 Task: Find connections with filter location Khātegaon with filter topic #socialentrepreneurswith filter profile language Potuguese with filter current company LinkedIn News India with filter school Jalpaiguri Government Engineering College with filter industry Public Assistance Programs with filter service category Grant Writing with filter keywords title Outside Sales Manager
Action: Mouse moved to (364, 259)
Screenshot: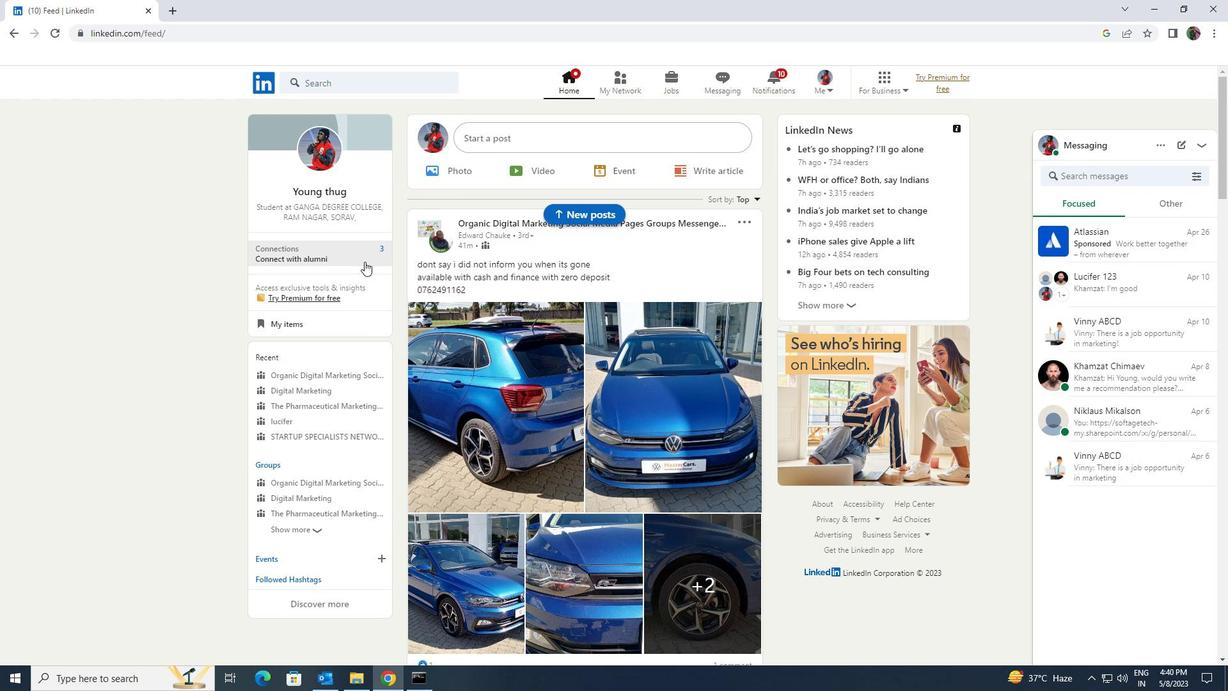 
Action: Mouse pressed left at (364, 259)
Screenshot: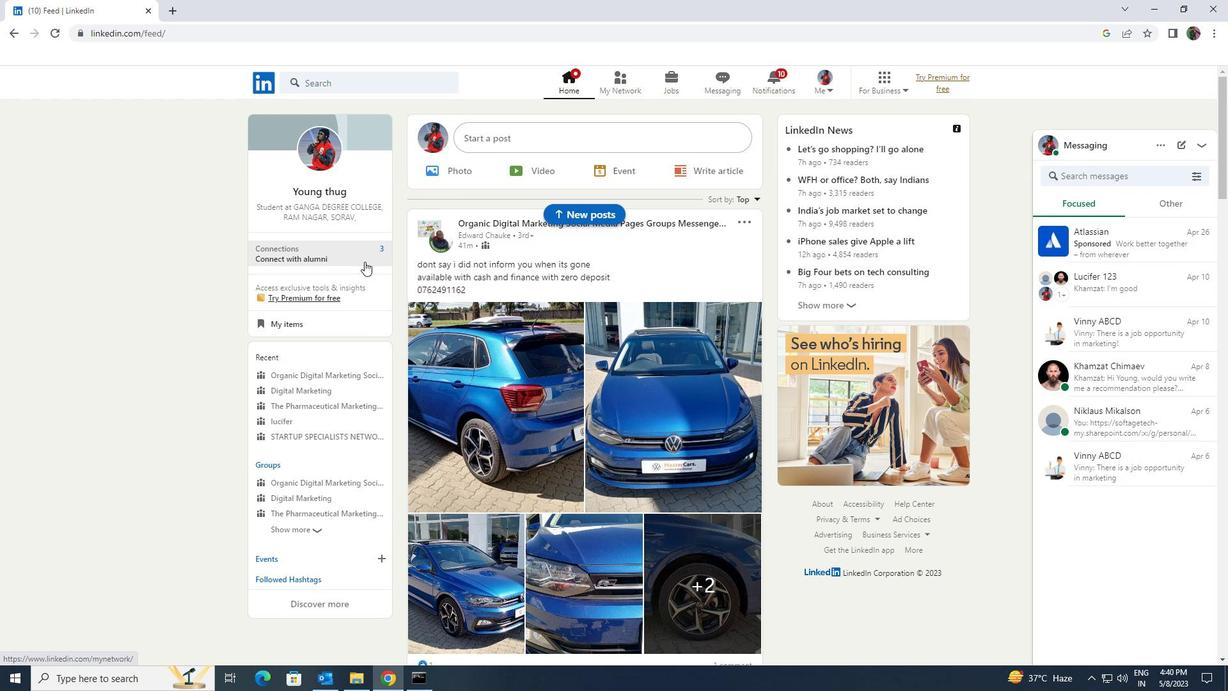 
Action: Mouse moved to (367, 153)
Screenshot: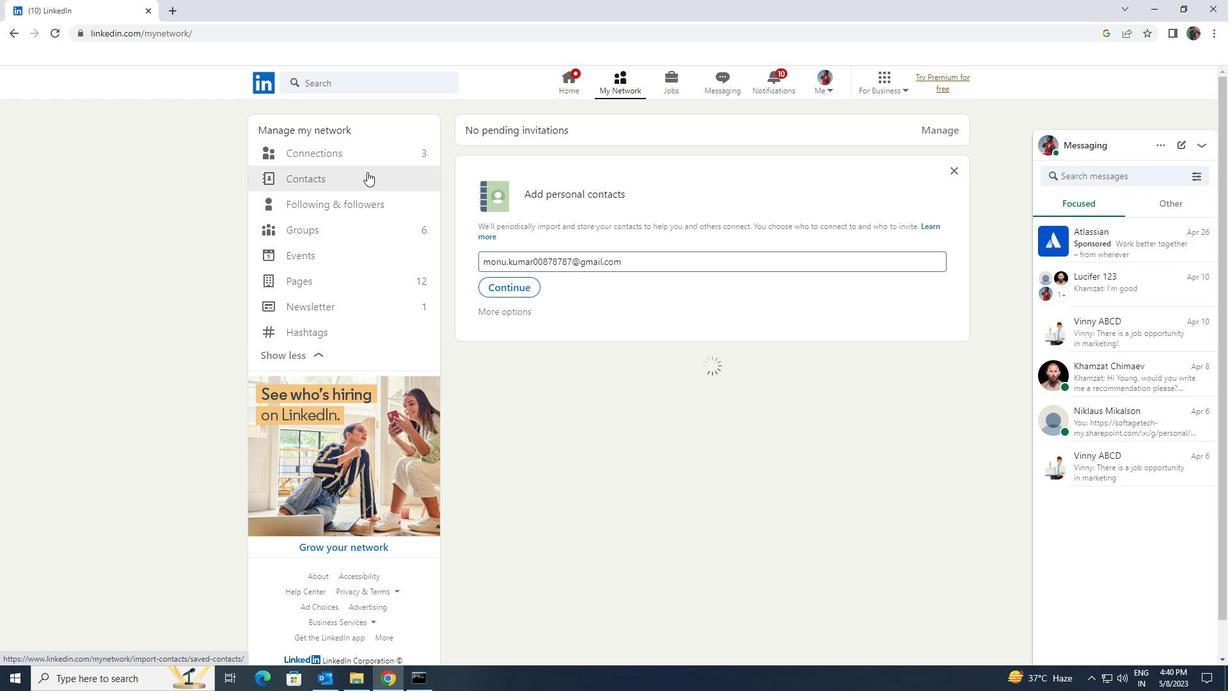 
Action: Mouse pressed left at (367, 153)
Screenshot: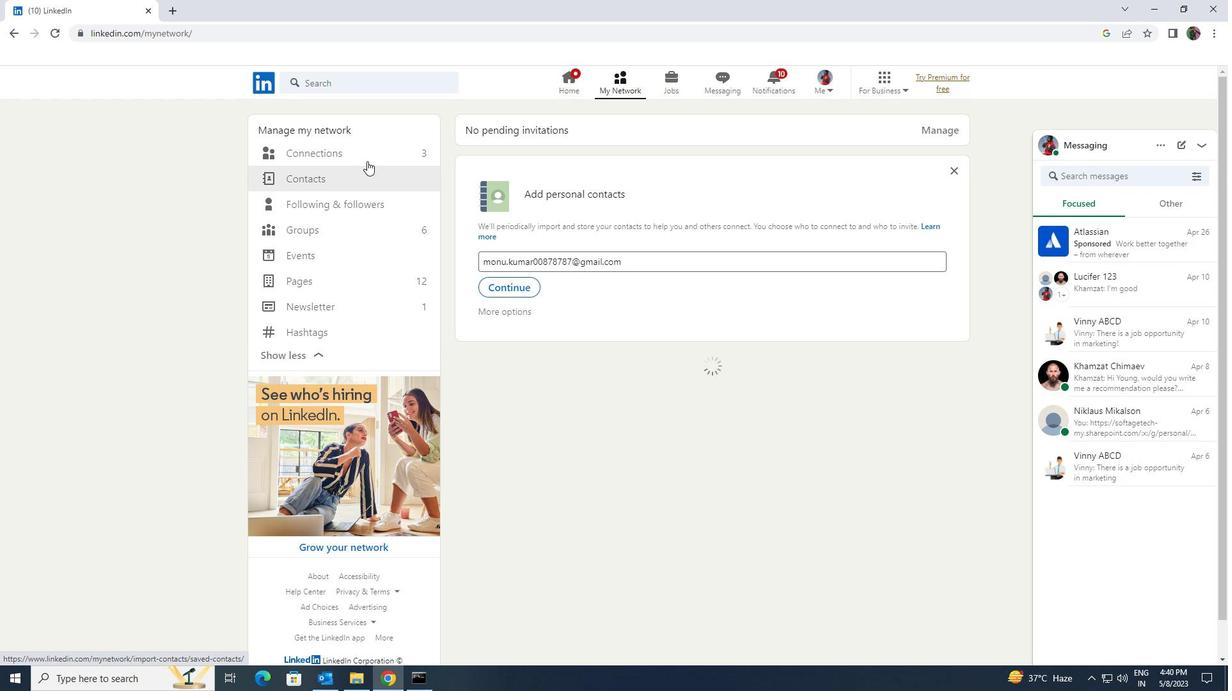 
Action: Mouse moved to (670, 158)
Screenshot: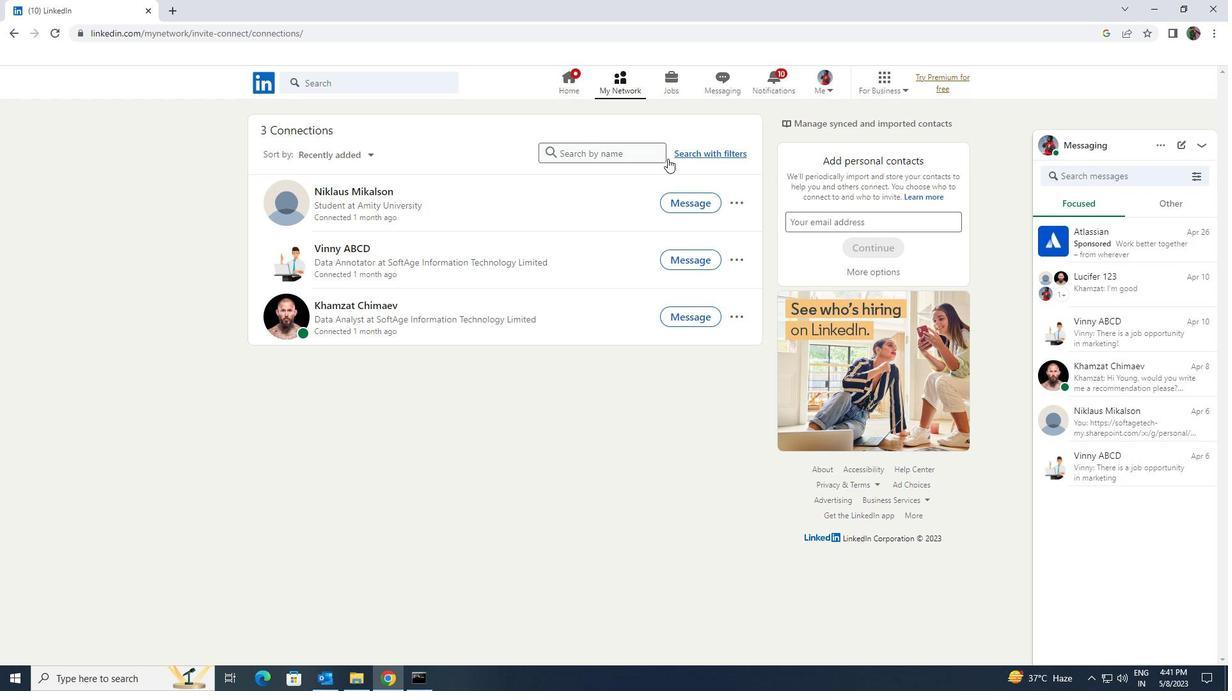 
Action: Mouse pressed left at (670, 158)
Screenshot: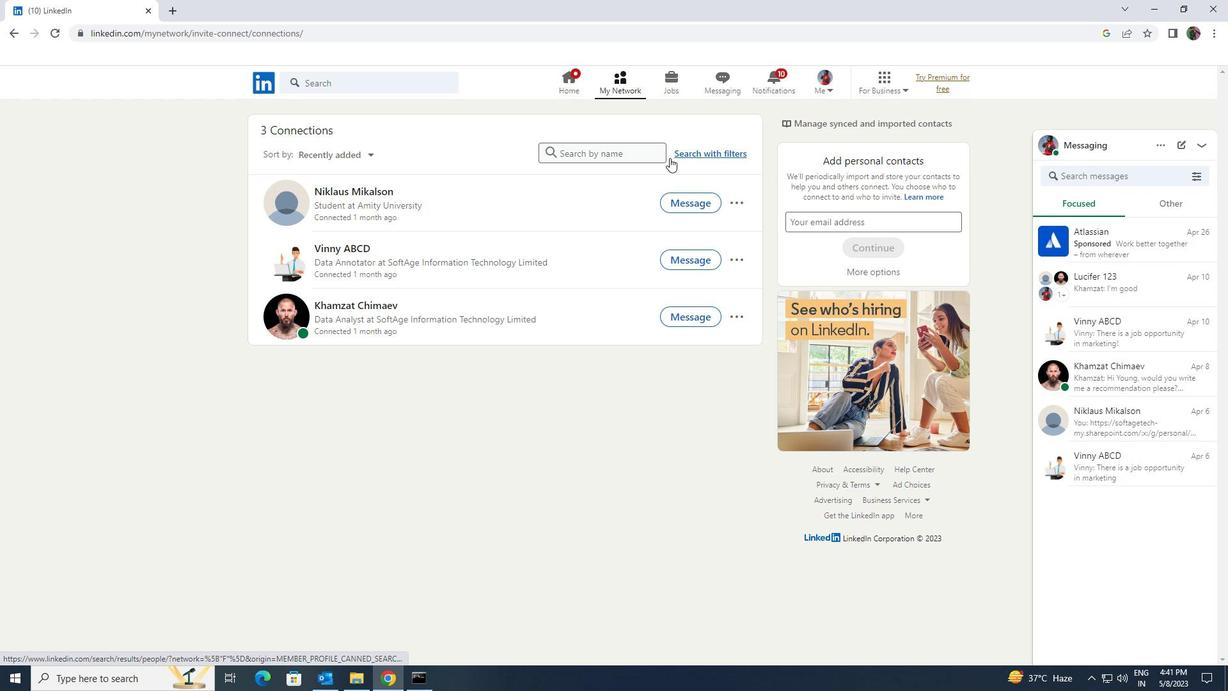 
Action: Mouse moved to (649, 114)
Screenshot: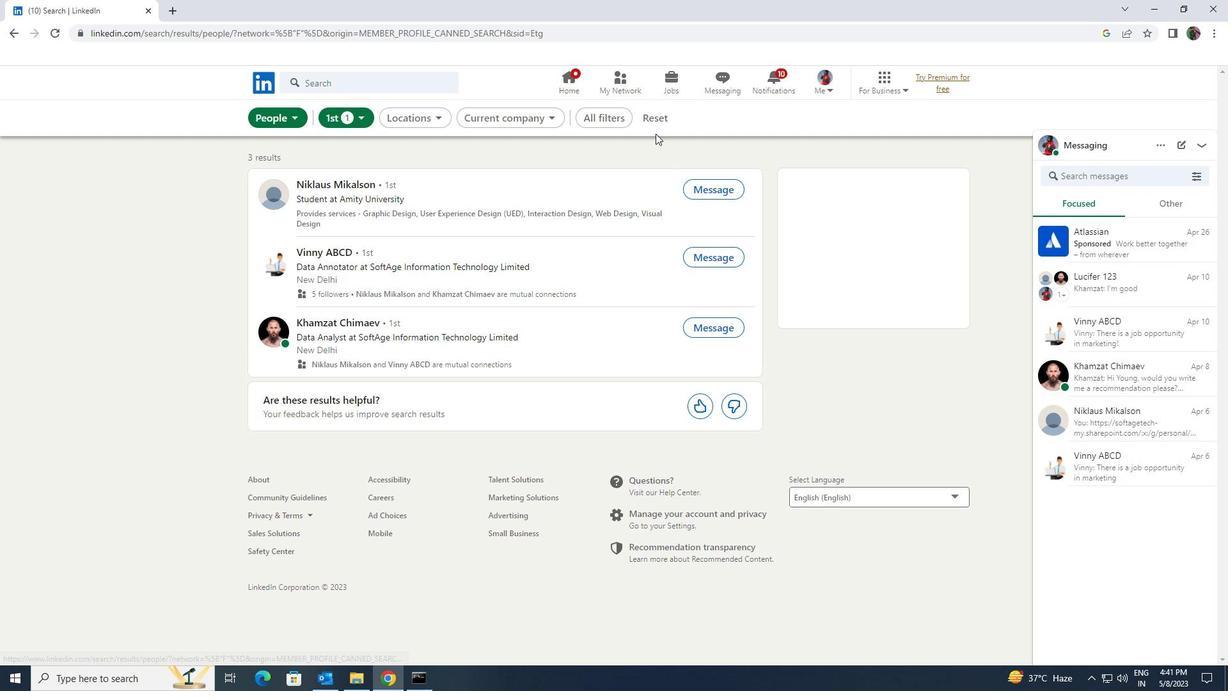 
Action: Mouse pressed left at (649, 114)
Screenshot: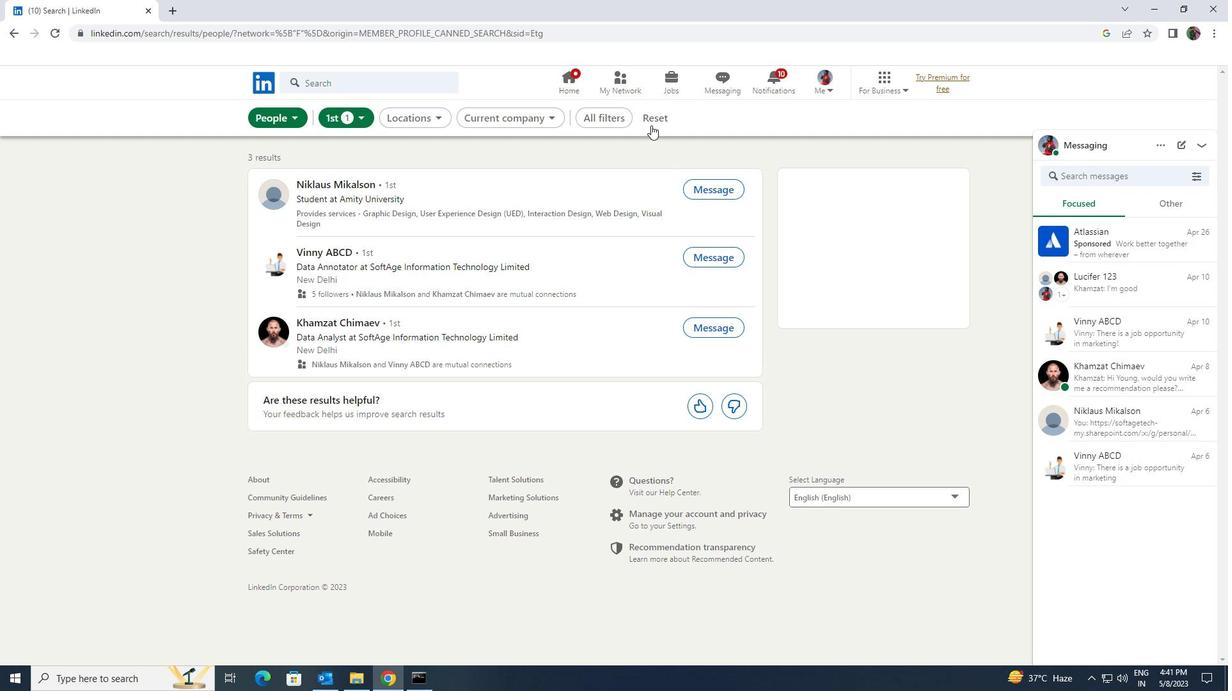 
Action: Mouse moved to (633, 116)
Screenshot: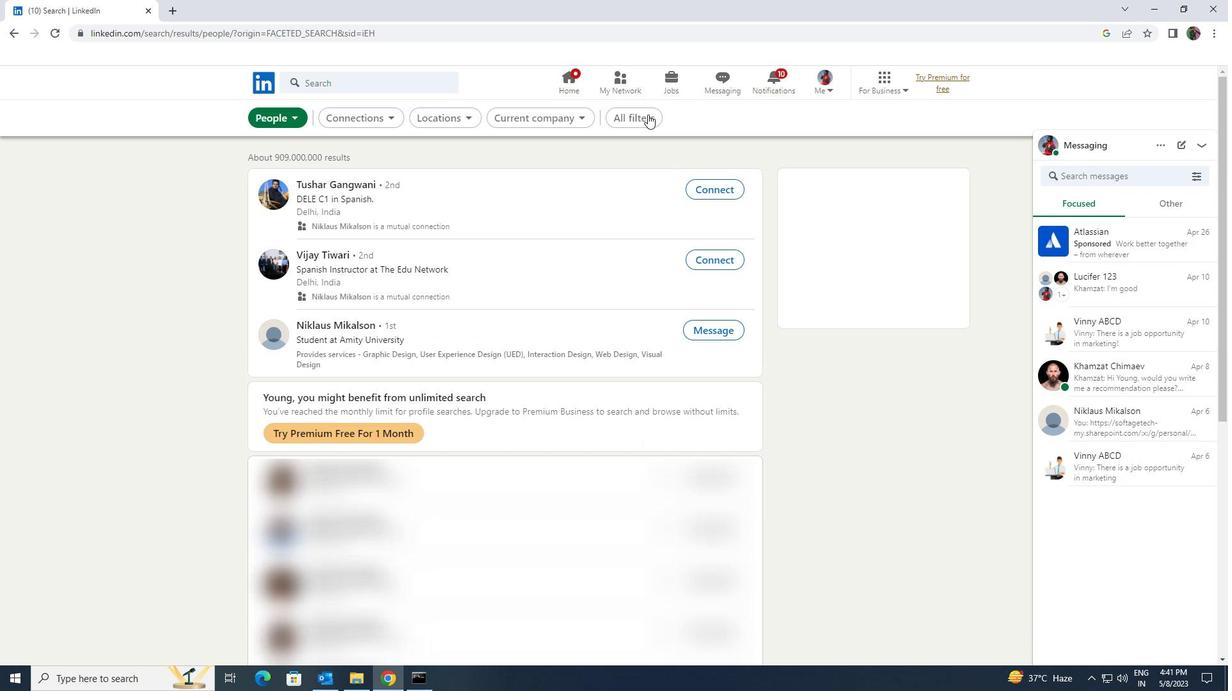 
Action: Mouse pressed left at (633, 116)
Screenshot: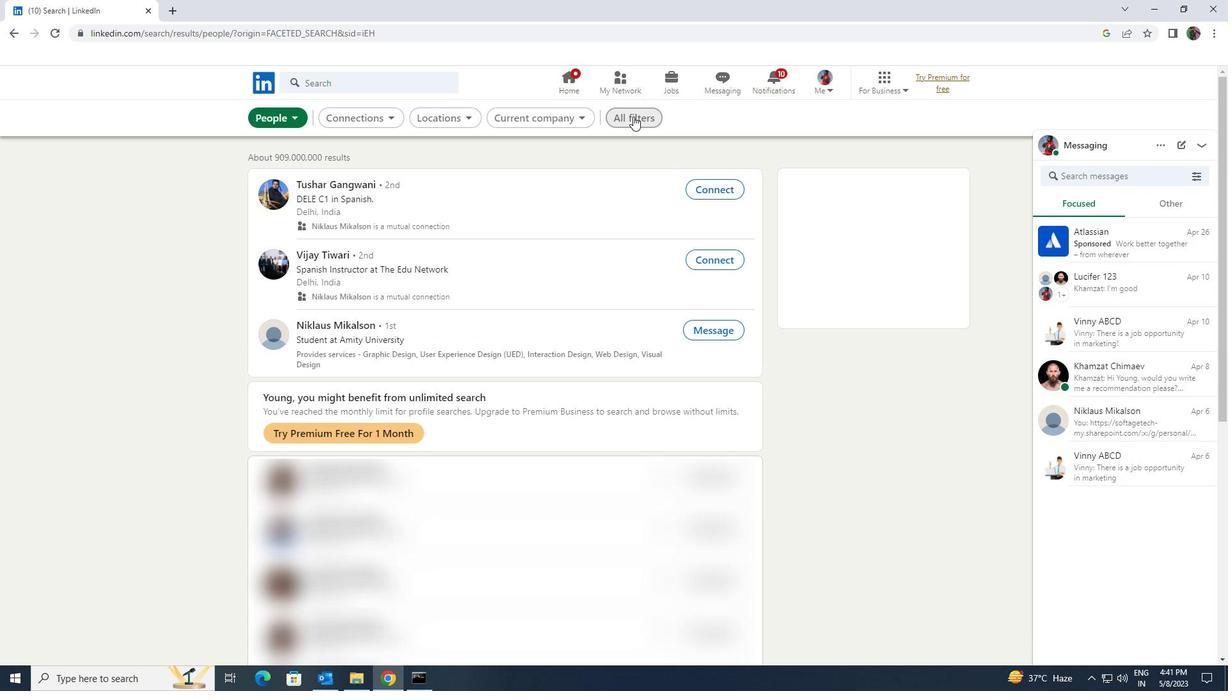 
Action: Mouse moved to (1059, 499)
Screenshot: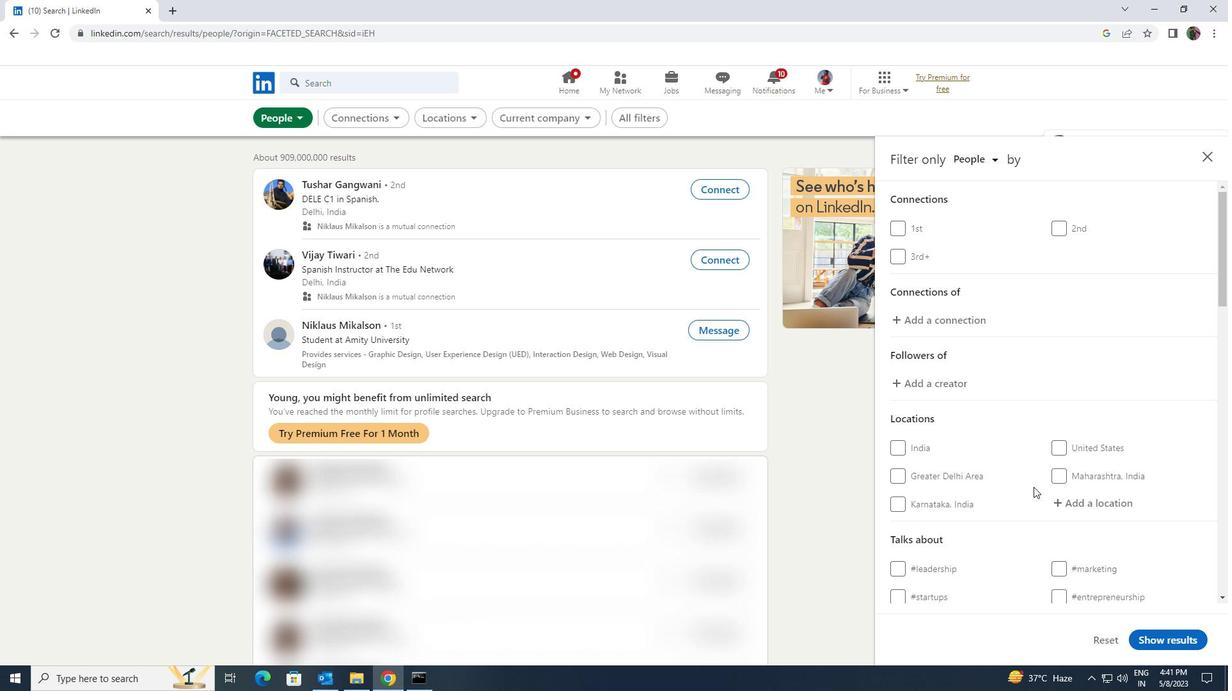 
Action: Mouse pressed left at (1059, 499)
Screenshot: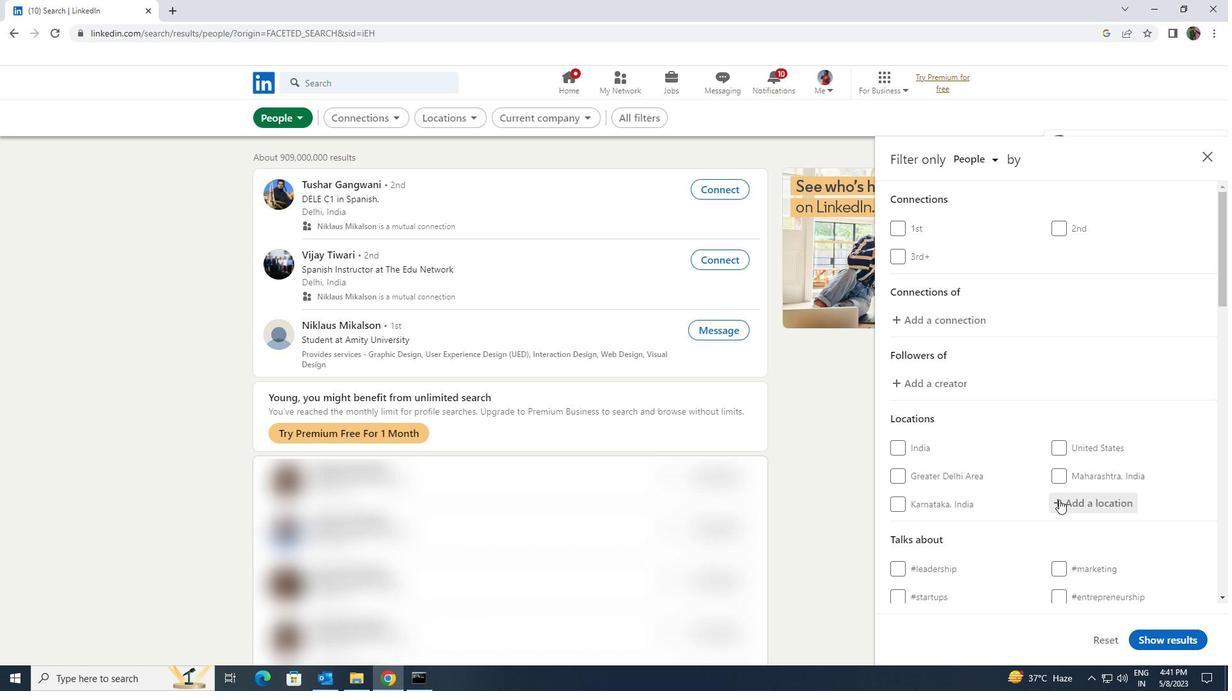 
Action: Key pressed <Key.shift>KHATEGAON
Screenshot: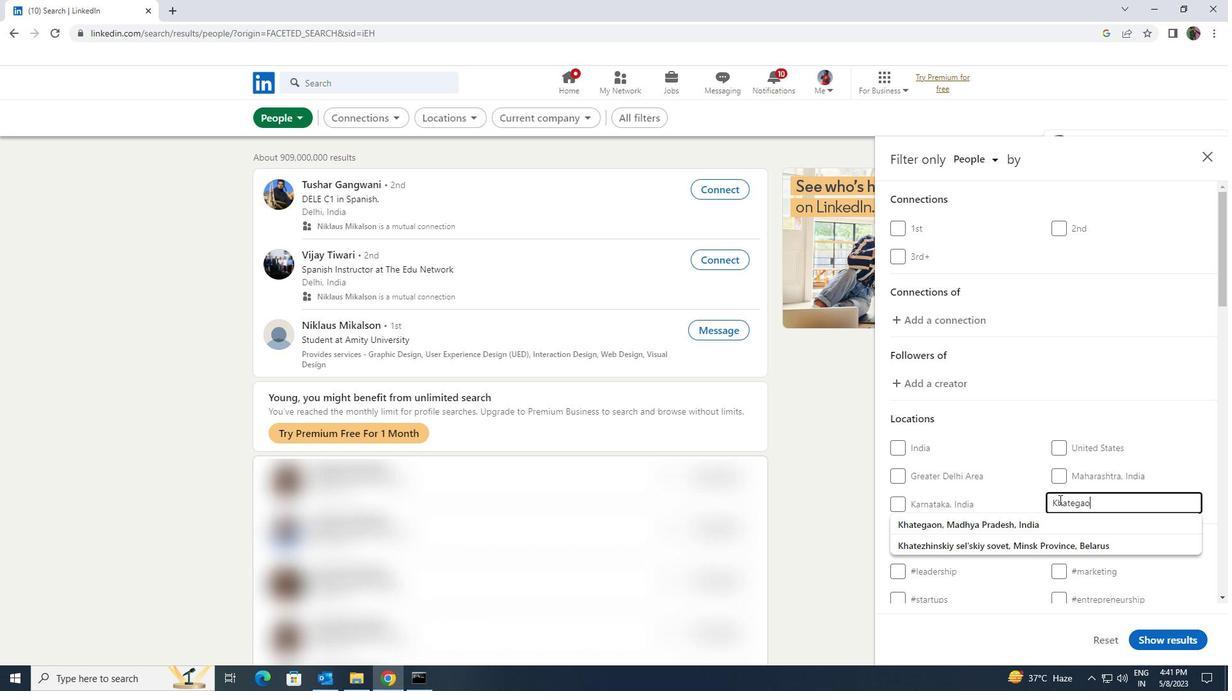 
Action: Mouse moved to (1057, 514)
Screenshot: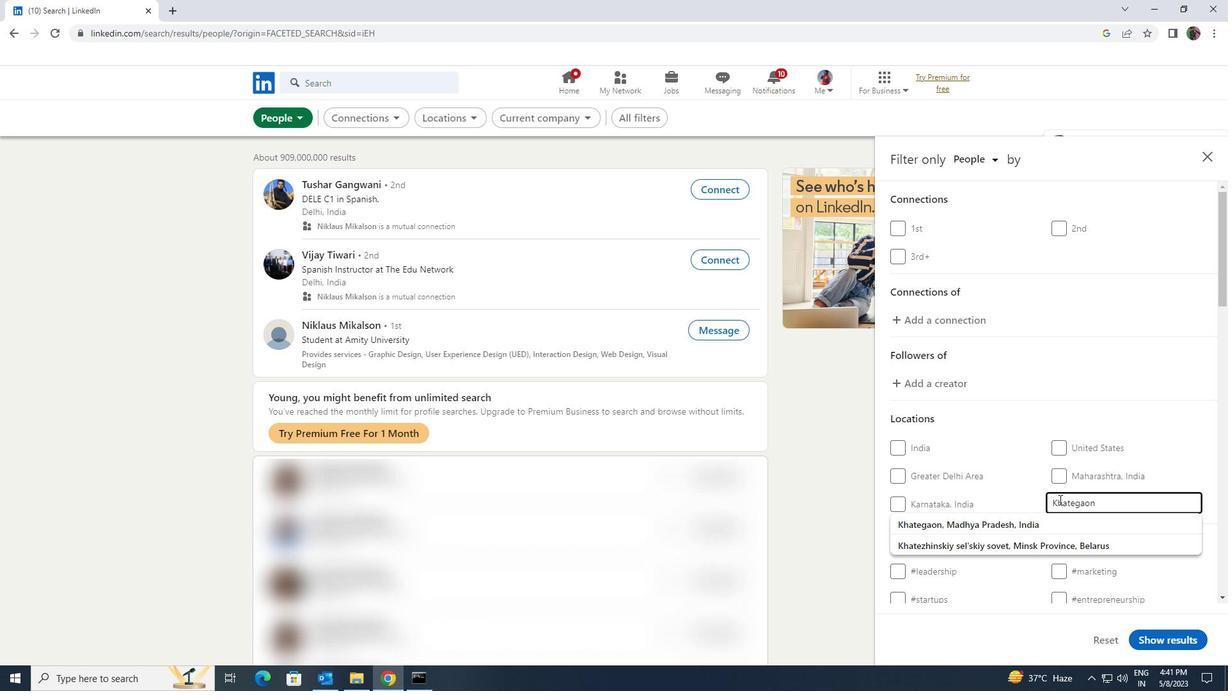 
Action: Mouse pressed left at (1057, 514)
Screenshot: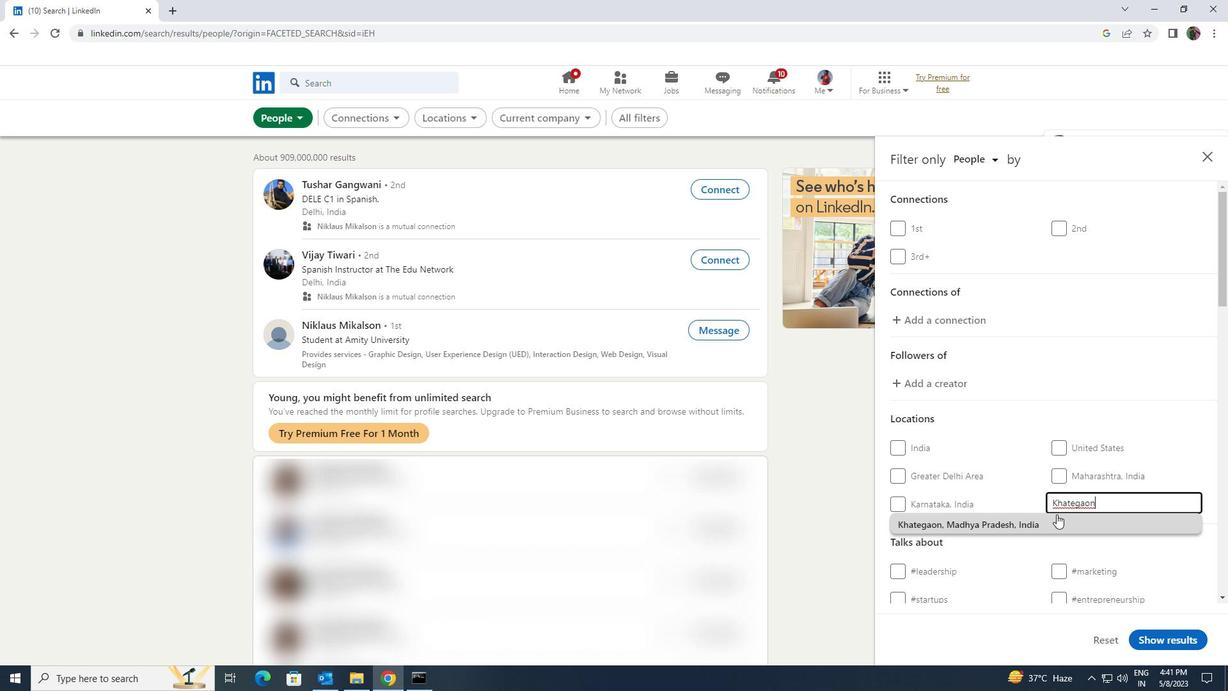 
Action: Mouse scrolled (1057, 513) with delta (0, 0)
Screenshot: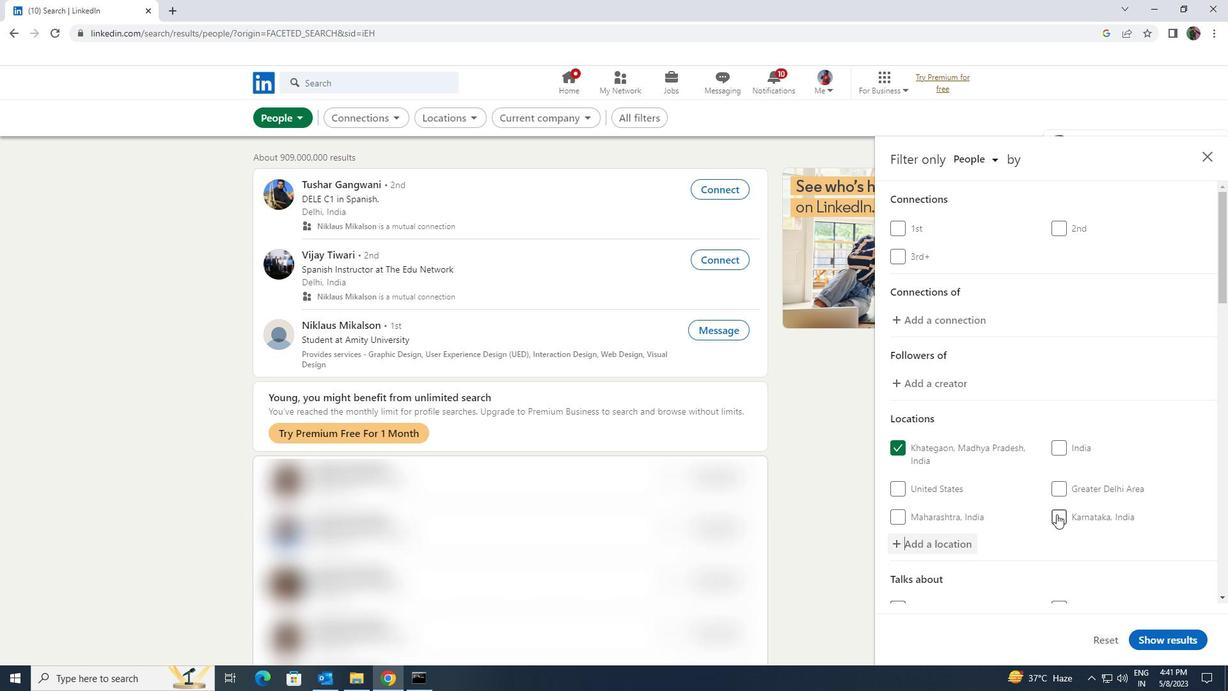 
Action: Mouse scrolled (1057, 513) with delta (0, 0)
Screenshot: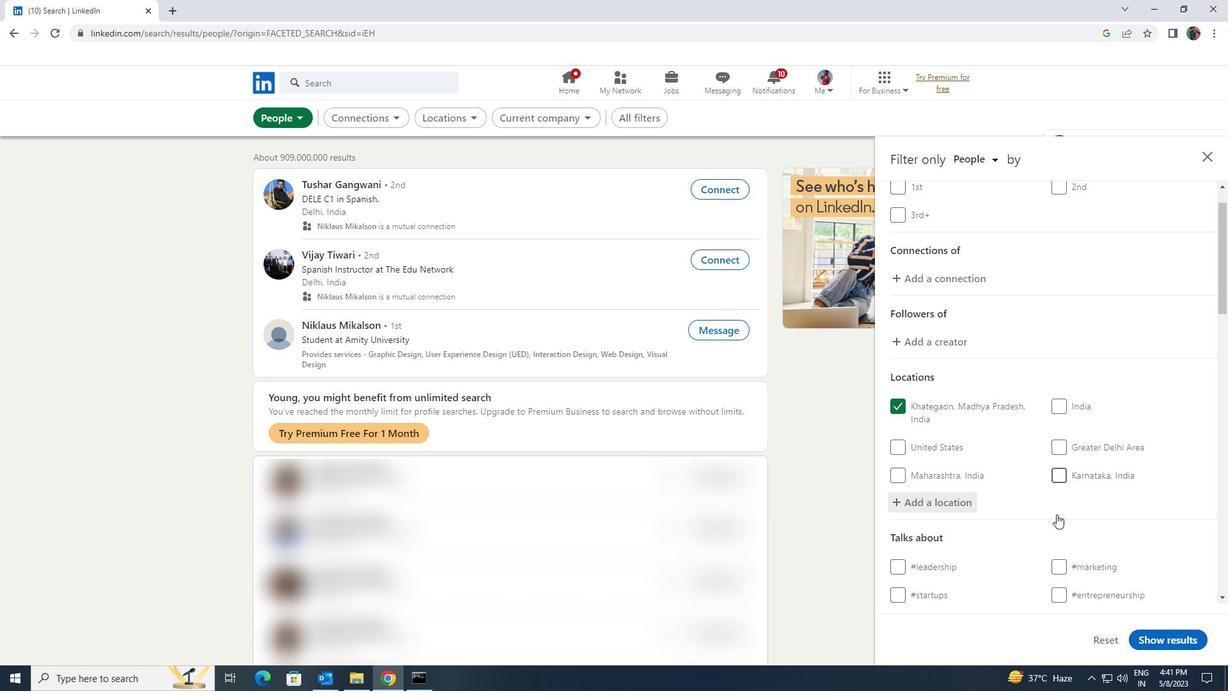 
Action: Mouse scrolled (1057, 513) with delta (0, 0)
Screenshot: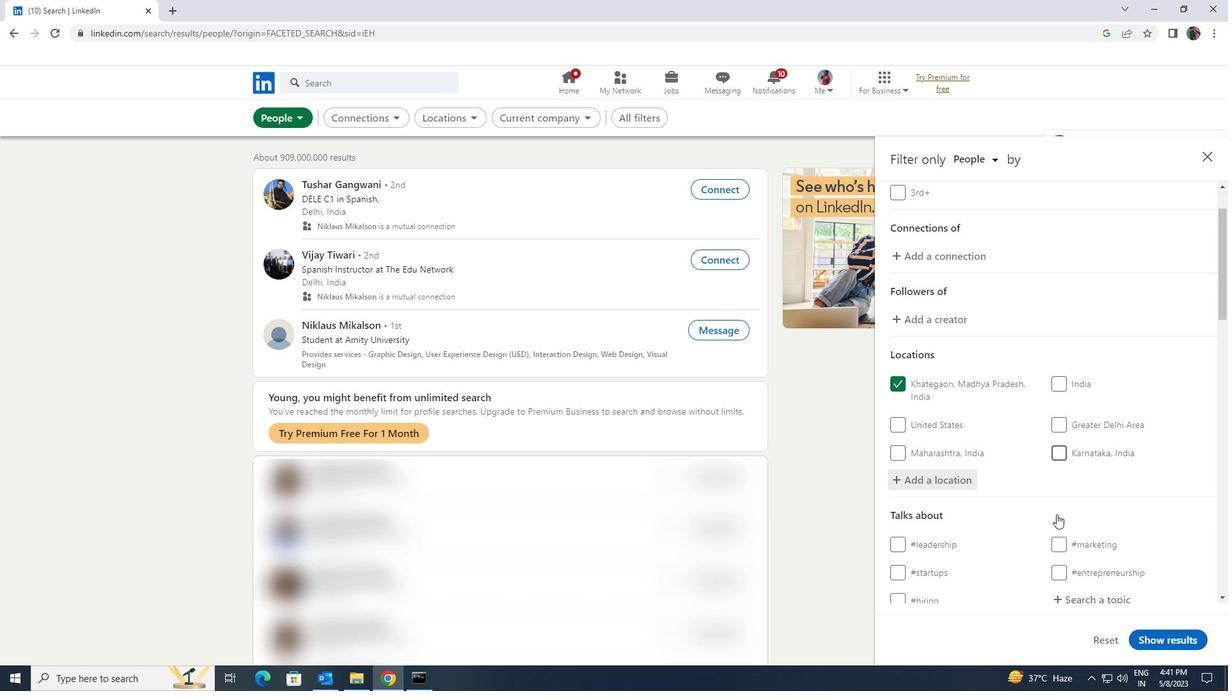
Action: Mouse moved to (1068, 475)
Screenshot: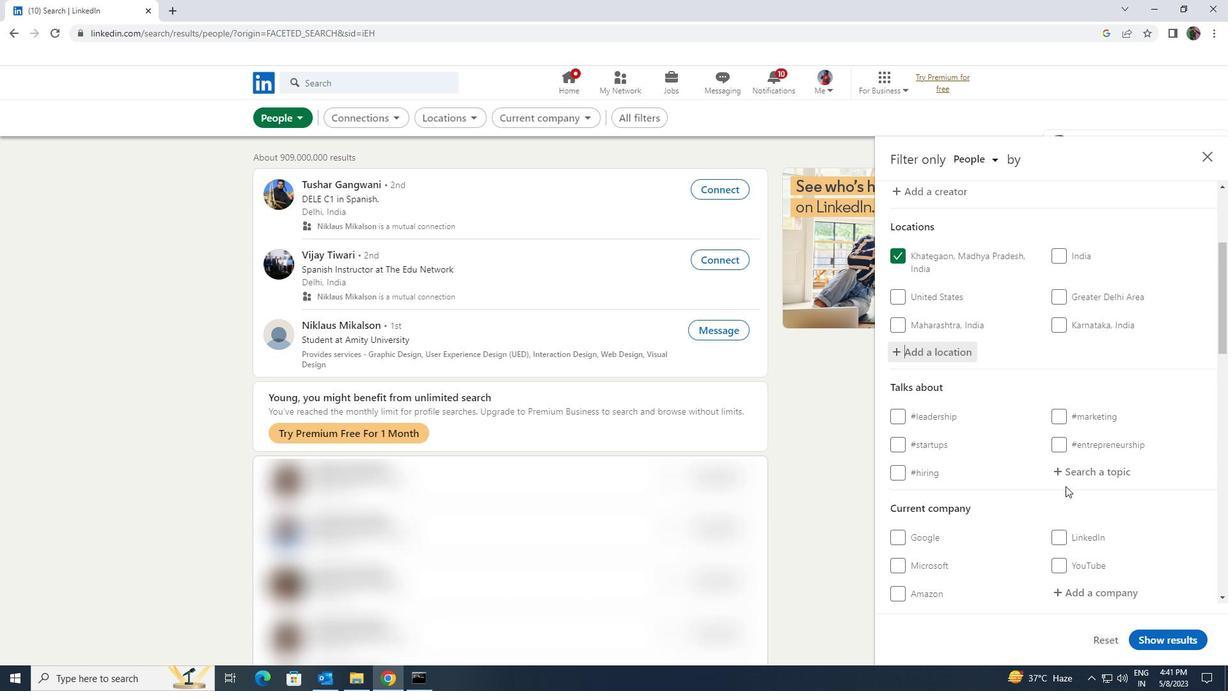 
Action: Mouse pressed left at (1068, 475)
Screenshot: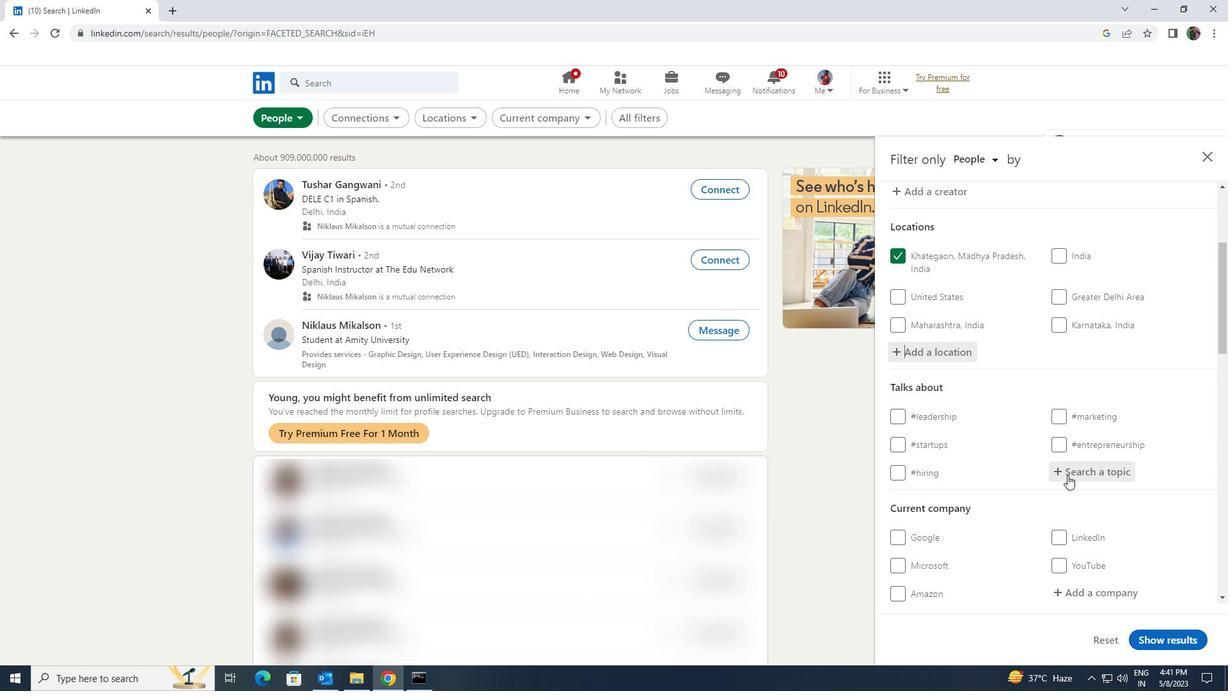 
Action: Key pressed <Key.shift><Key.shift><Key.shift><Key.shift>SOCIALENTR
Screenshot: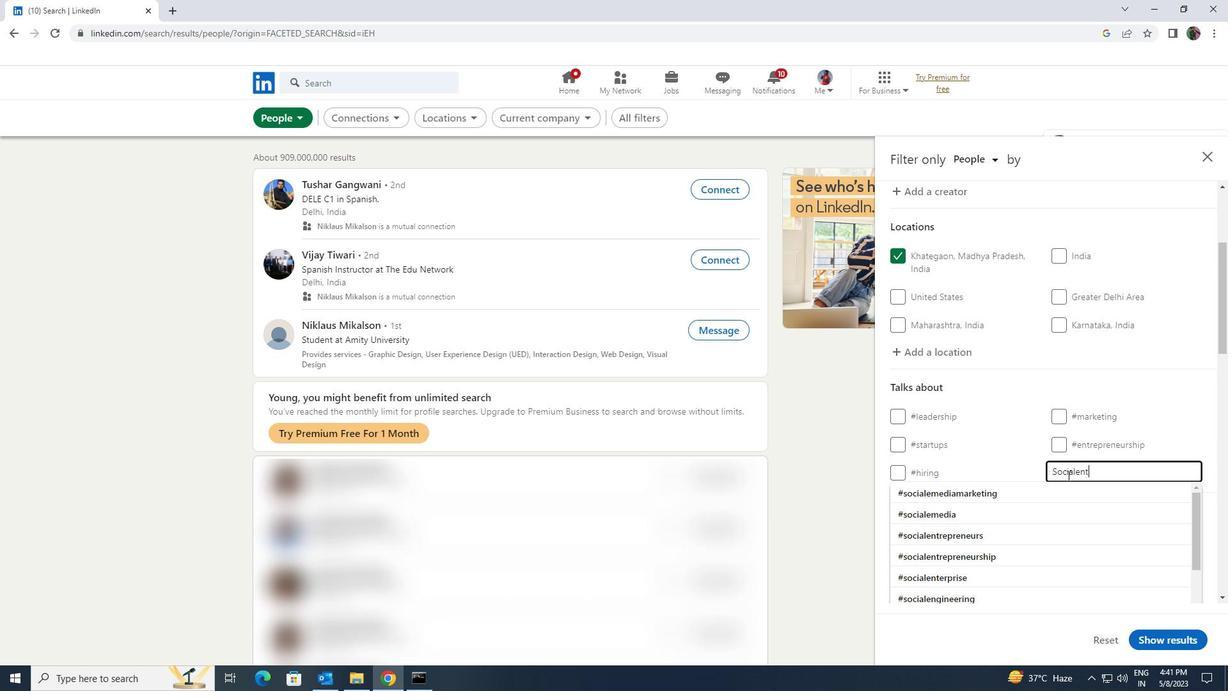
Action: Mouse moved to (1068, 483)
Screenshot: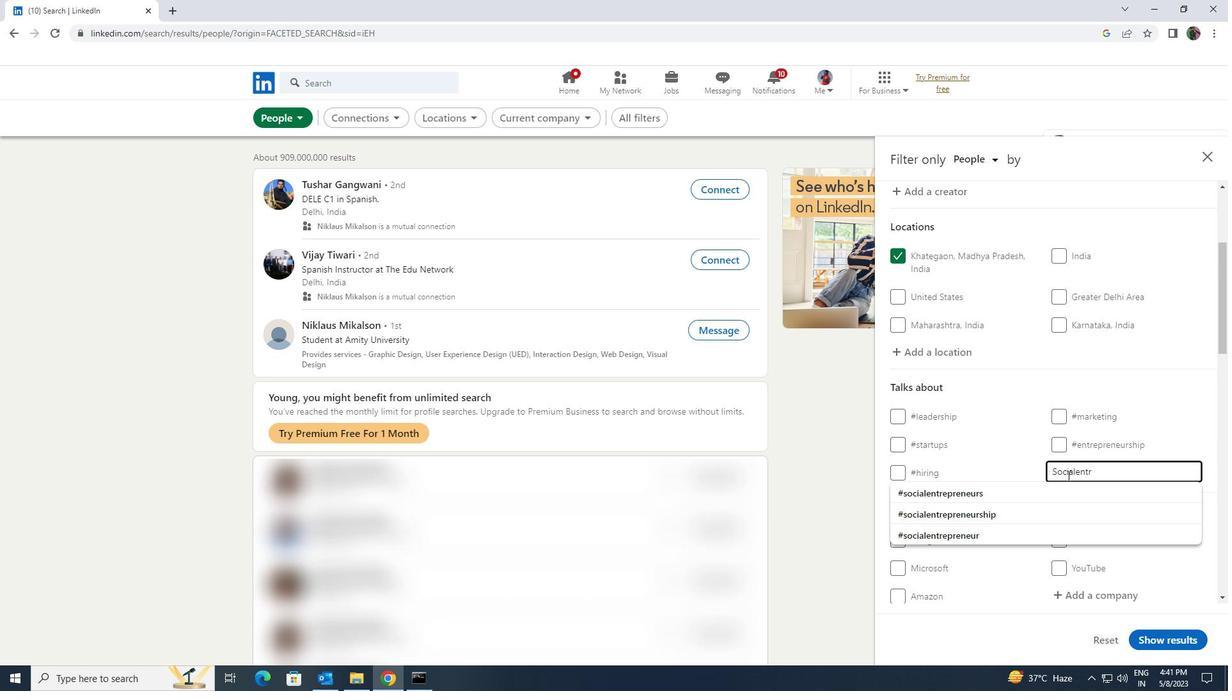 
Action: Mouse pressed left at (1068, 483)
Screenshot: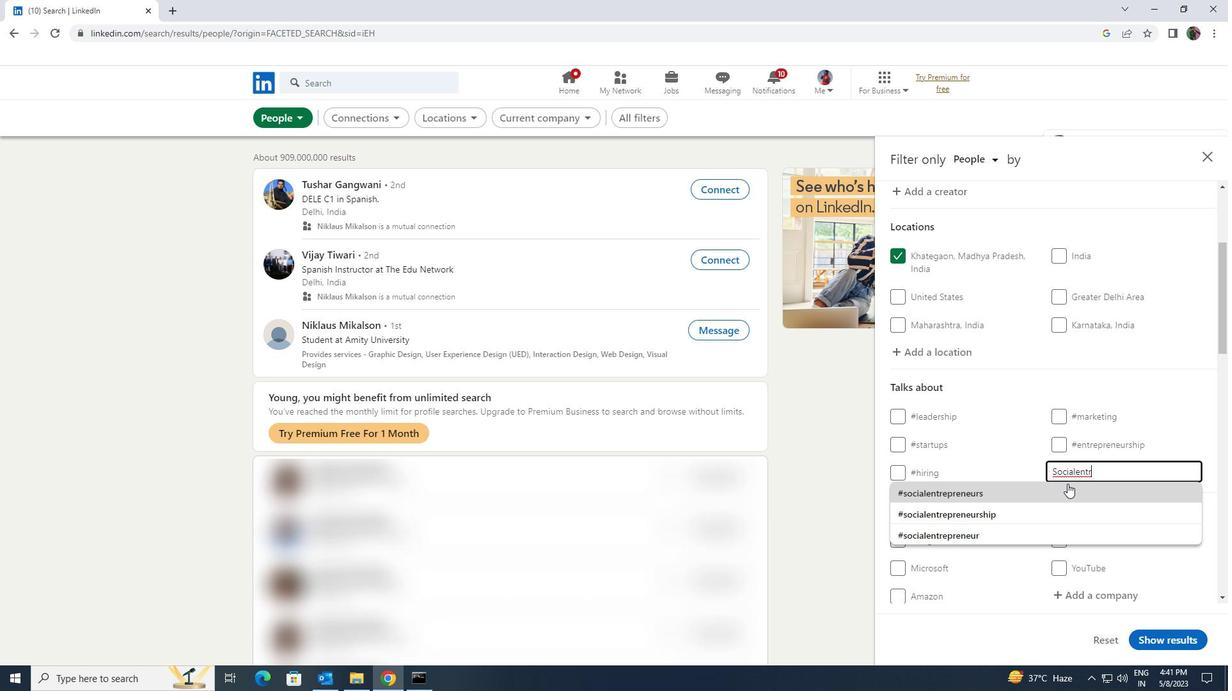 
Action: Mouse scrolled (1068, 483) with delta (0, 0)
Screenshot: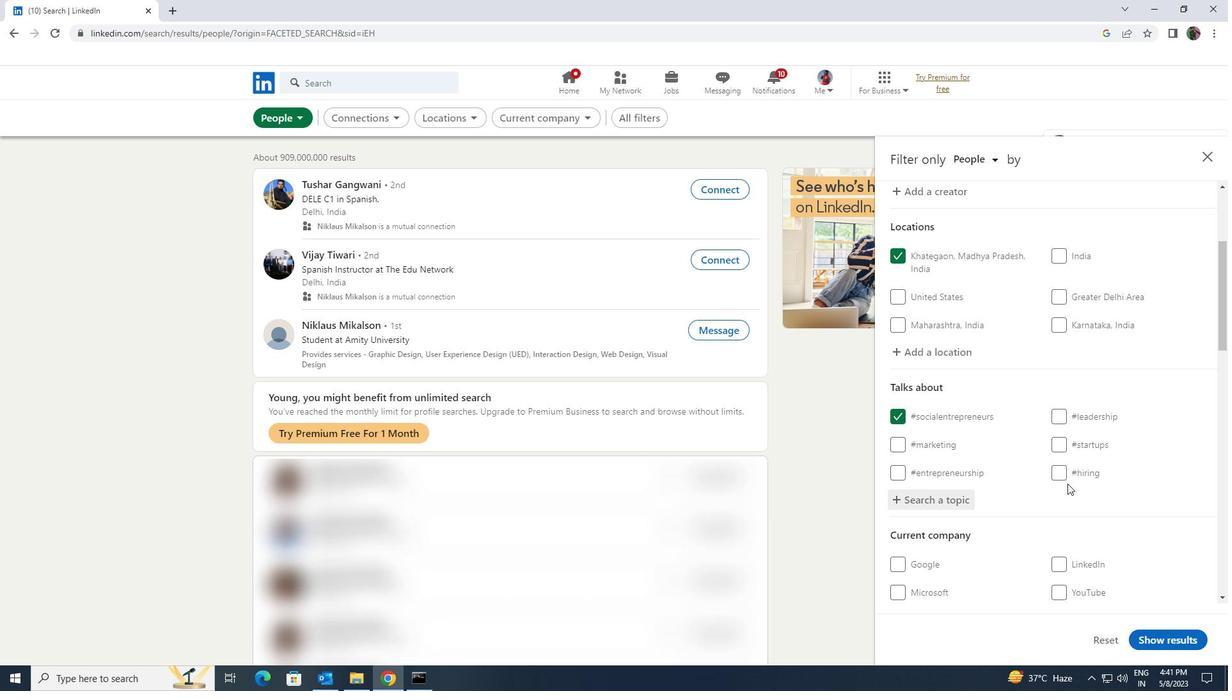 
Action: Mouse scrolled (1068, 483) with delta (0, 0)
Screenshot: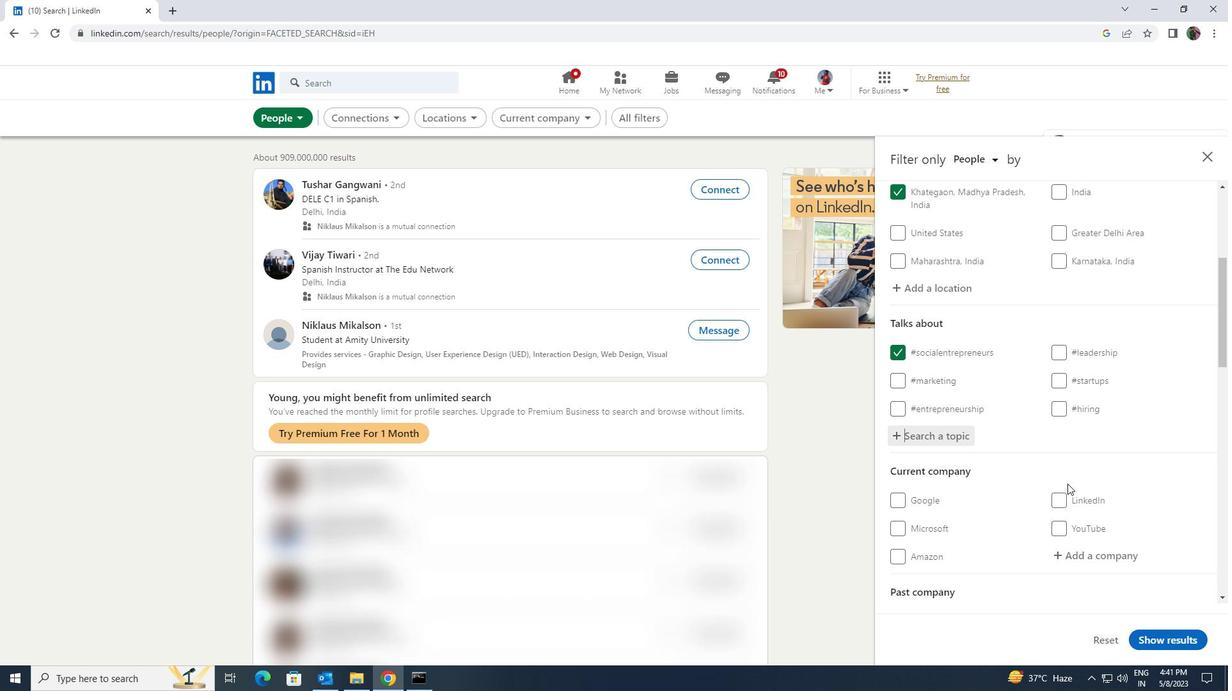 
Action: Mouse scrolled (1068, 483) with delta (0, 0)
Screenshot: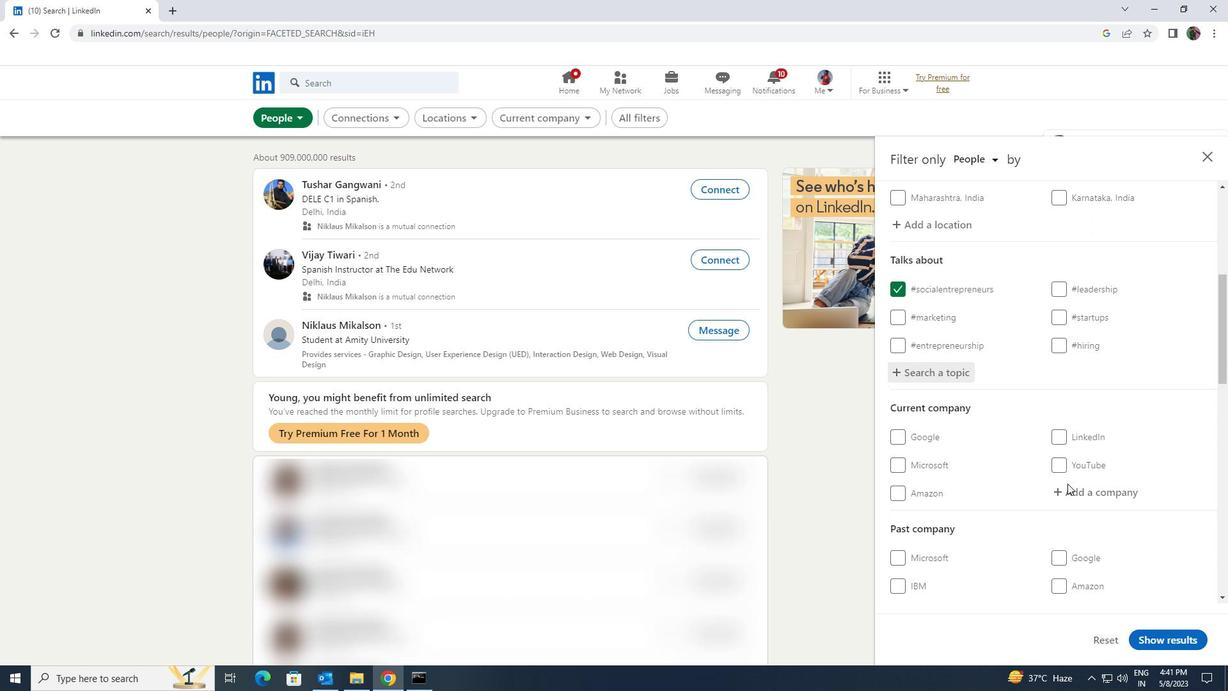 
Action: Mouse scrolled (1068, 483) with delta (0, 0)
Screenshot: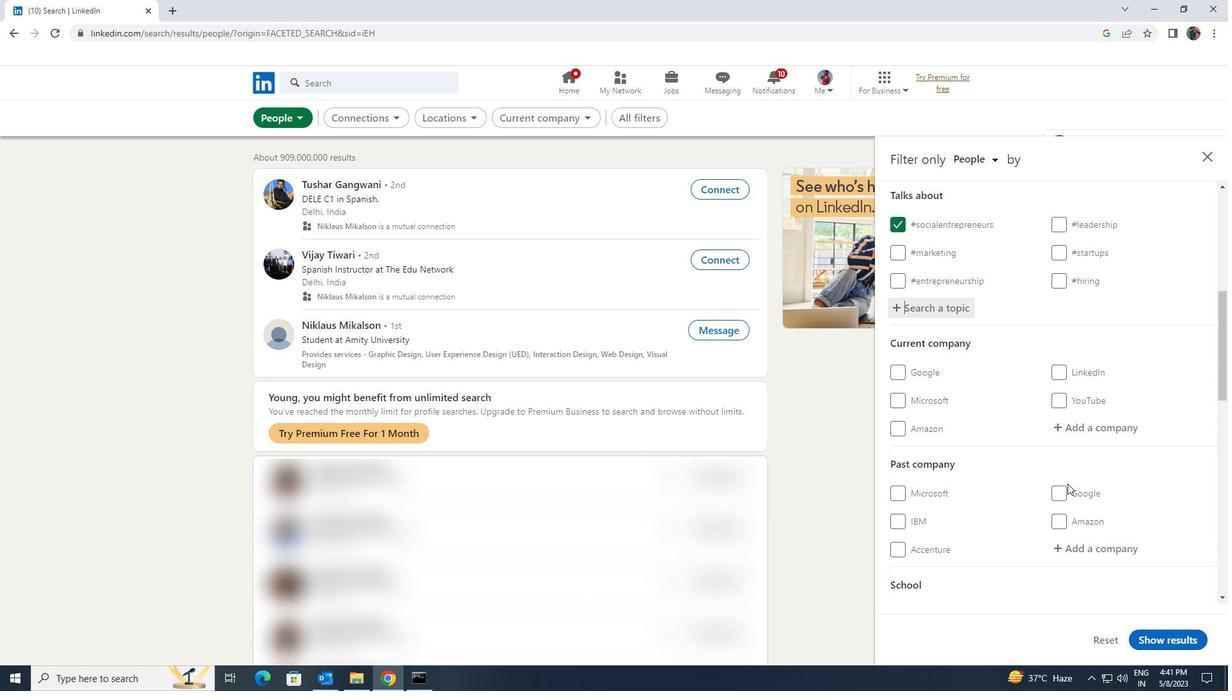 
Action: Mouse scrolled (1068, 483) with delta (0, 0)
Screenshot: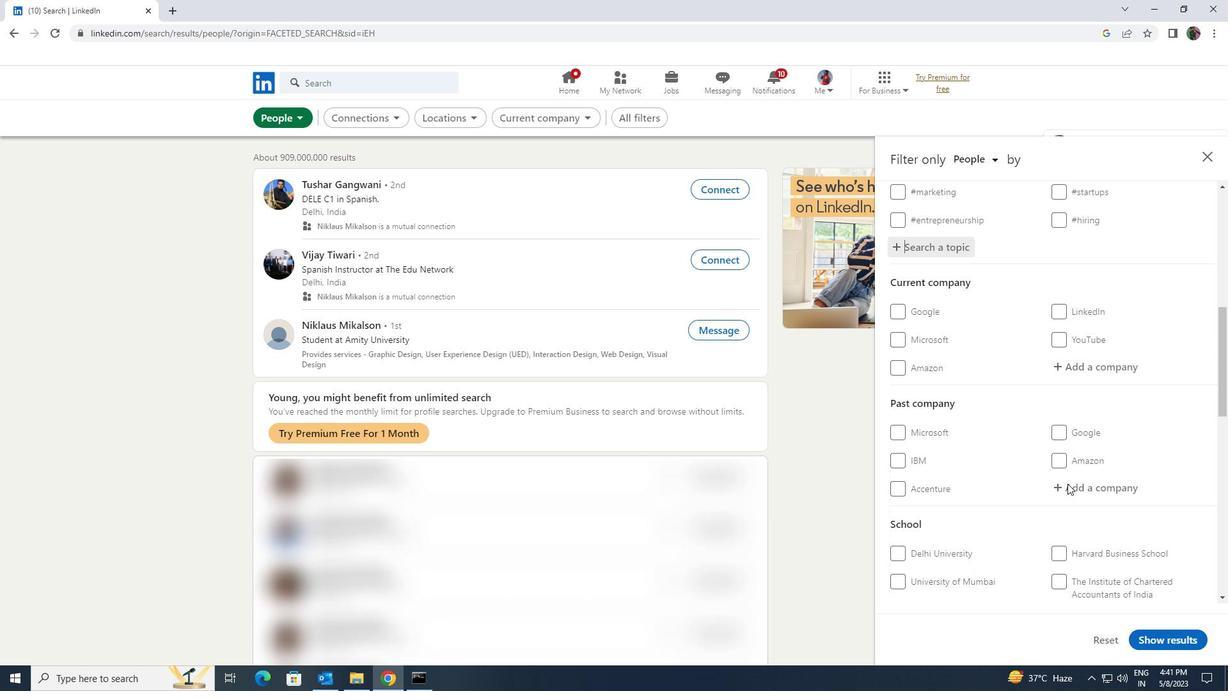 
Action: Mouse scrolled (1068, 483) with delta (0, 0)
Screenshot: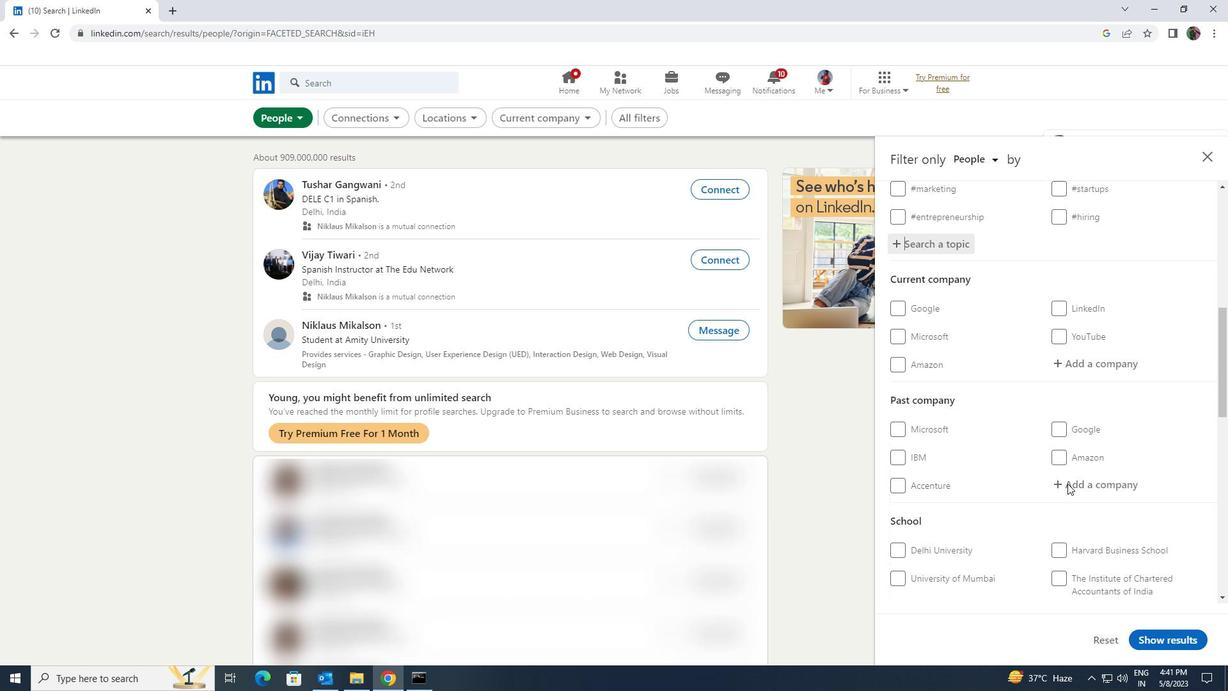 
Action: Mouse scrolled (1068, 483) with delta (0, 0)
Screenshot: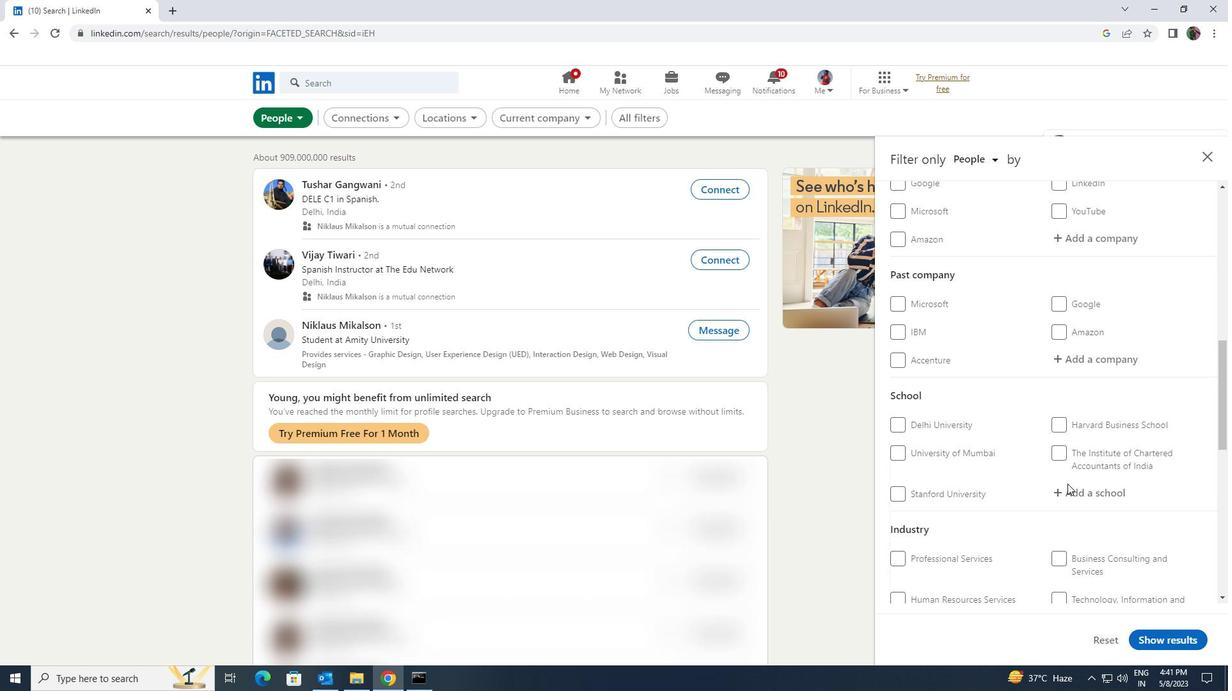 
Action: Mouse scrolled (1068, 483) with delta (0, 0)
Screenshot: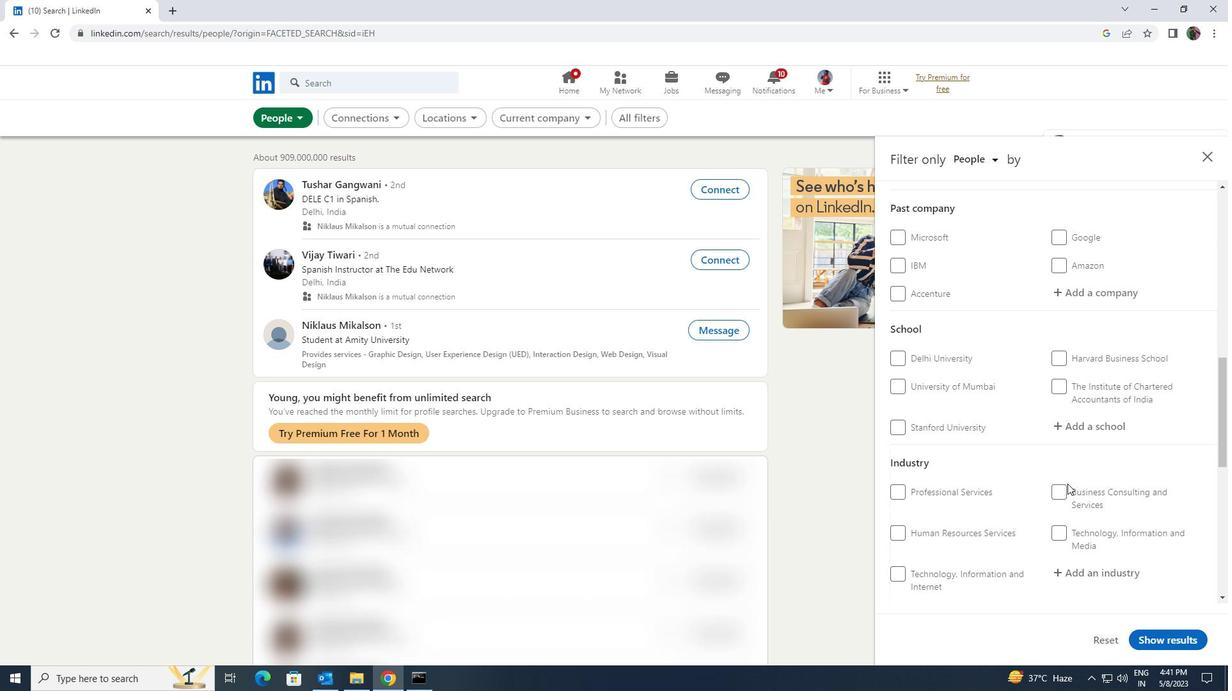 
Action: Mouse scrolled (1068, 483) with delta (0, 0)
Screenshot: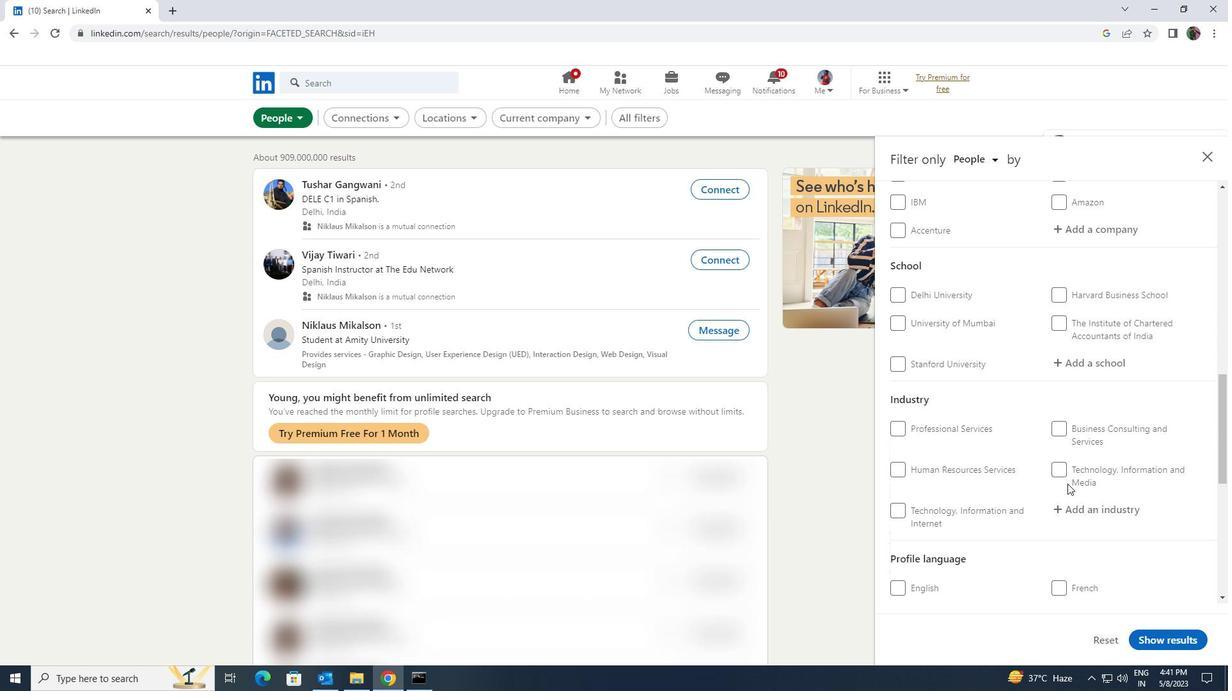 
Action: Mouse scrolled (1068, 483) with delta (0, 0)
Screenshot: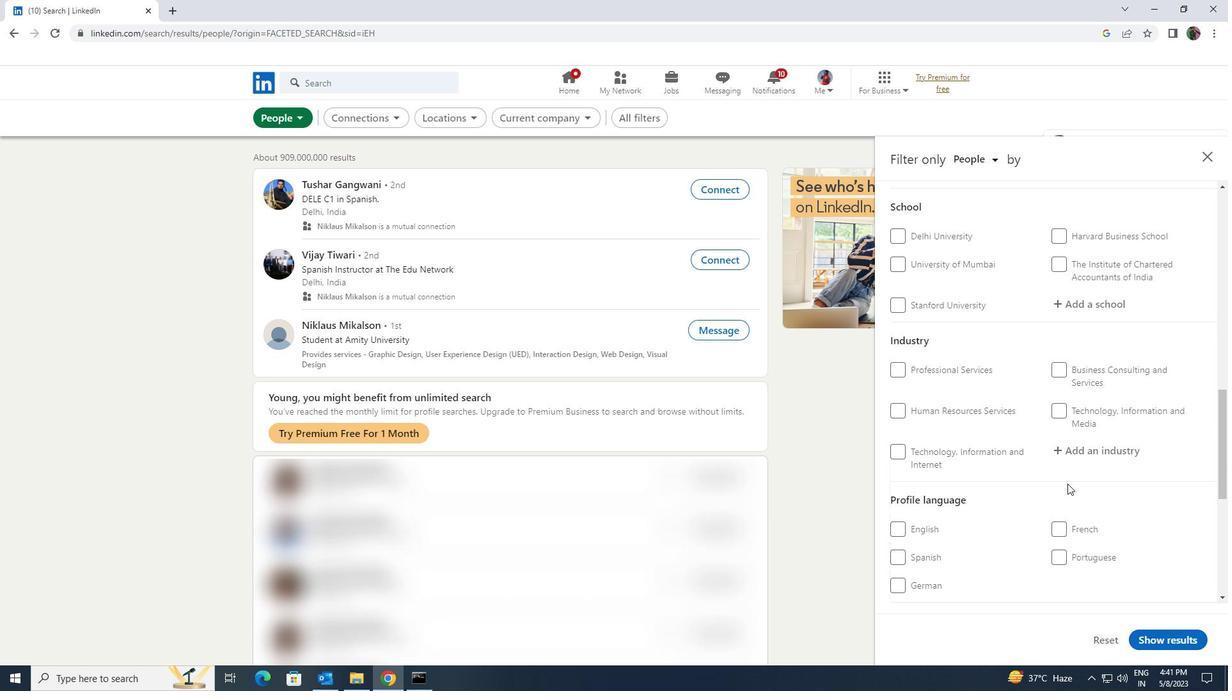 
Action: Mouse pressed left at (1068, 483)
Screenshot: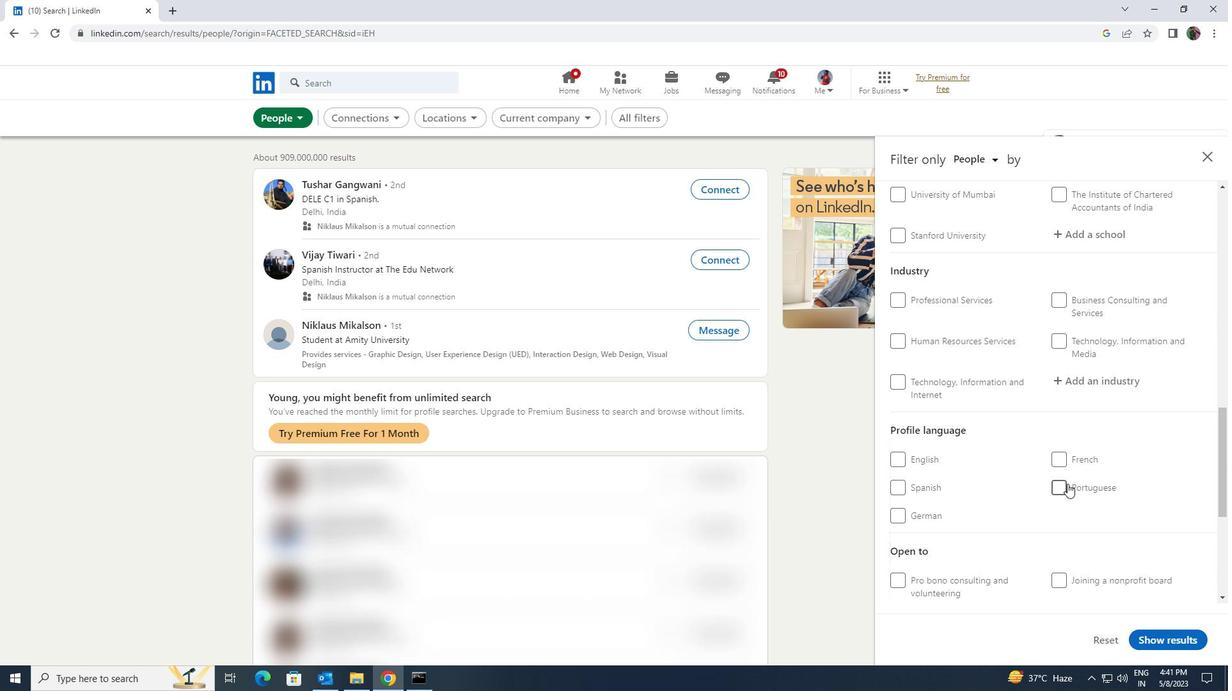 
Action: Mouse scrolled (1068, 484) with delta (0, 0)
Screenshot: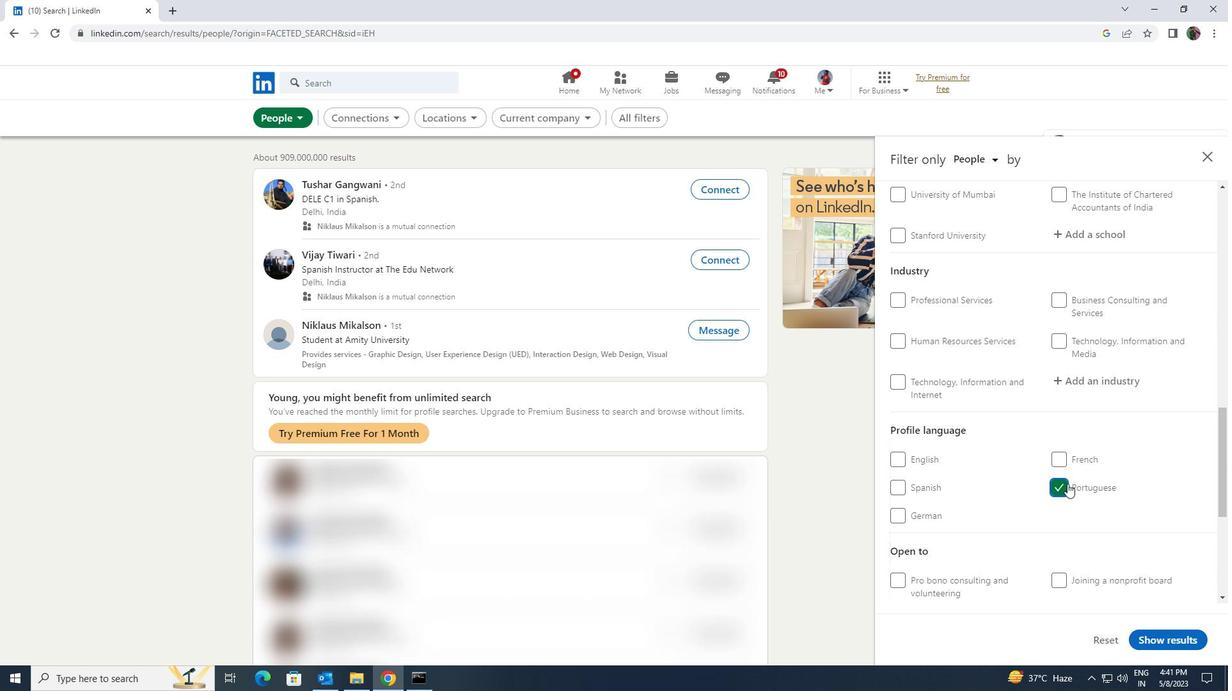 
Action: Mouse scrolled (1068, 484) with delta (0, 0)
Screenshot: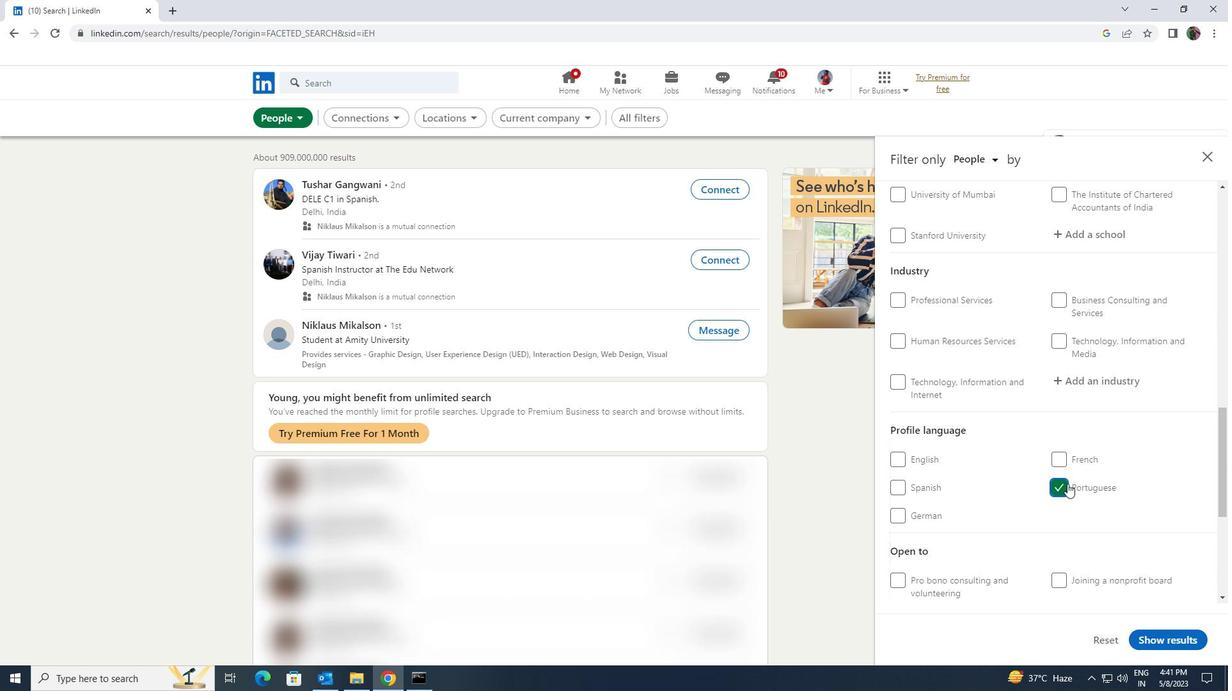 
Action: Mouse scrolled (1068, 484) with delta (0, 0)
Screenshot: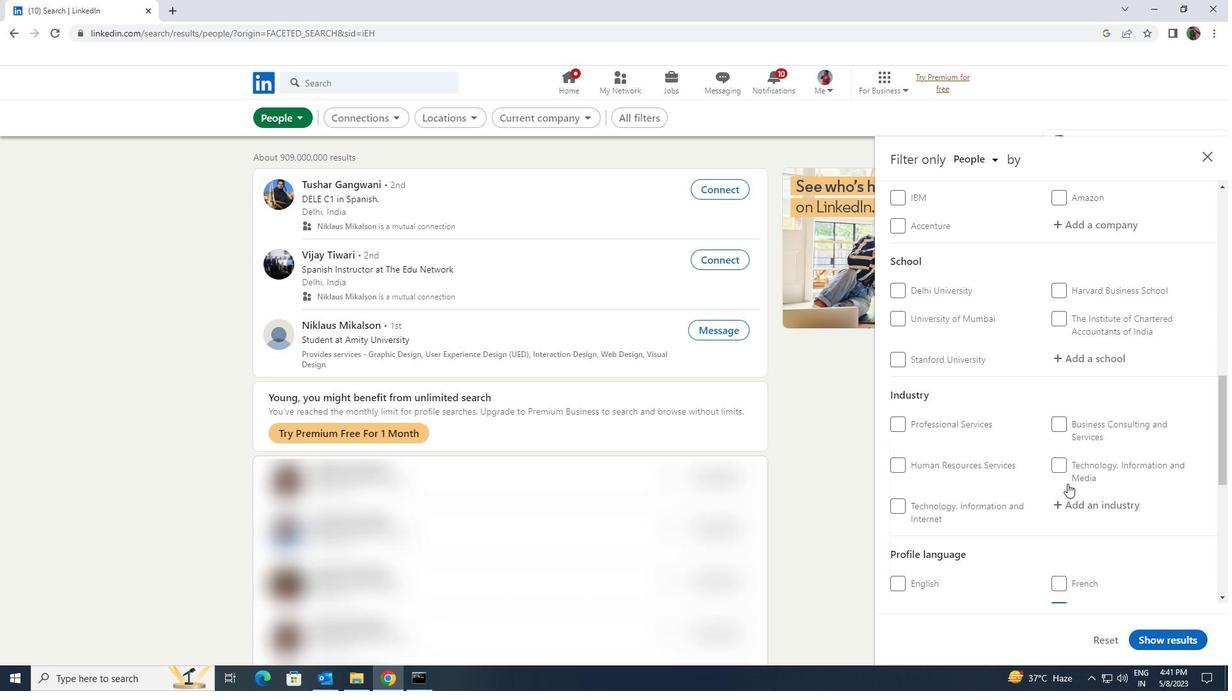 
Action: Mouse scrolled (1068, 484) with delta (0, 0)
Screenshot: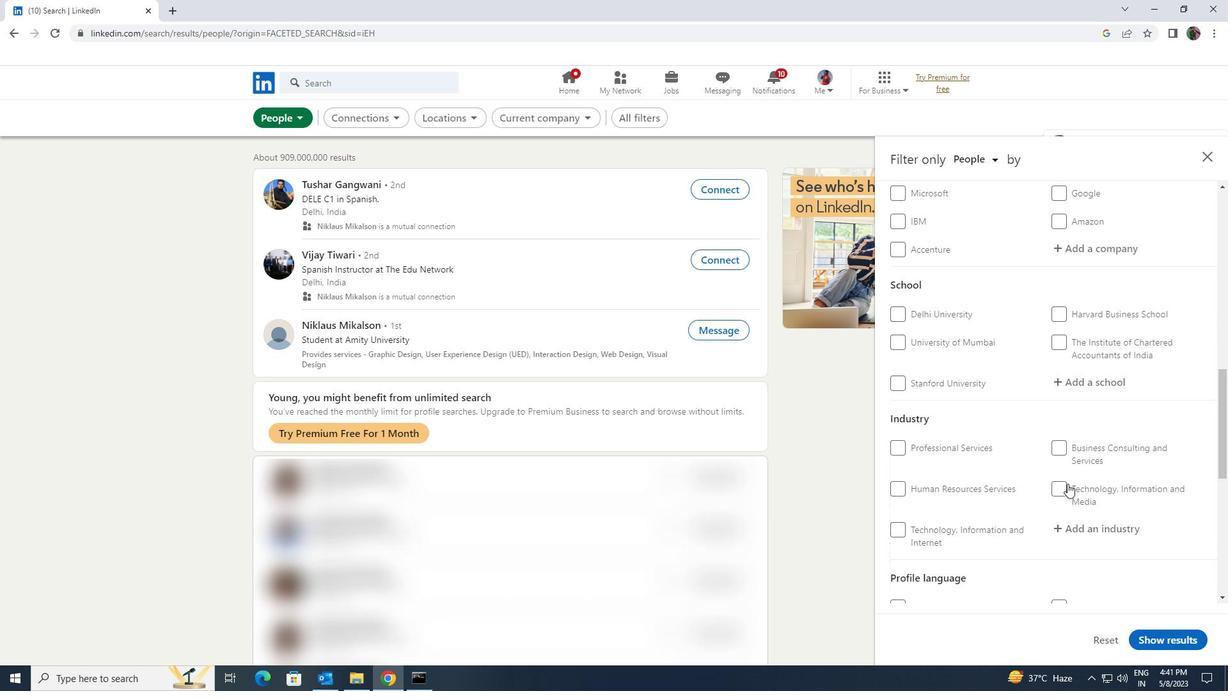 
Action: Mouse scrolled (1068, 484) with delta (0, 0)
Screenshot: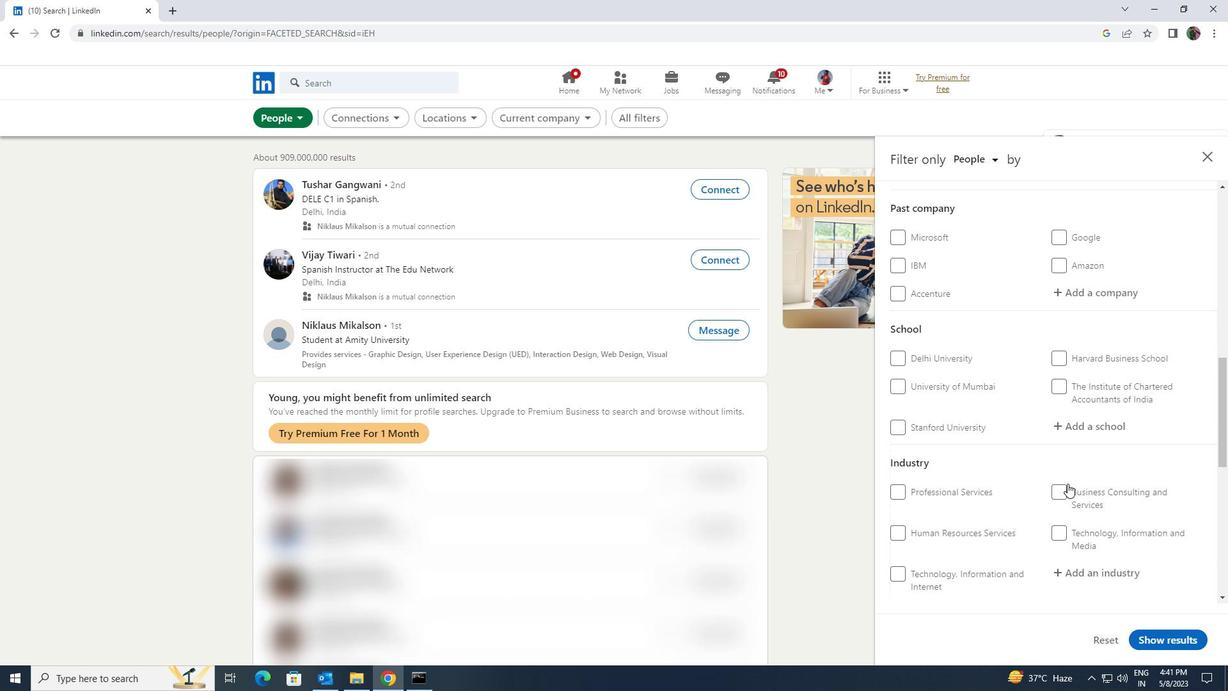 
Action: Mouse moved to (1067, 484)
Screenshot: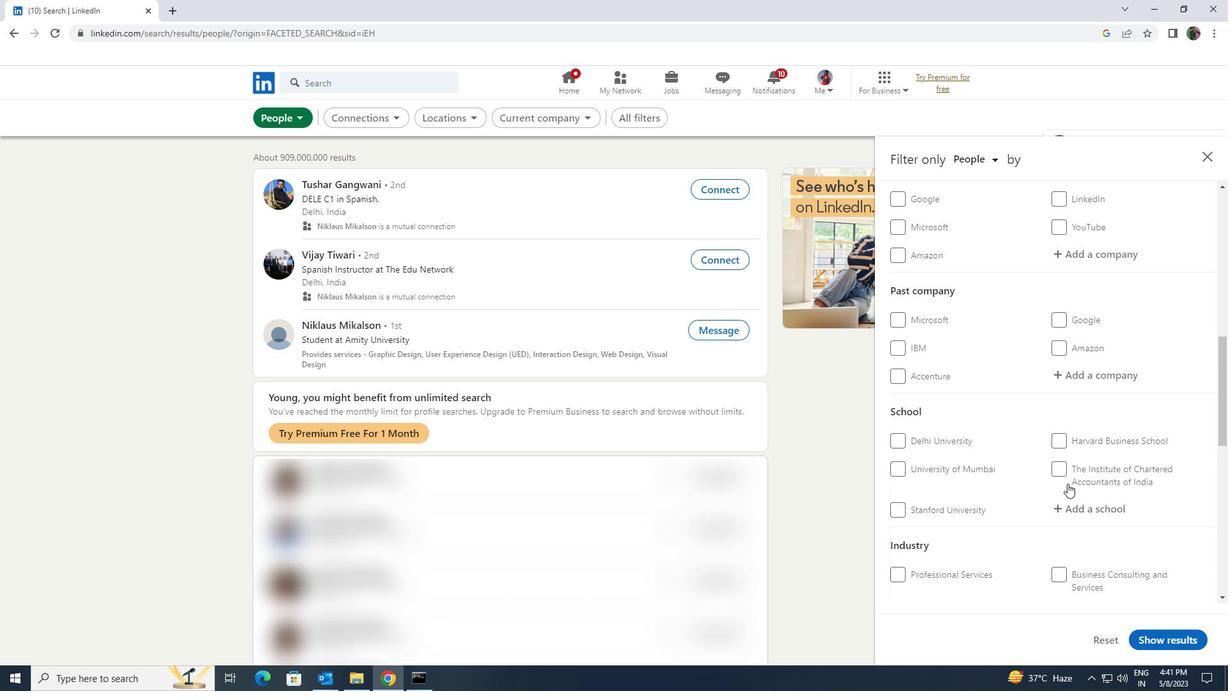 
Action: Mouse scrolled (1067, 485) with delta (0, 0)
Screenshot: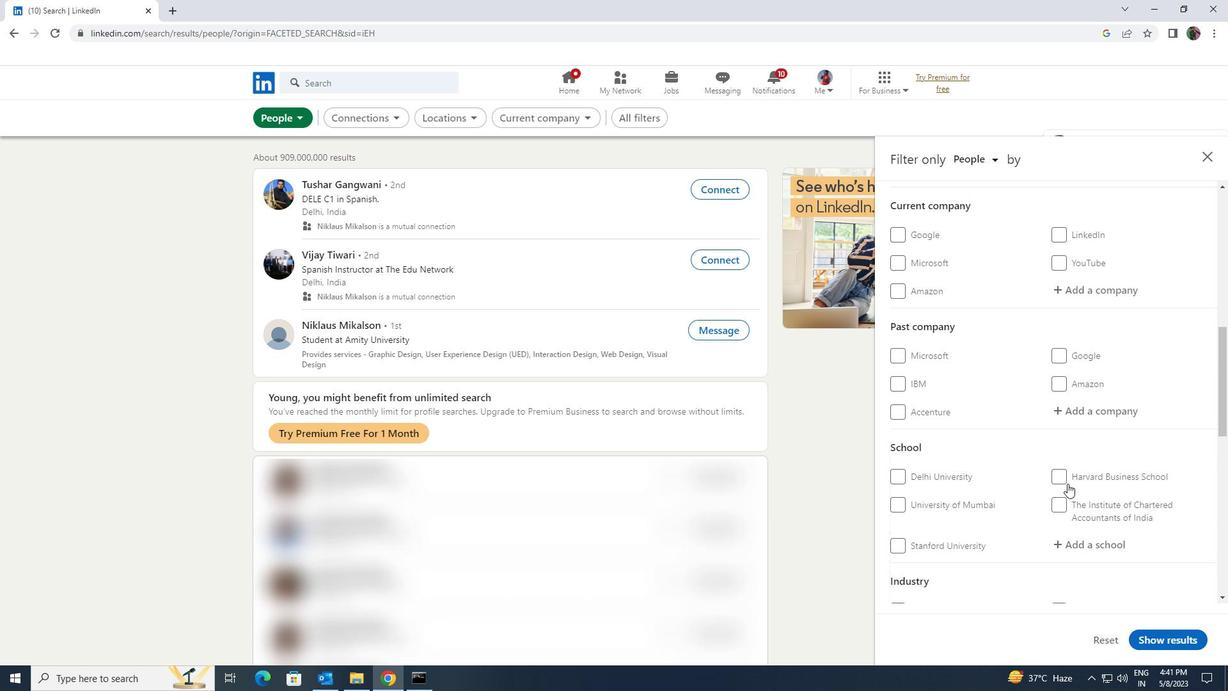 
Action: Mouse scrolled (1067, 485) with delta (0, 0)
Screenshot: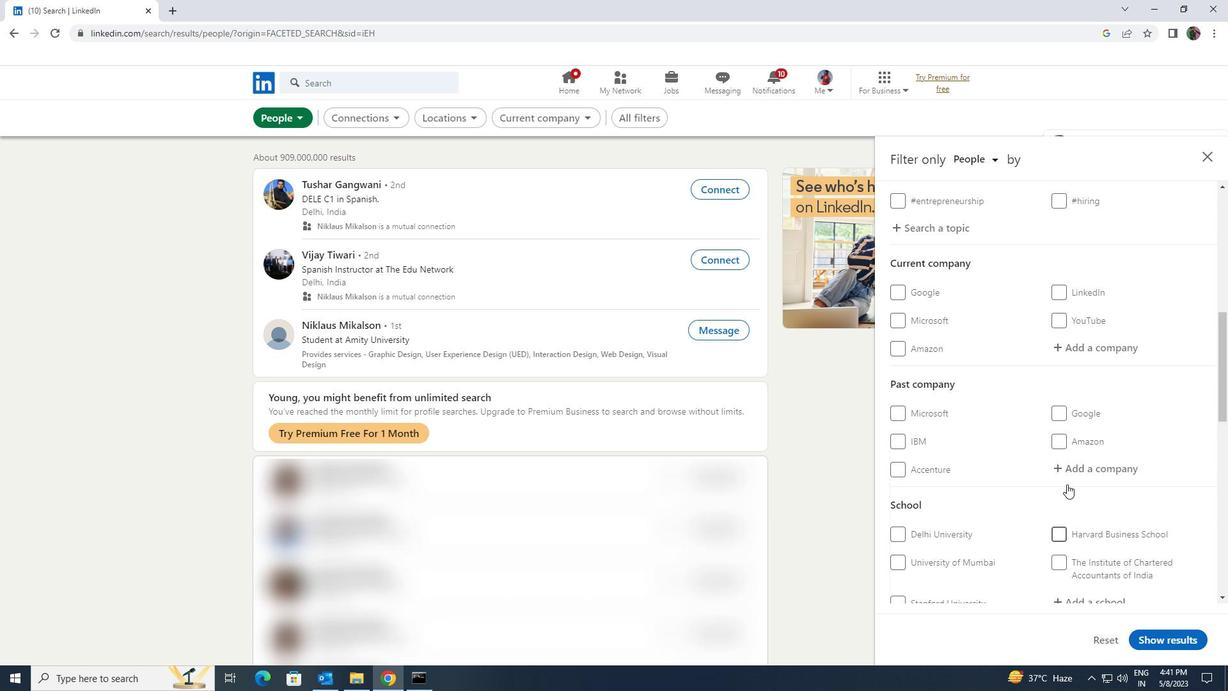 
Action: Mouse moved to (1061, 431)
Screenshot: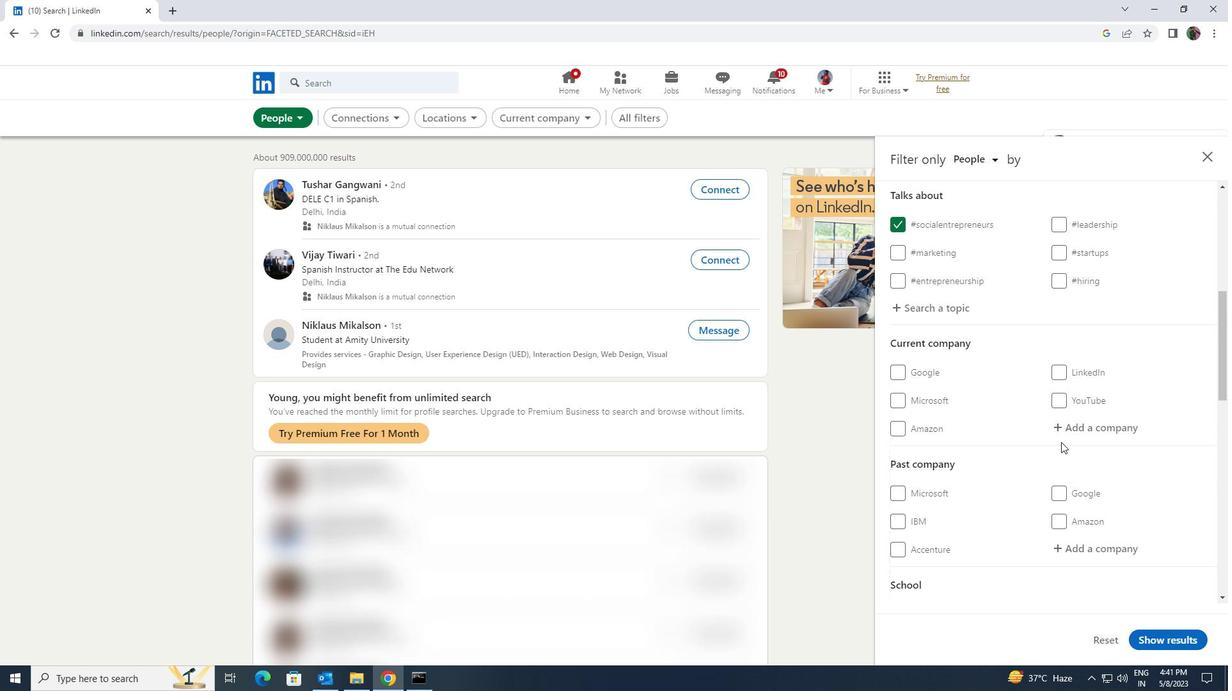 
Action: Mouse pressed left at (1061, 431)
Screenshot: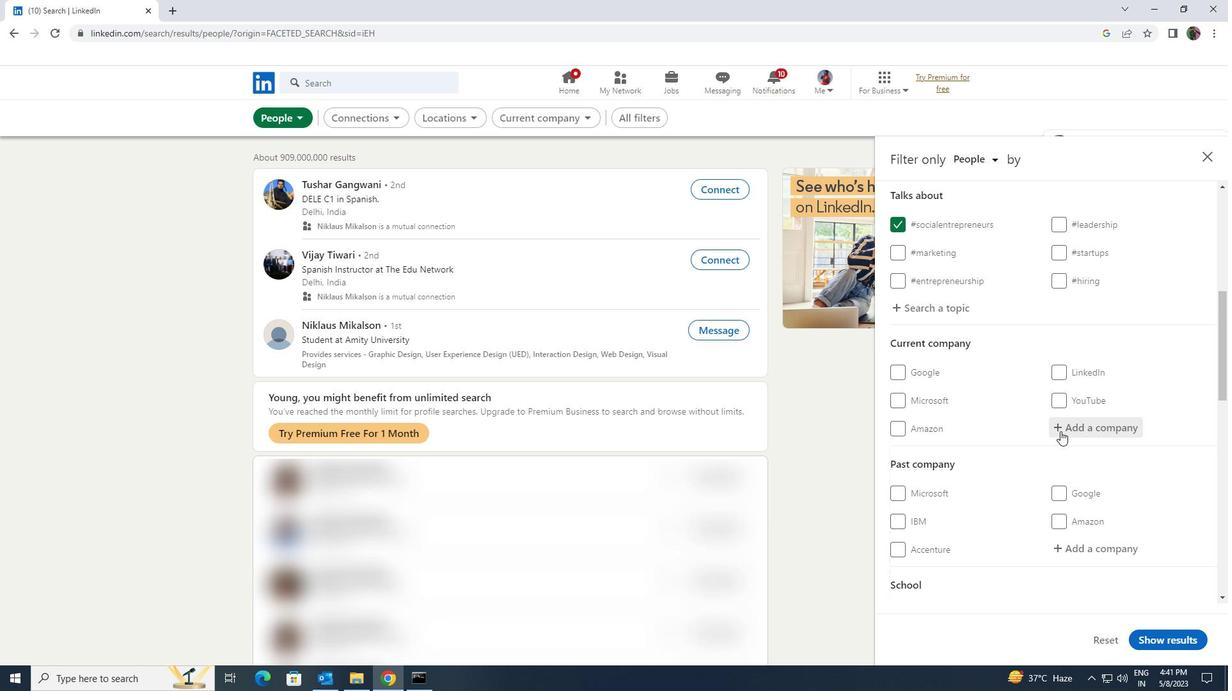 
Action: Key pressed <Key.shift><Key.shift><Key.shift><Key.shift><Key.shift><Key.shift><Key.shift><Key.shift><Key.shift><Key.shift><Key.shift><Key.shift><Key.shift><Key.shift><Key.shift><Key.shift>:<Key.backspace><Key.shift>LINKEDIN<Key.space><Key.shift>NWS<Key.backspace><Key.backspace>W<Key.backspace>EWS
Screenshot: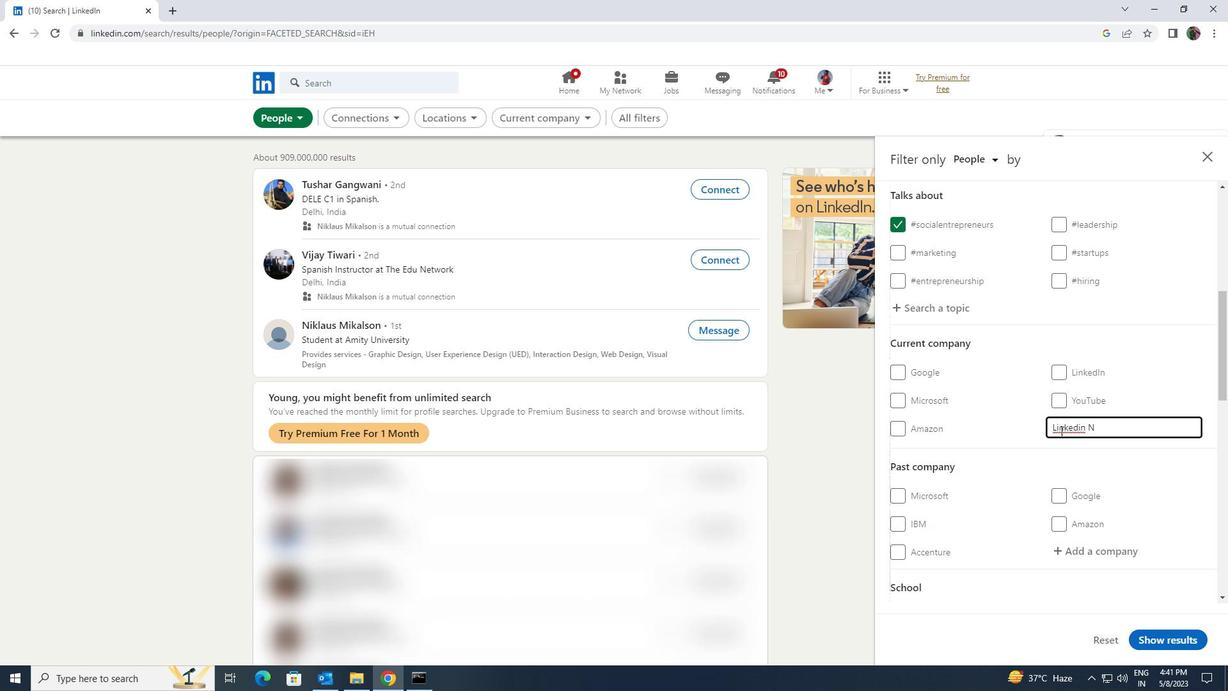 
Action: Mouse moved to (1060, 438)
Screenshot: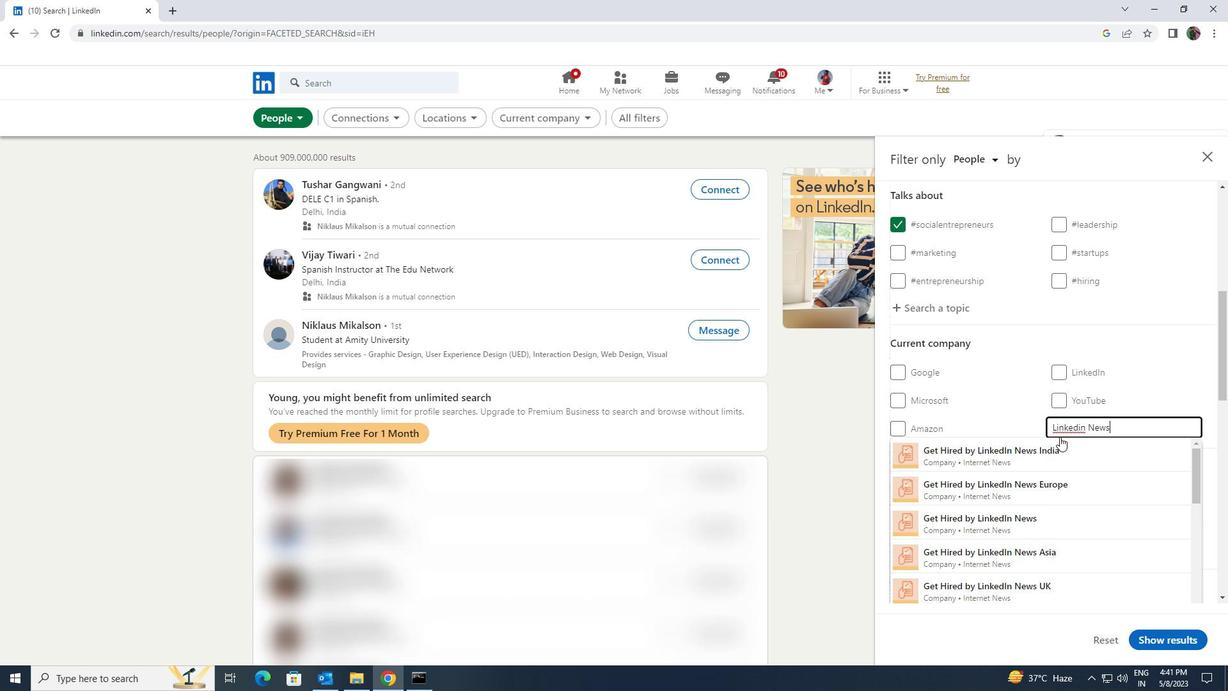 
Action: Key pressed <Key.space><Key.shift>INDIA
Screenshot: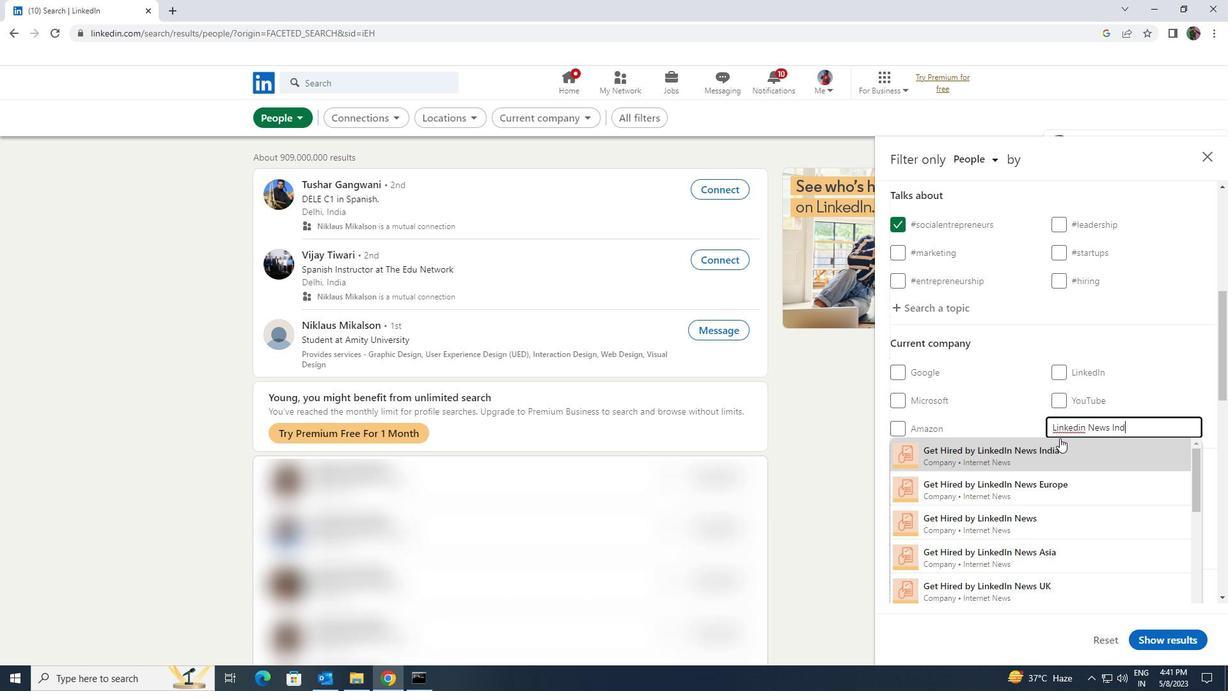 
Action: Mouse pressed left at (1060, 438)
Screenshot: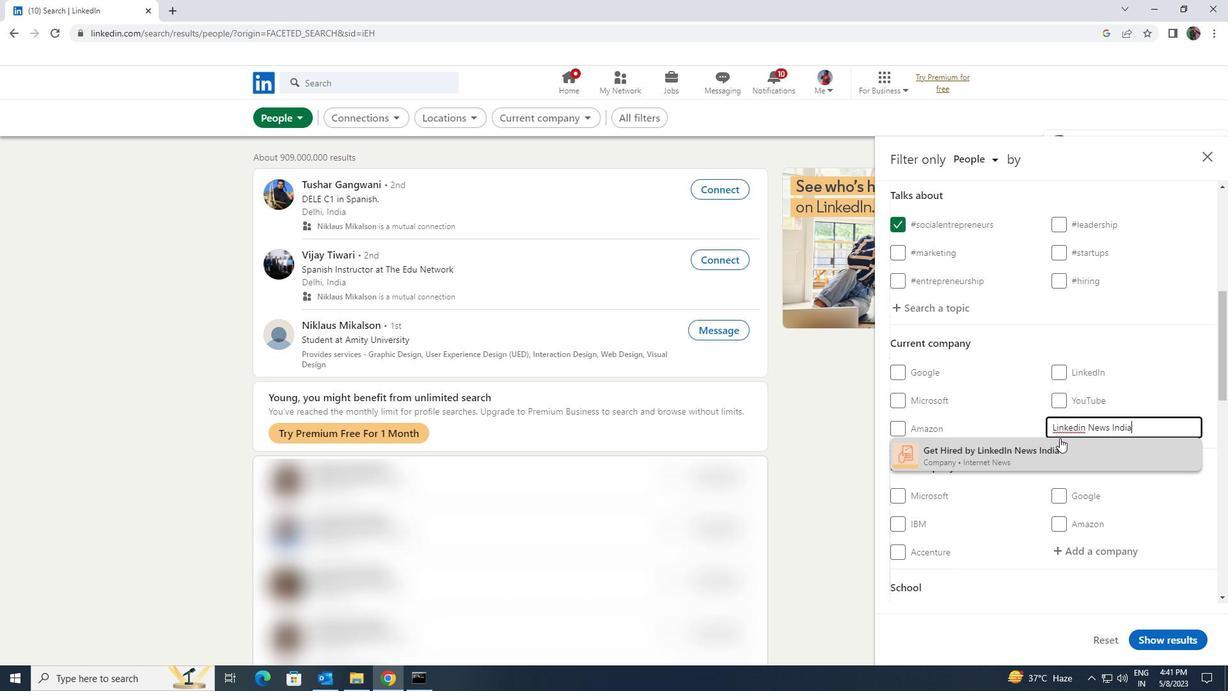 
Action: Mouse scrolled (1060, 437) with delta (0, 0)
Screenshot: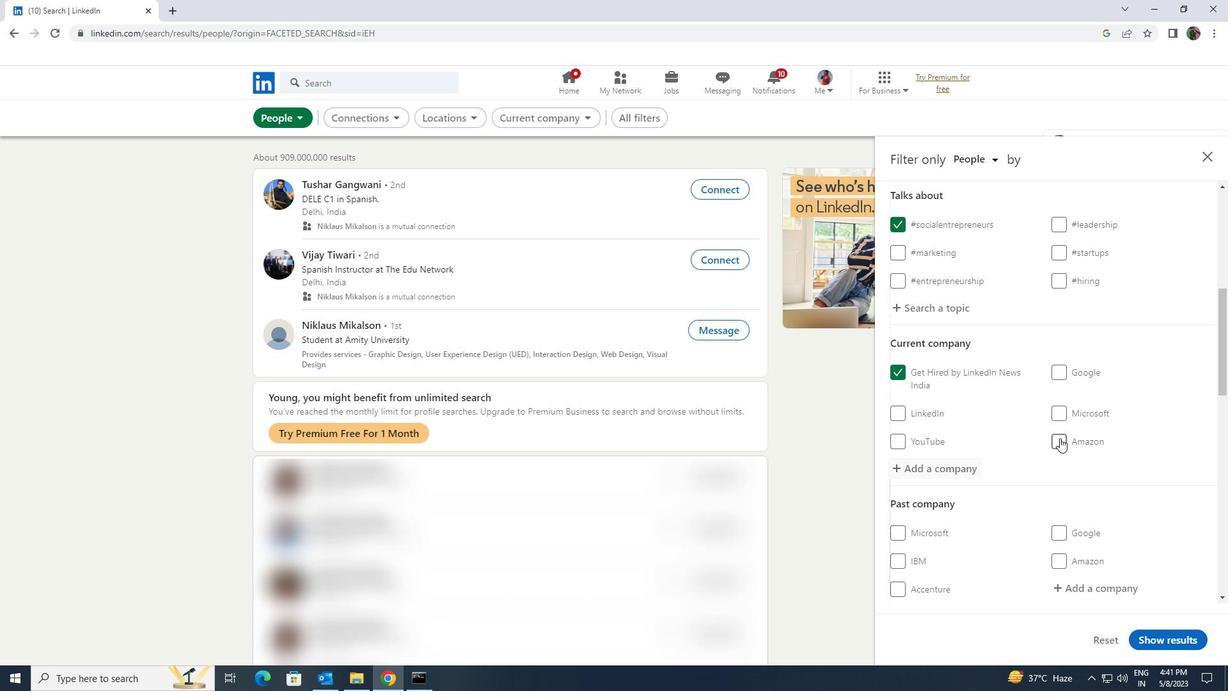 
Action: Mouse scrolled (1060, 437) with delta (0, 0)
Screenshot: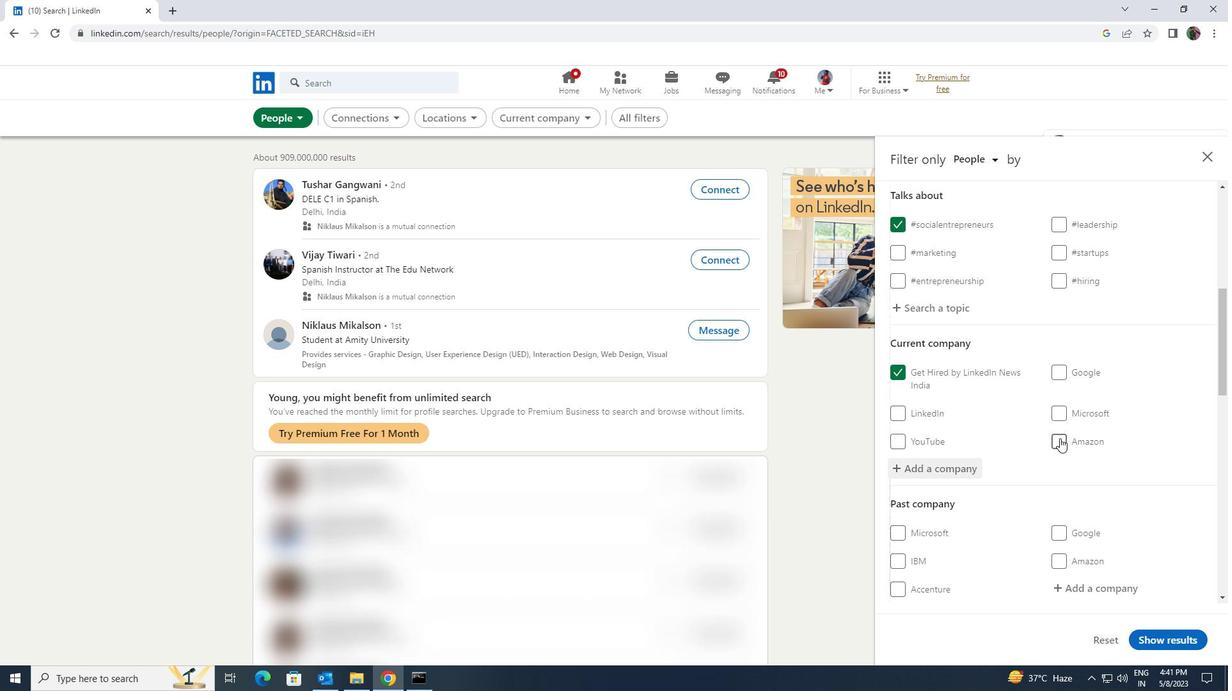 
Action: Mouse scrolled (1060, 437) with delta (0, 0)
Screenshot: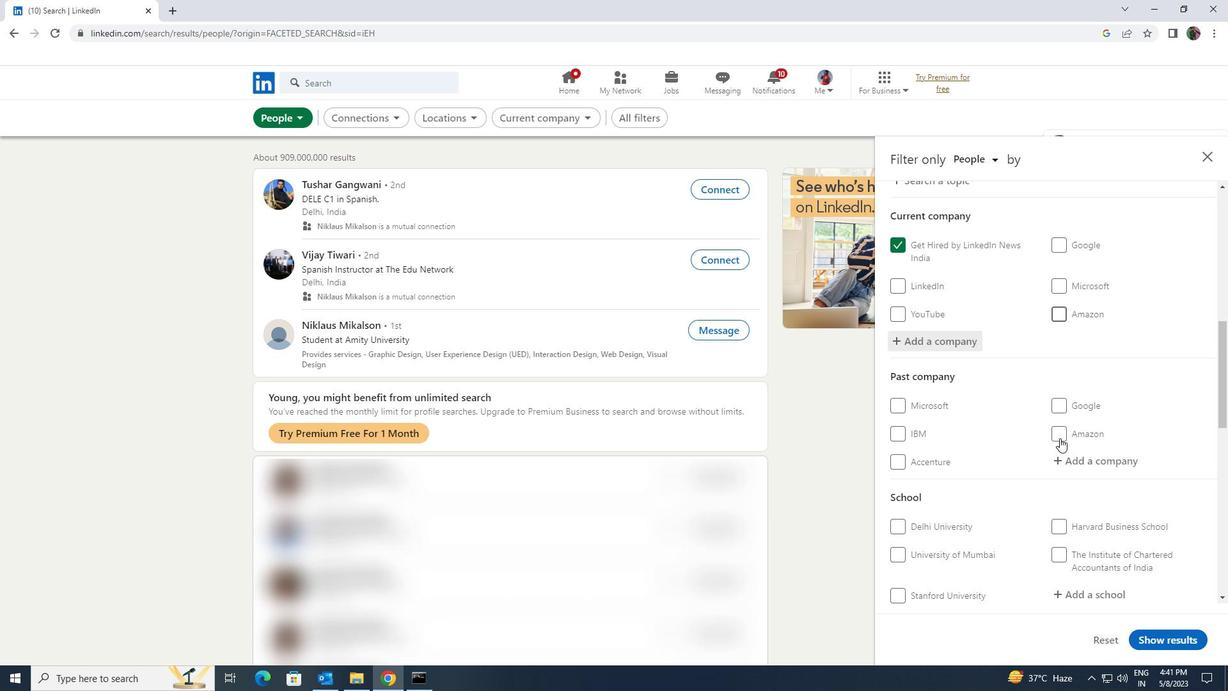 
Action: Mouse scrolled (1060, 437) with delta (0, 0)
Screenshot: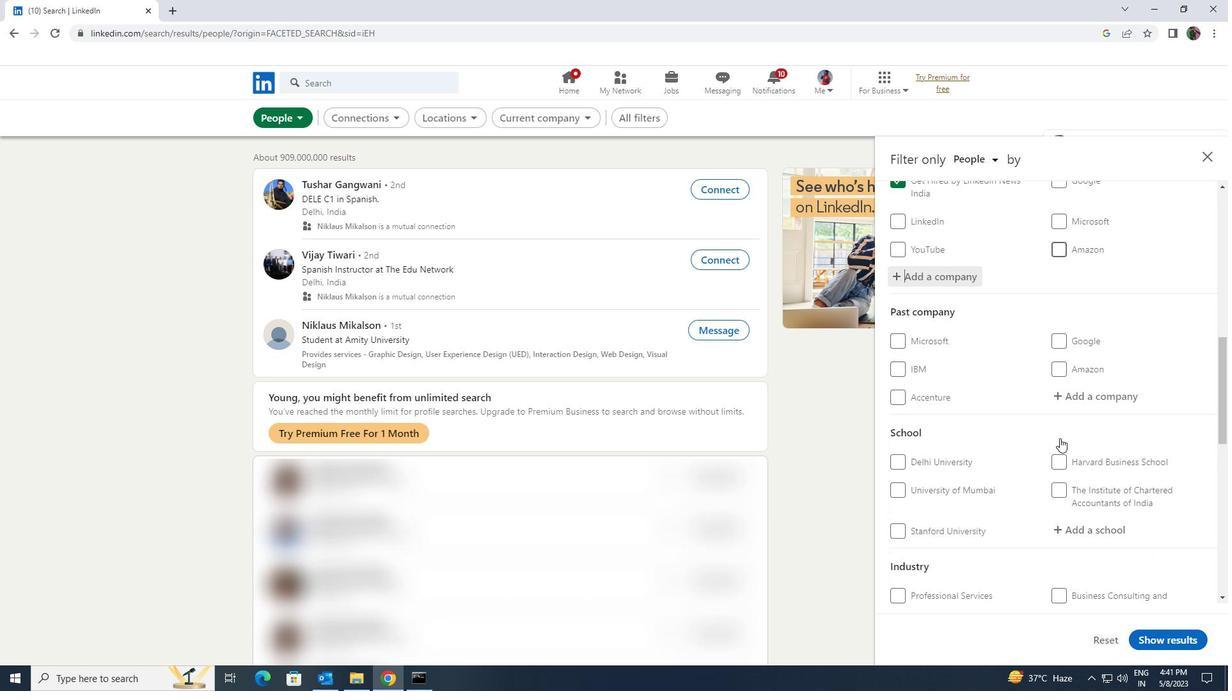 
Action: Mouse moved to (1066, 458)
Screenshot: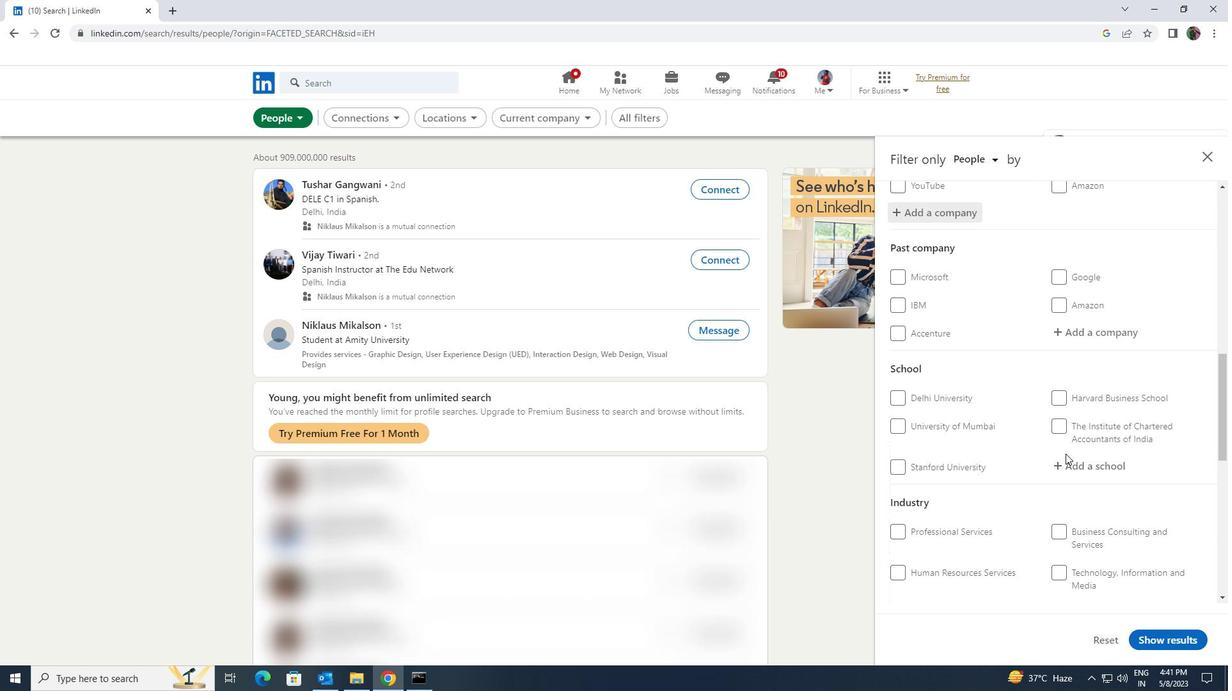 
Action: Mouse pressed left at (1066, 458)
Screenshot: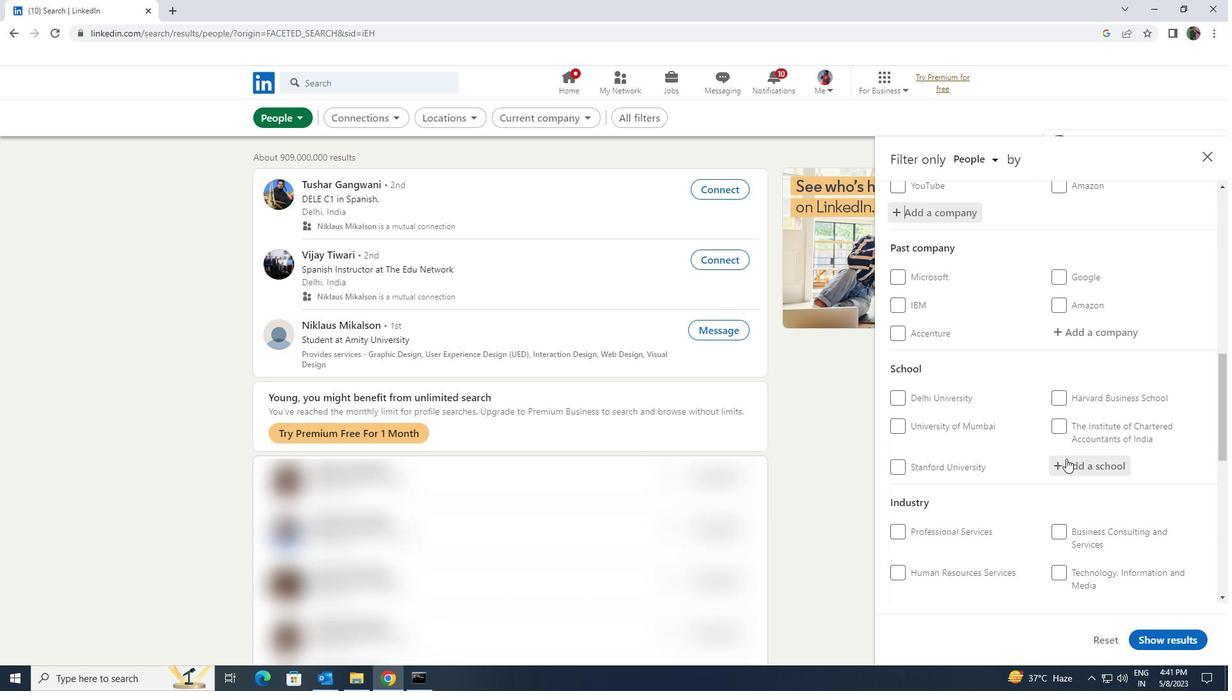 
Action: Key pressed <Key.shift><Key.shift><Key.shift><Key.shift>JALPAI
Screenshot: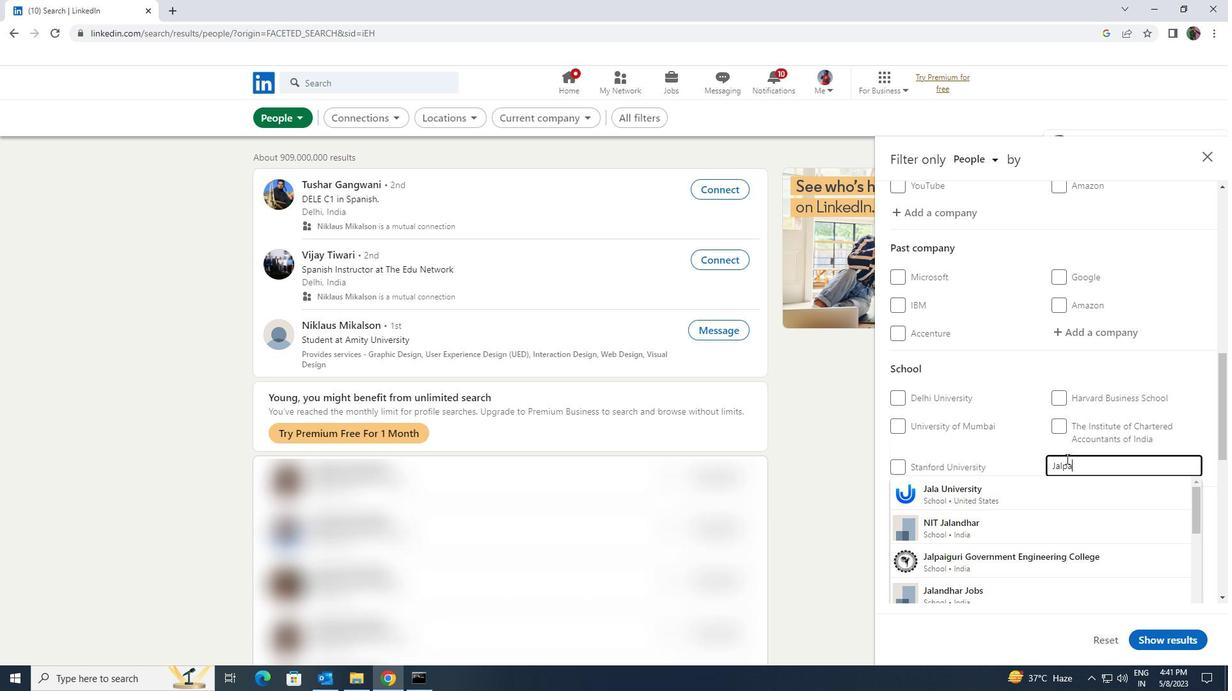 
Action: Mouse moved to (1066, 496)
Screenshot: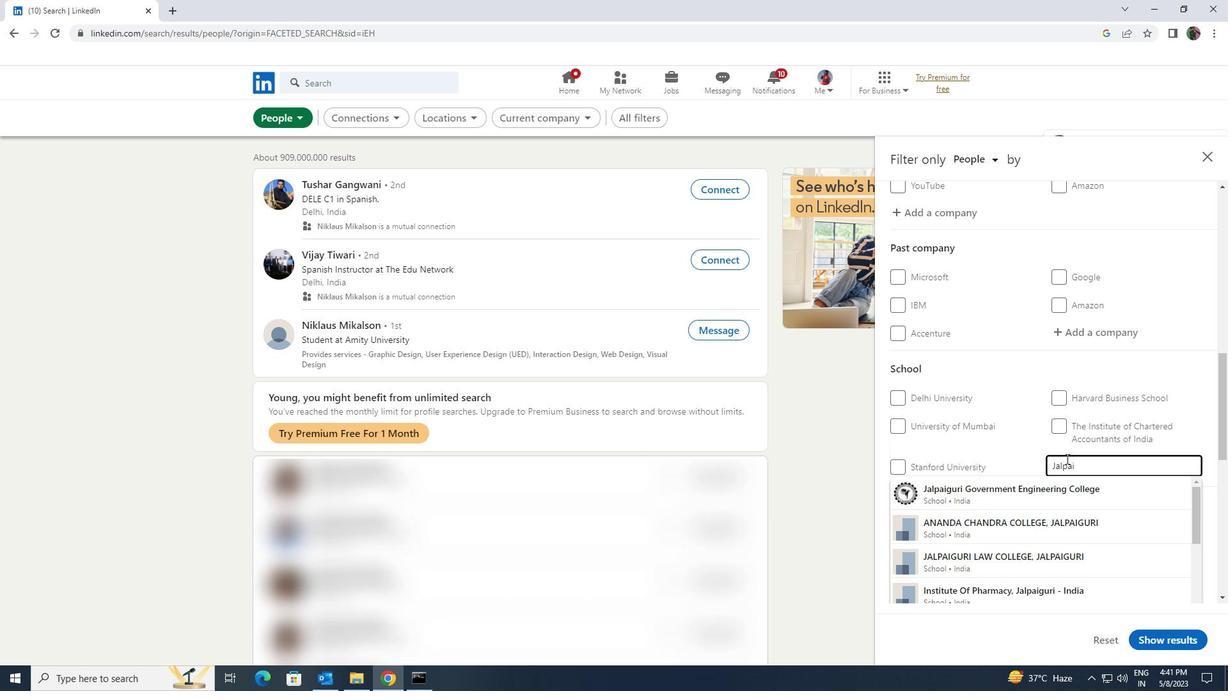 
Action: Mouse pressed left at (1066, 496)
Screenshot: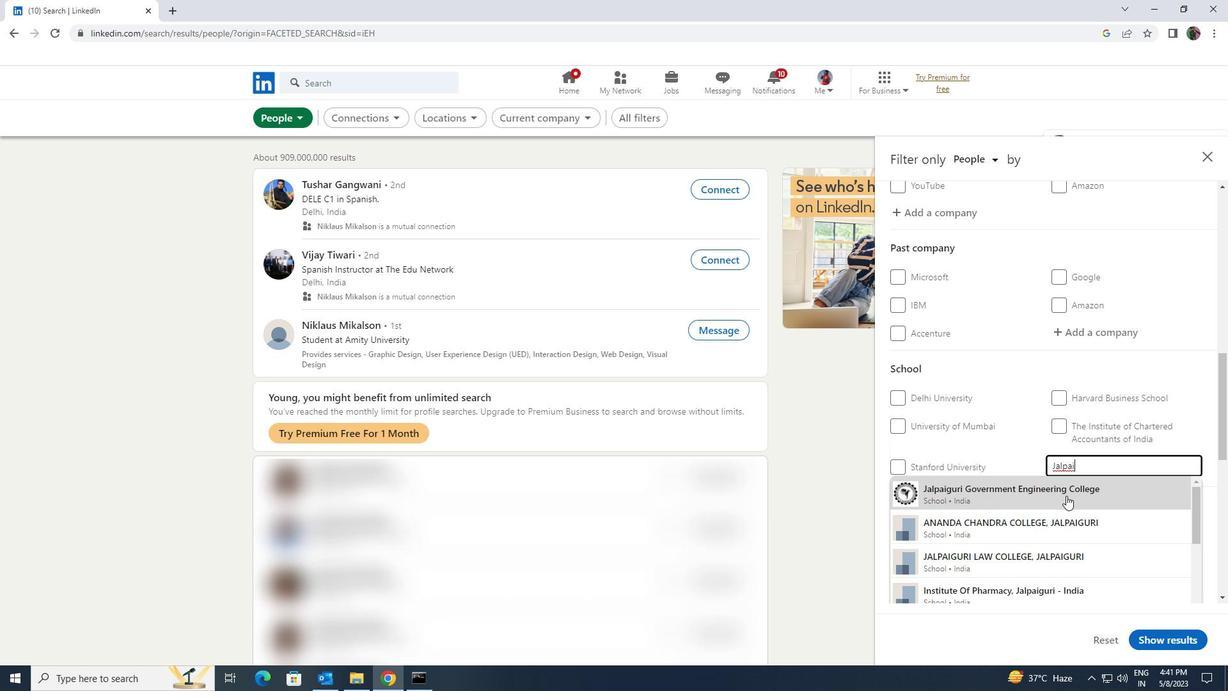 
Action: Mouse scrolled (1066, 495) with delta (0, 0)
Screenshot: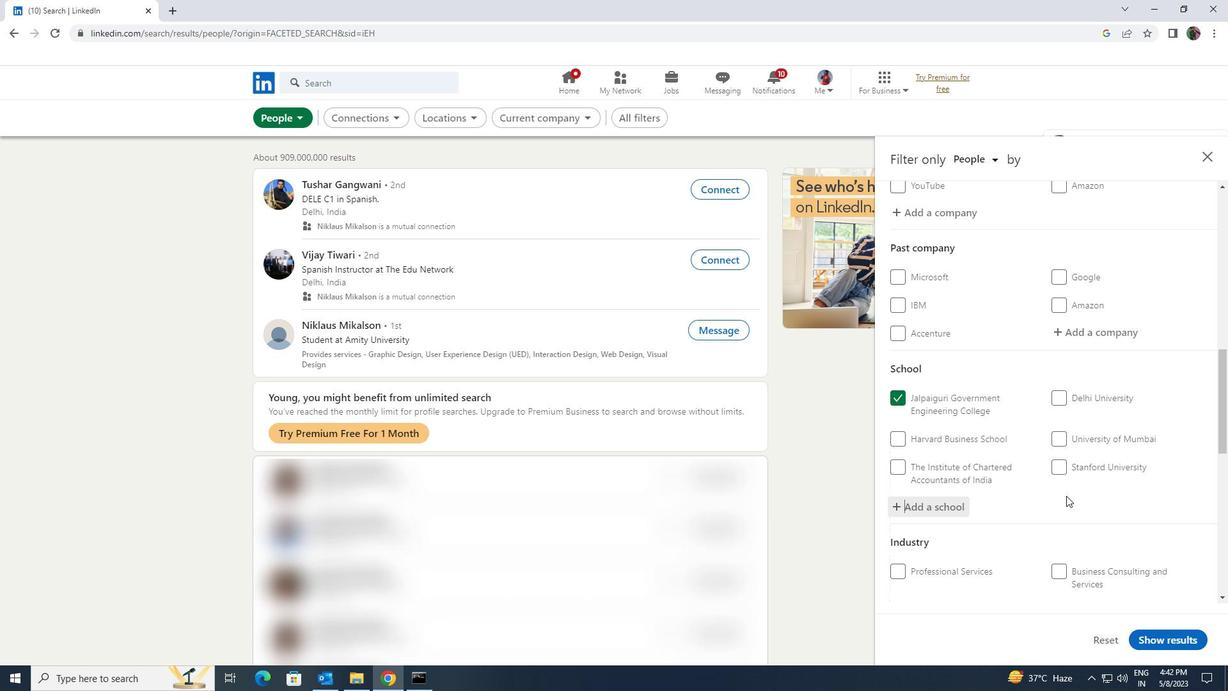 
Action: Mouse scrolled (1066, 495) with delta (0, 0)
Screenshot: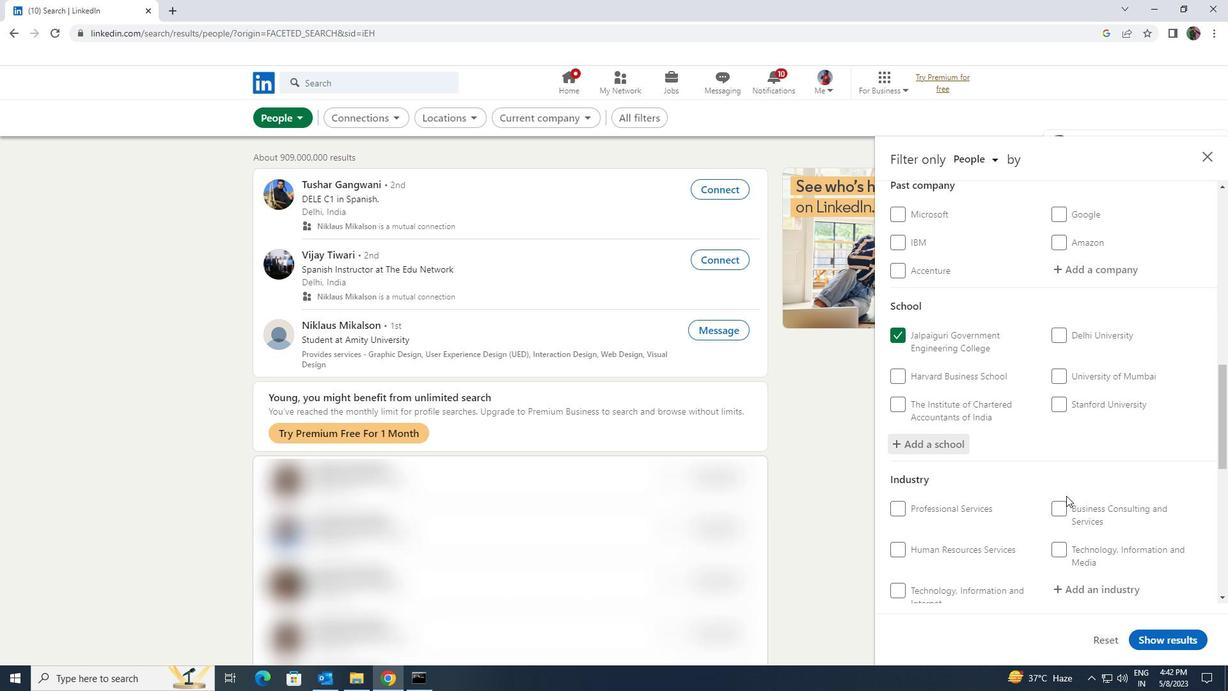 
Action: Mouse moved to (1066, 520)
Screenshot: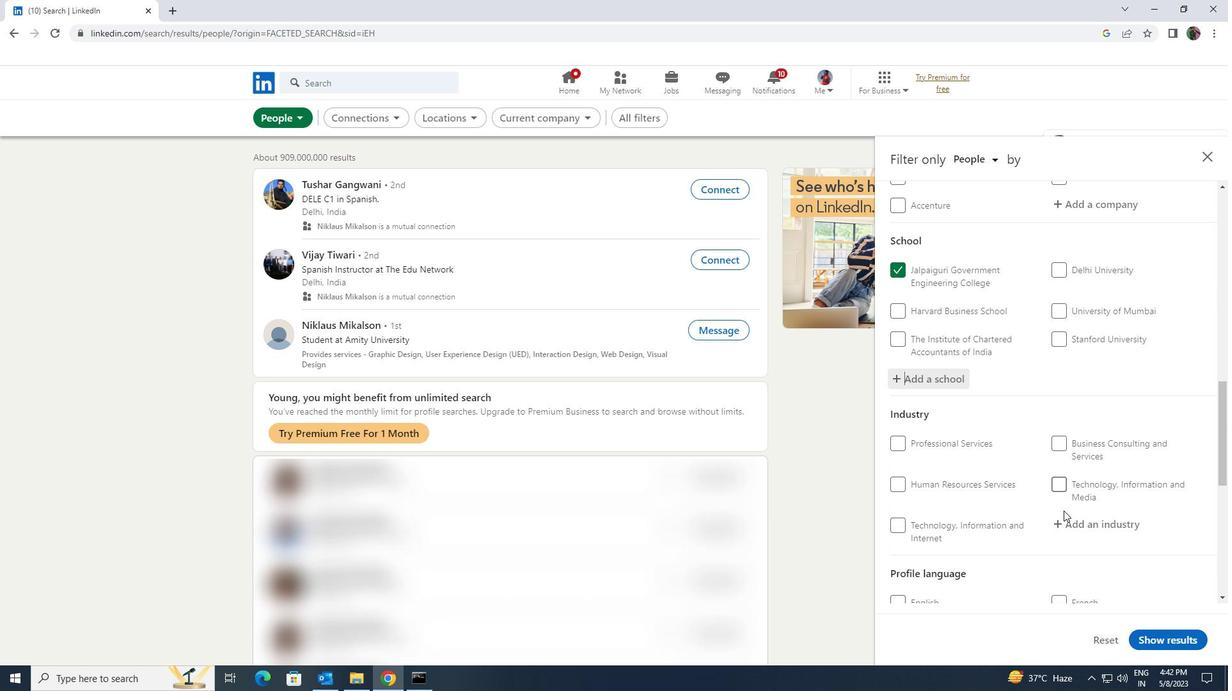 
Action: Mouse pressed left at (1066, 520)
Screenshot: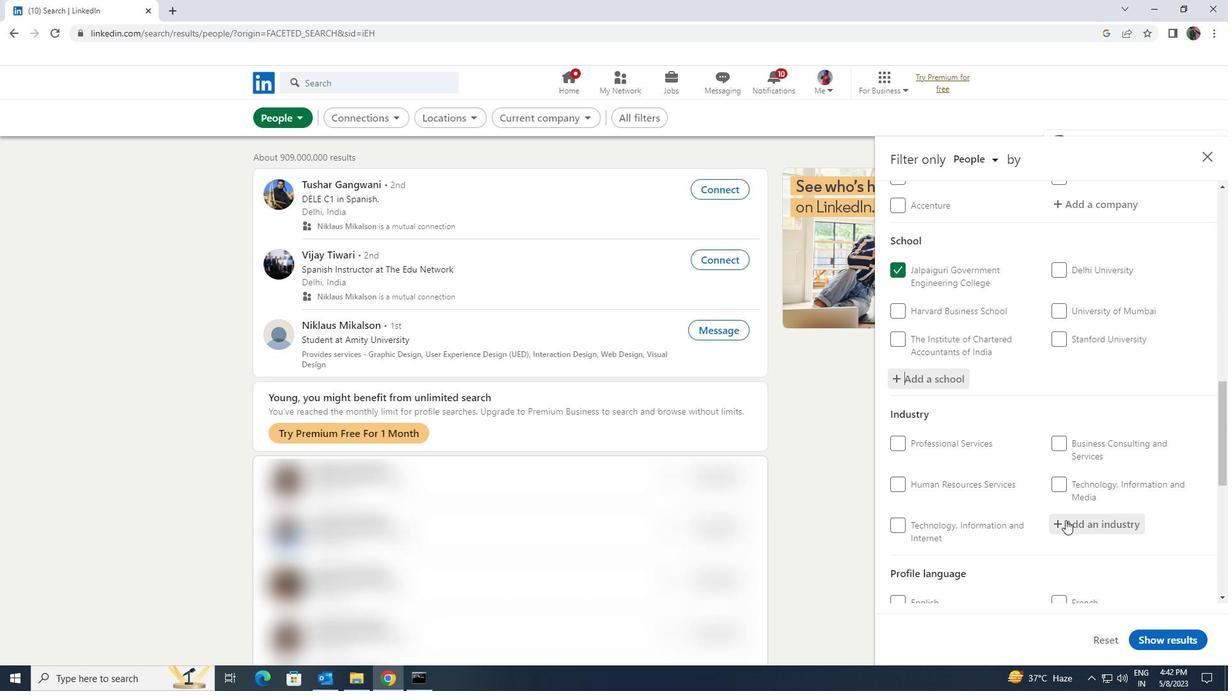 
Action: Key pressed <Key.shift>PUBLIC<Key.space><Key.shift><Key.shift>ASSIS
Screenshot: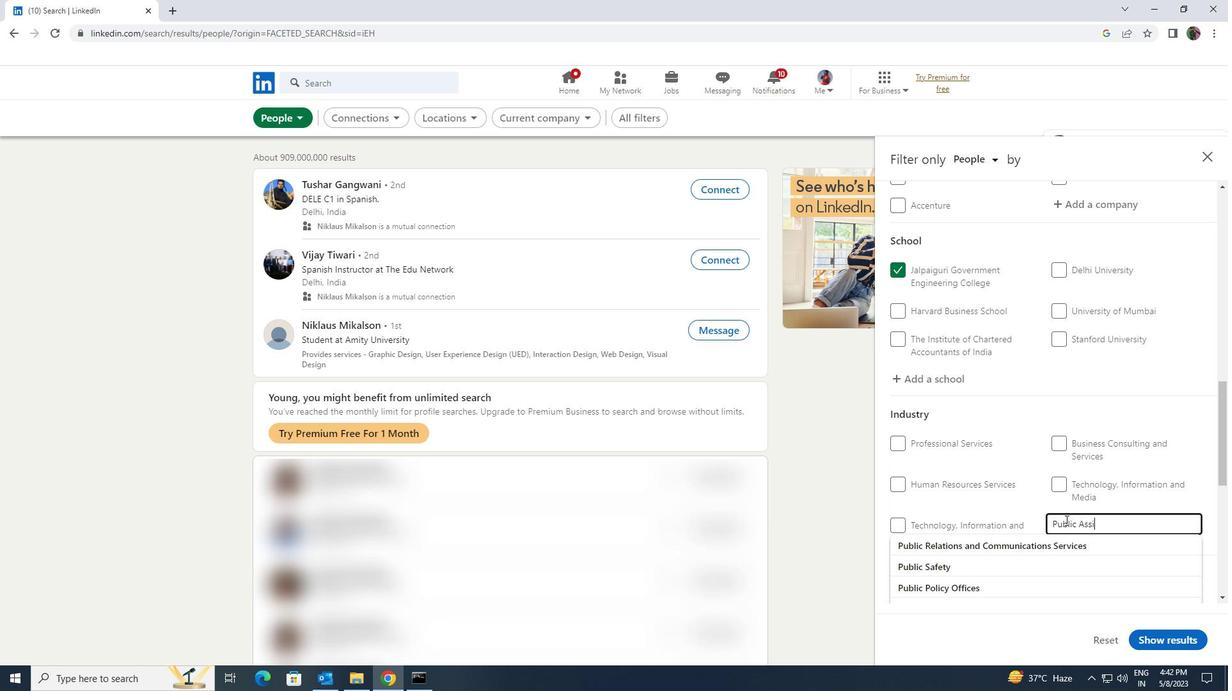 
Action: Mouse moved to (1060, 541)
Screenshot: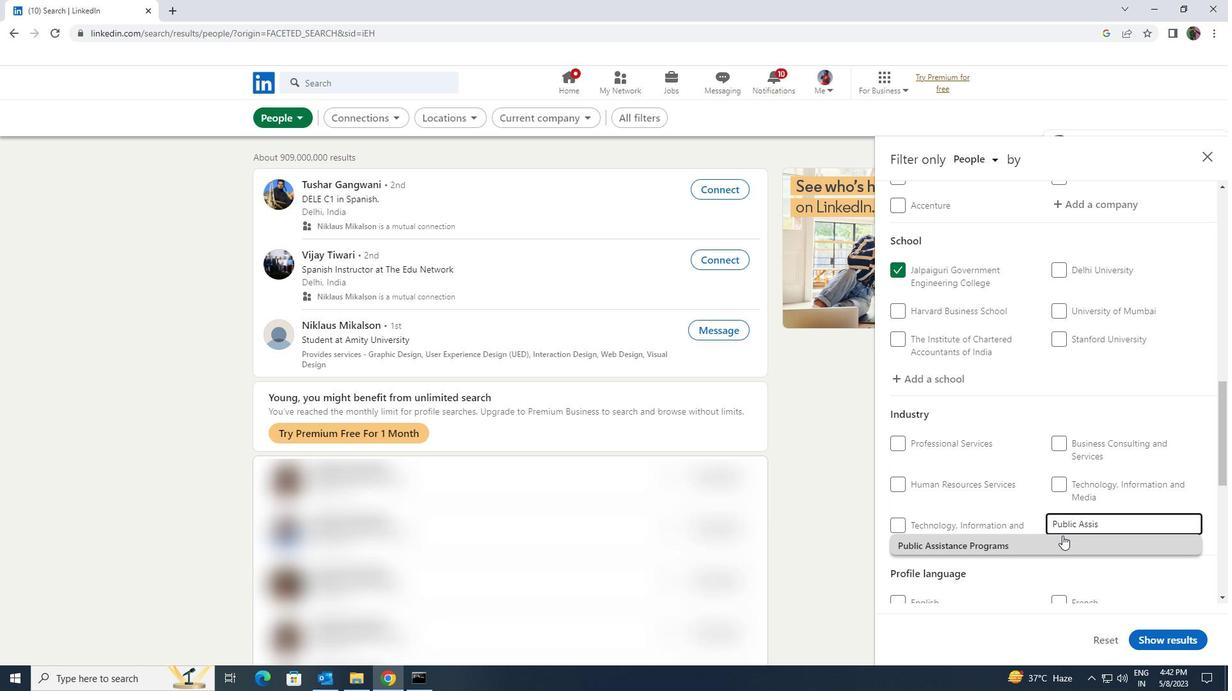 
Action: Mouse pressed left at (1060, 541)
Screenshot: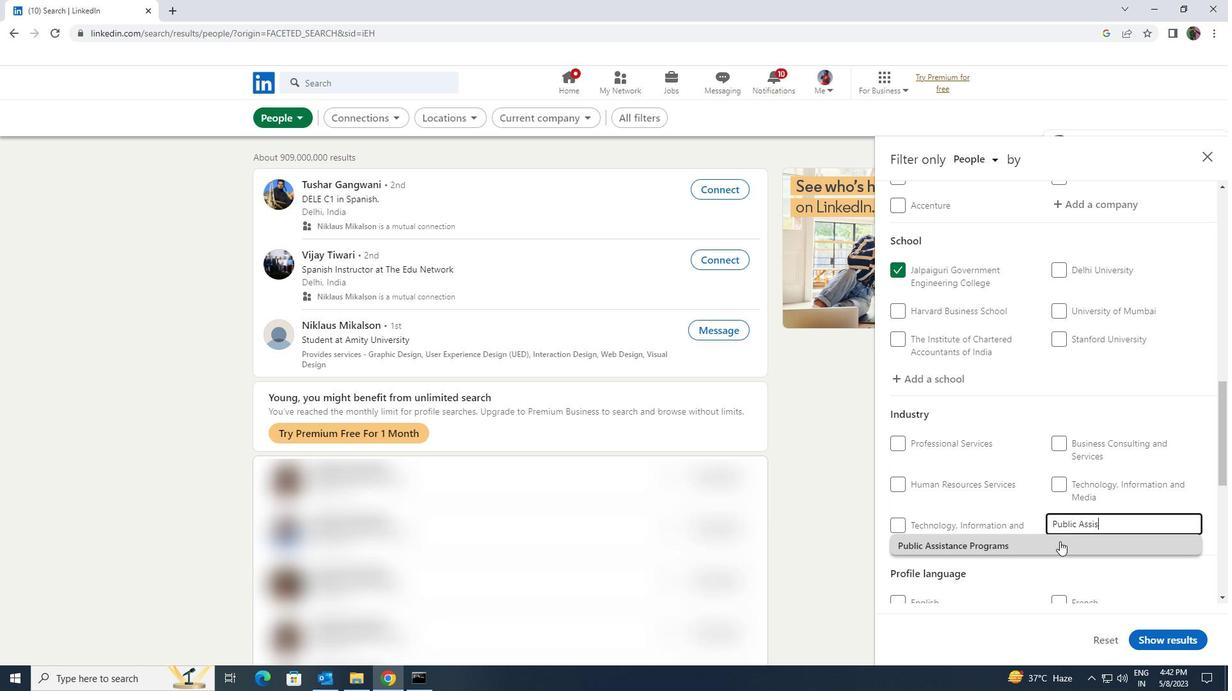 
Action: Mouse scrolled (1060, 540) with delta (0, 0)
Screenshot: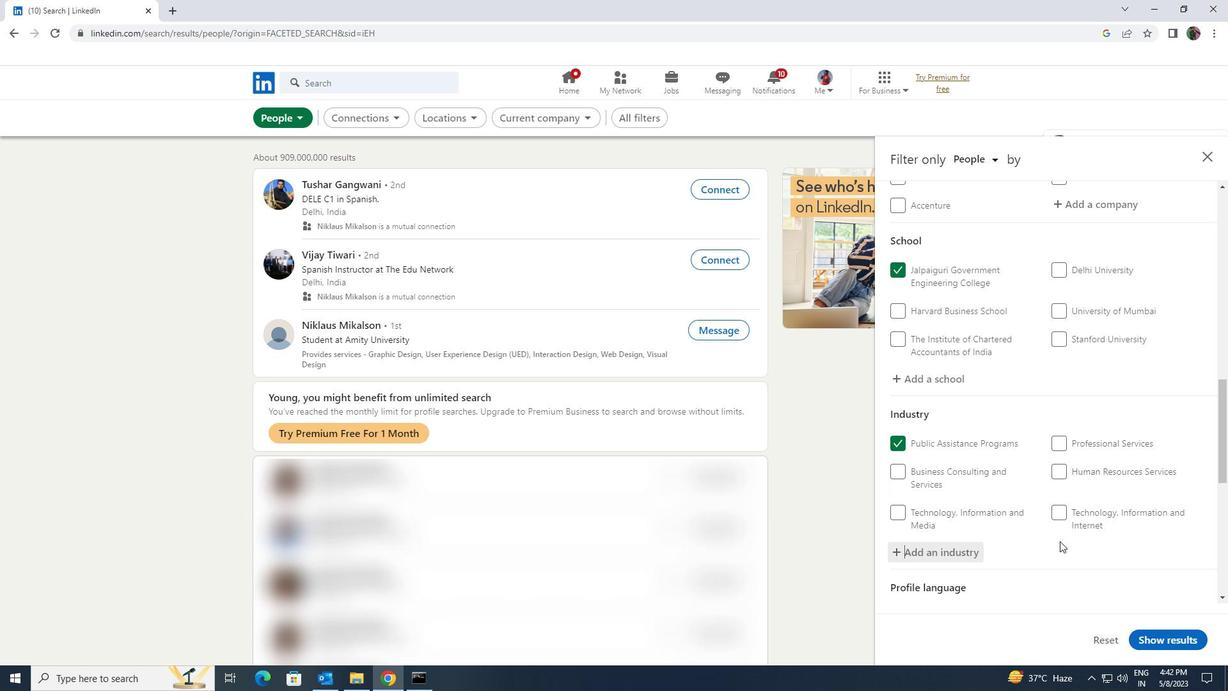 
Action: Mouse scrolled (1060, 540) with delta (0, 0)
Screenshot: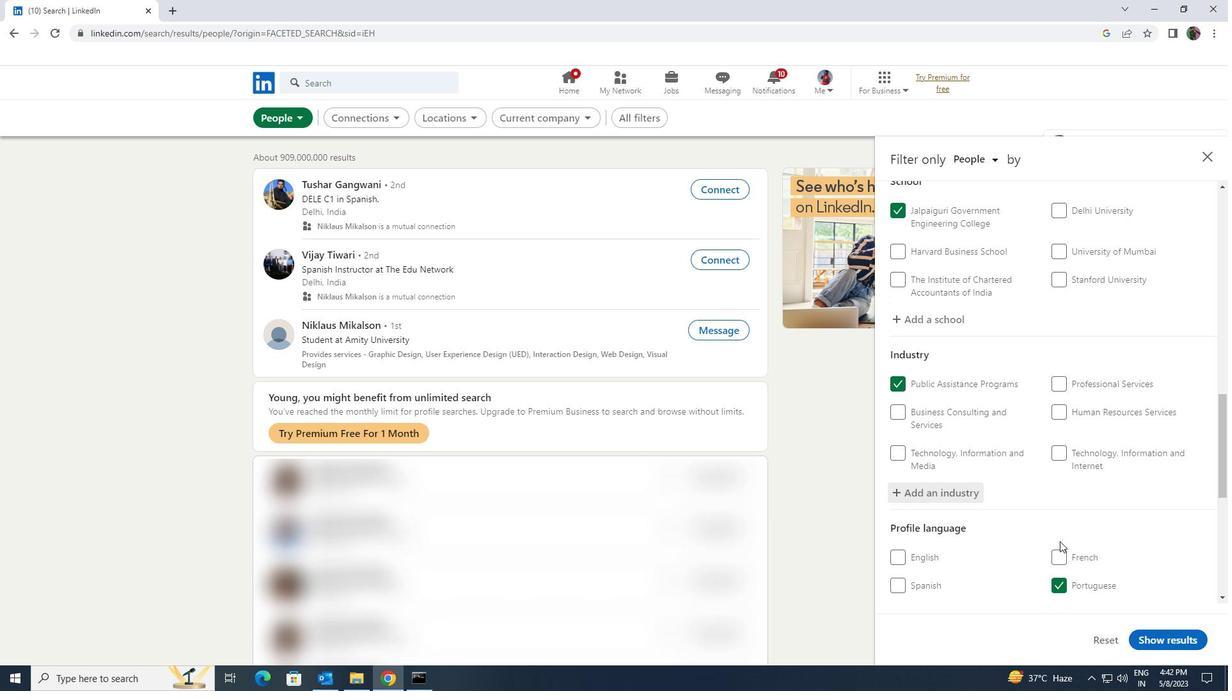 
Action: Mouse scrolled (1060, 540) with delta (0, 0)
Screenshot: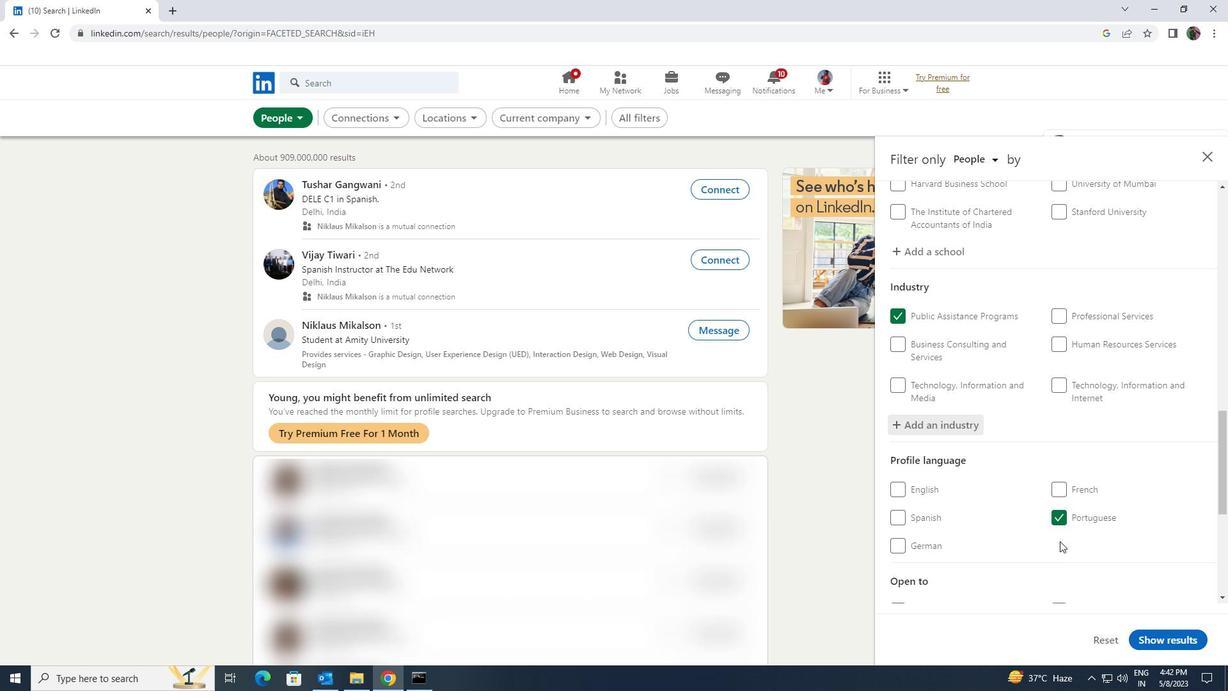 
Action: Mouse scrolled (1060, 540) with delta (0, 0)
Screenshot: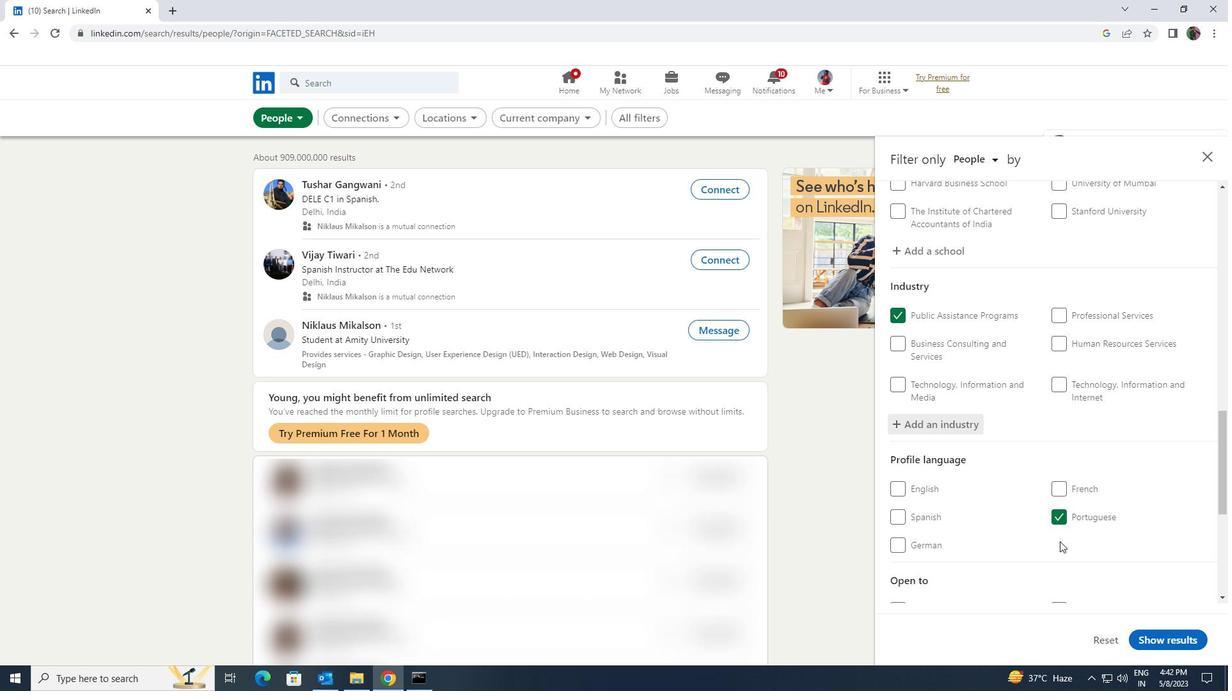 
Action: Mouse scrolled (1060, 540) with delta (0, 0)
Screenshot: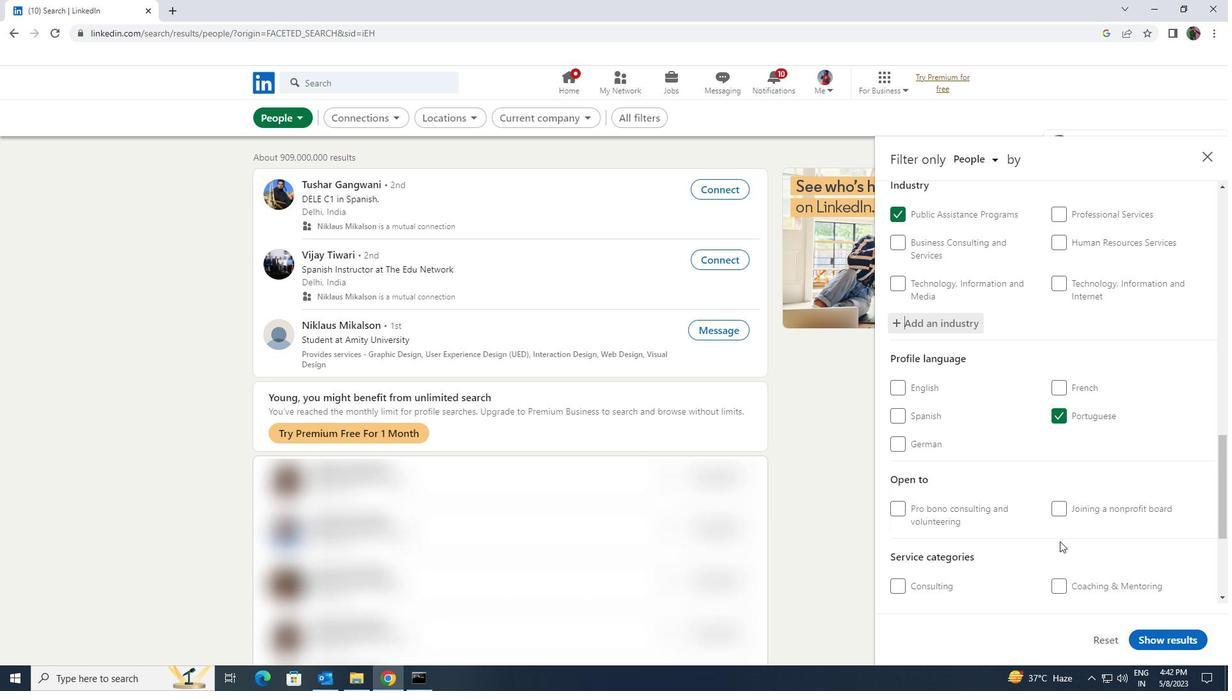 
Action: Mouse moved to (1062, 542)
Screenshot: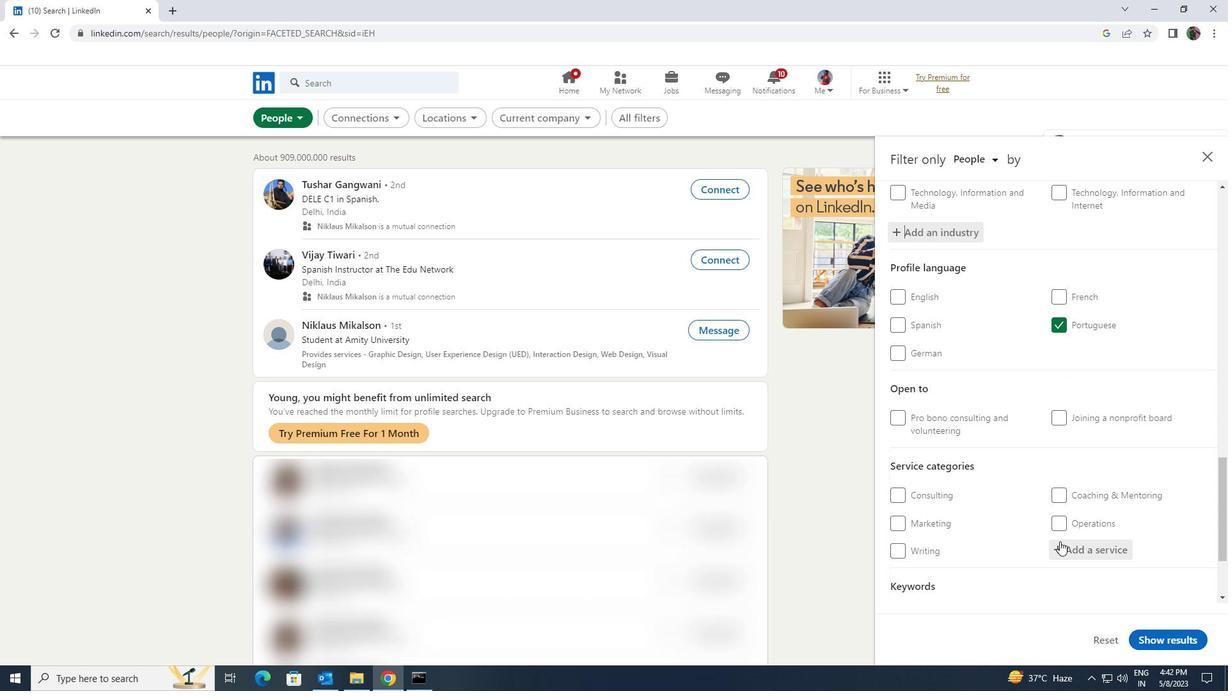 
Action: Mouse pressed left at (1062, 542)
Screenshot: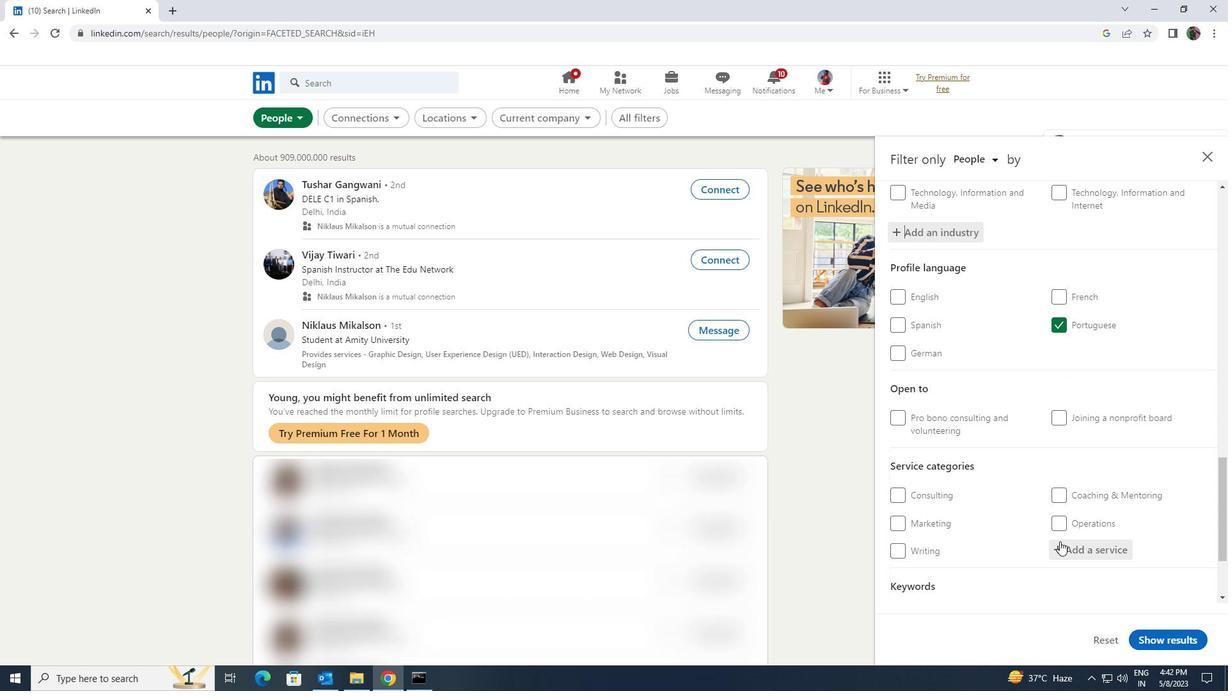 
Action: Key pressed <Key.shift>GRANT<Key.space><Key.shift>WRITI
Screenshot: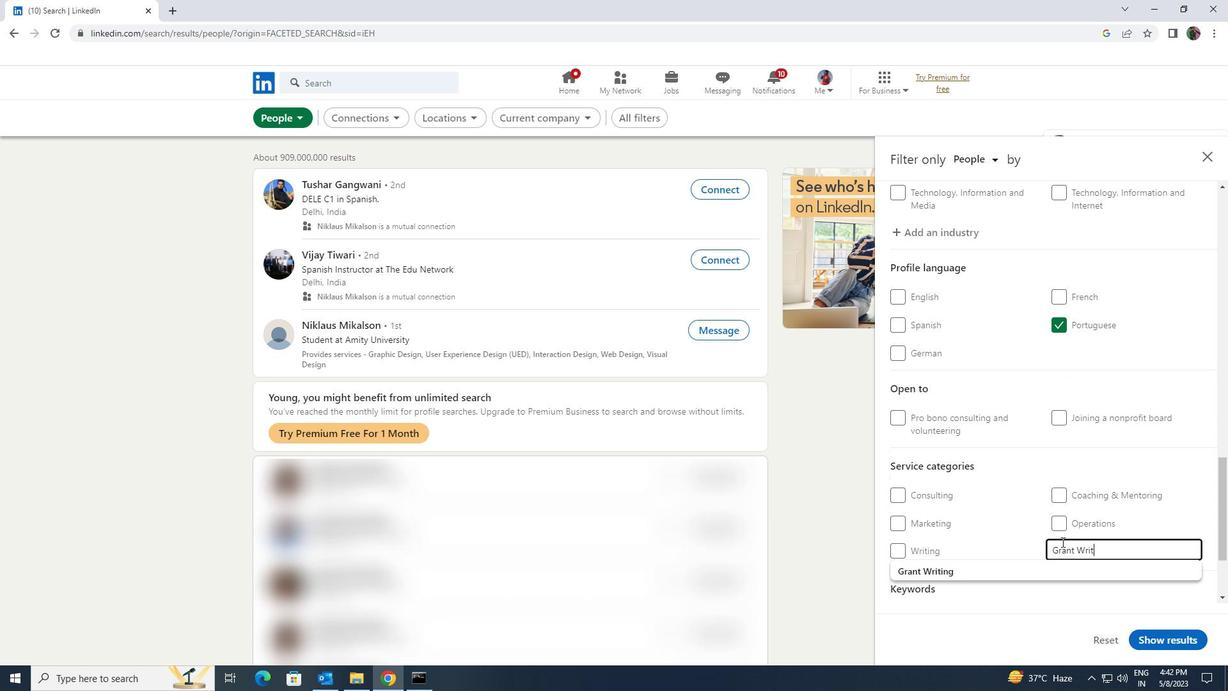 
Action: Mouse moved to (1047, 561)
Screenshot: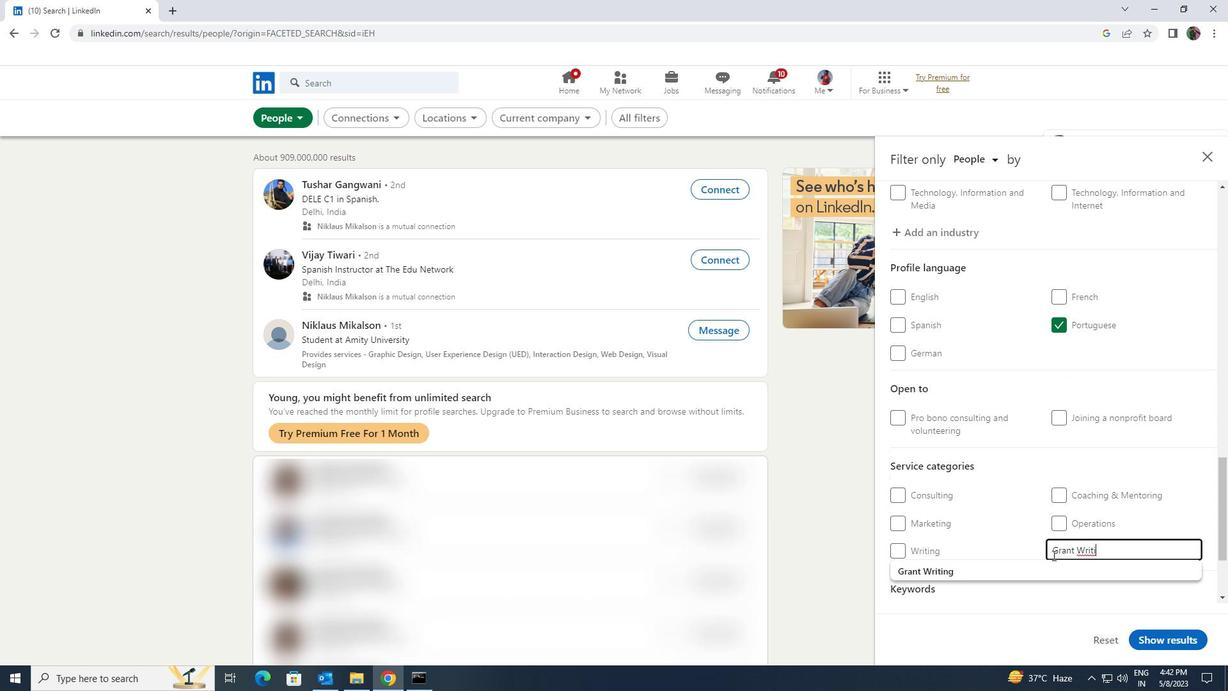
Action: Mouse pressed left at (1047, 561)
Screenshot: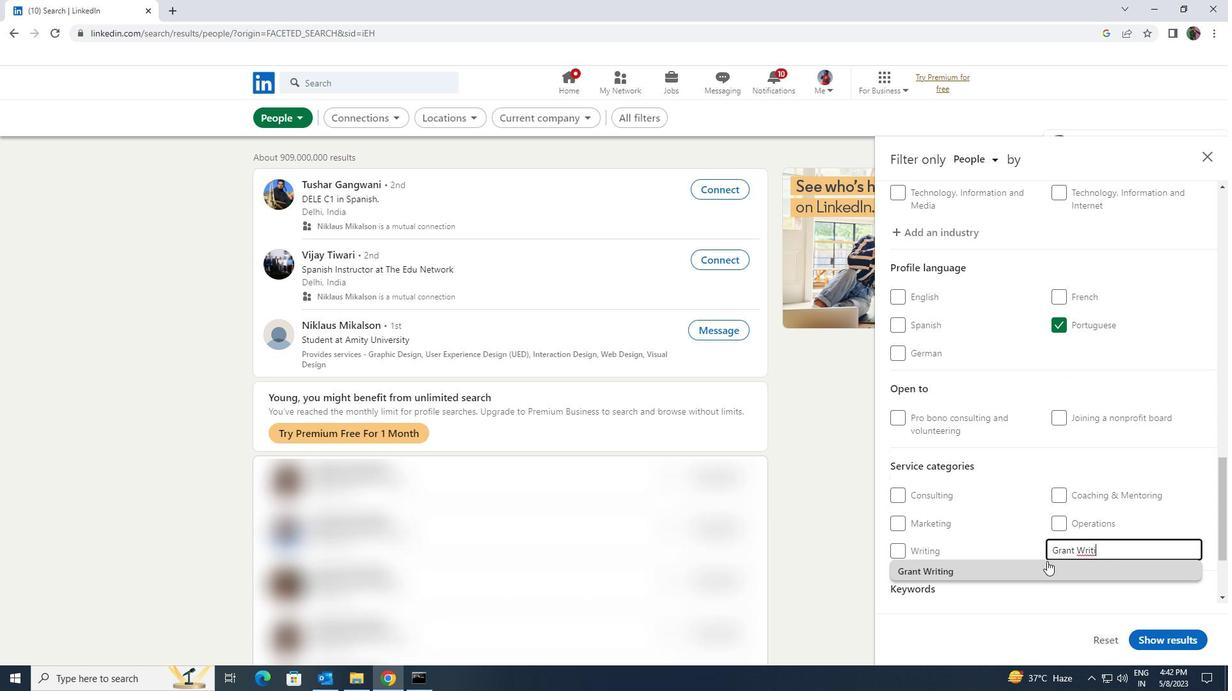 
Action: Mouse moved to (1048, 550)
Screenshot: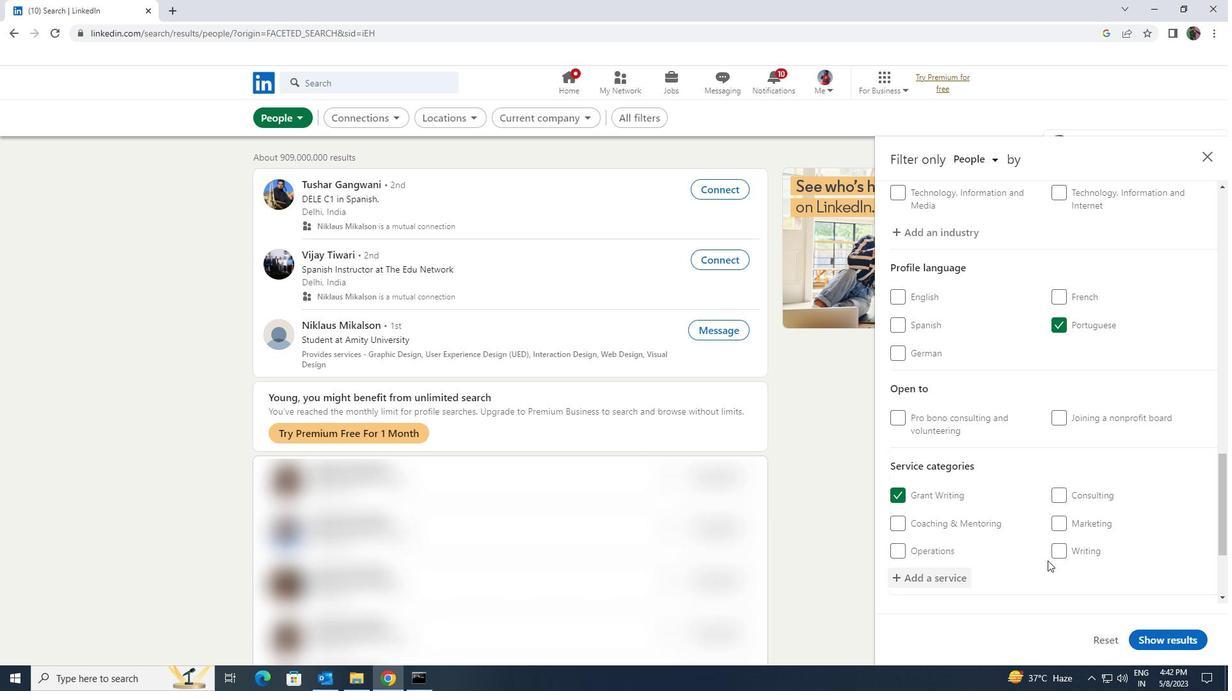 
Action: Mouse scrolled (1048, 549) with delta (0, 0)
Screenshot: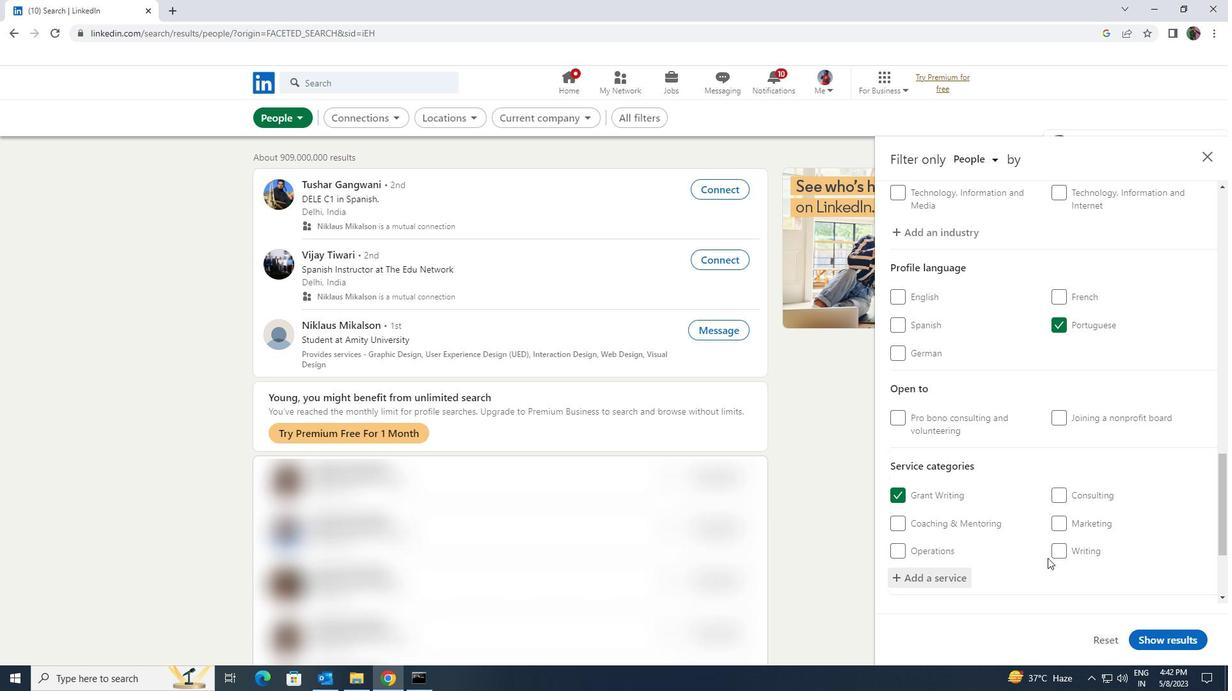 
Action: Mouse scrolled (1048, 549) with delta (0, 0)
Screenshot: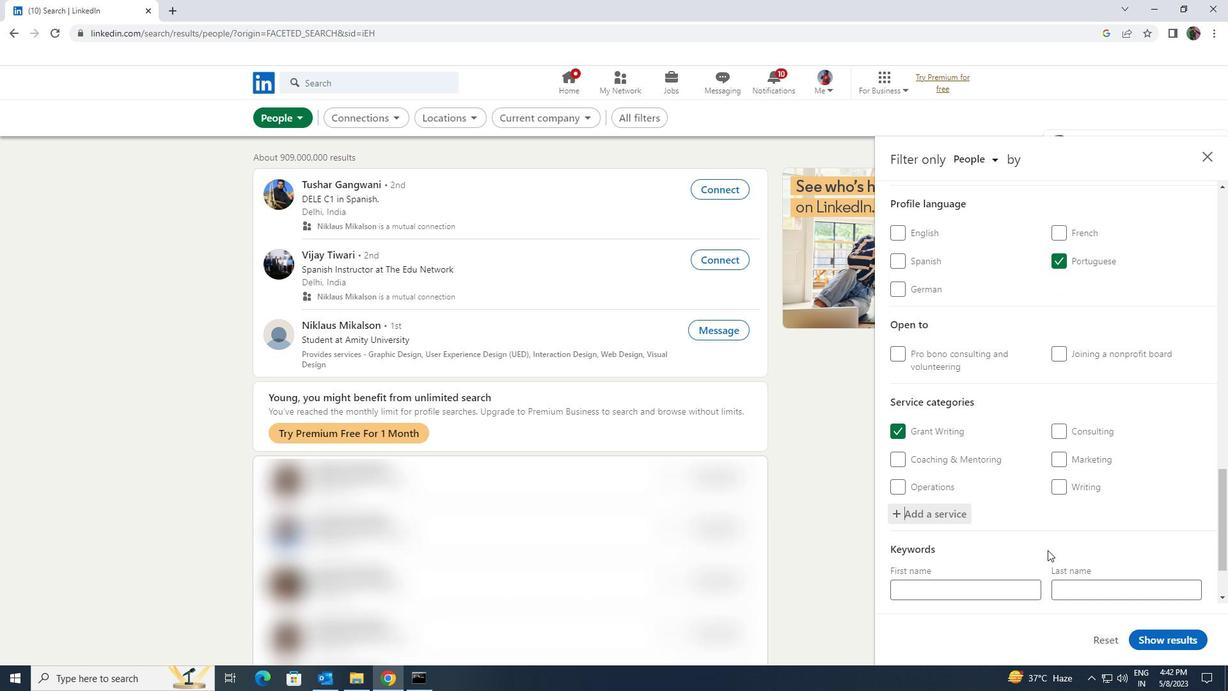 
Action: Mouse scrolled (1048, 549) with delta (0, 0)
Screenshot: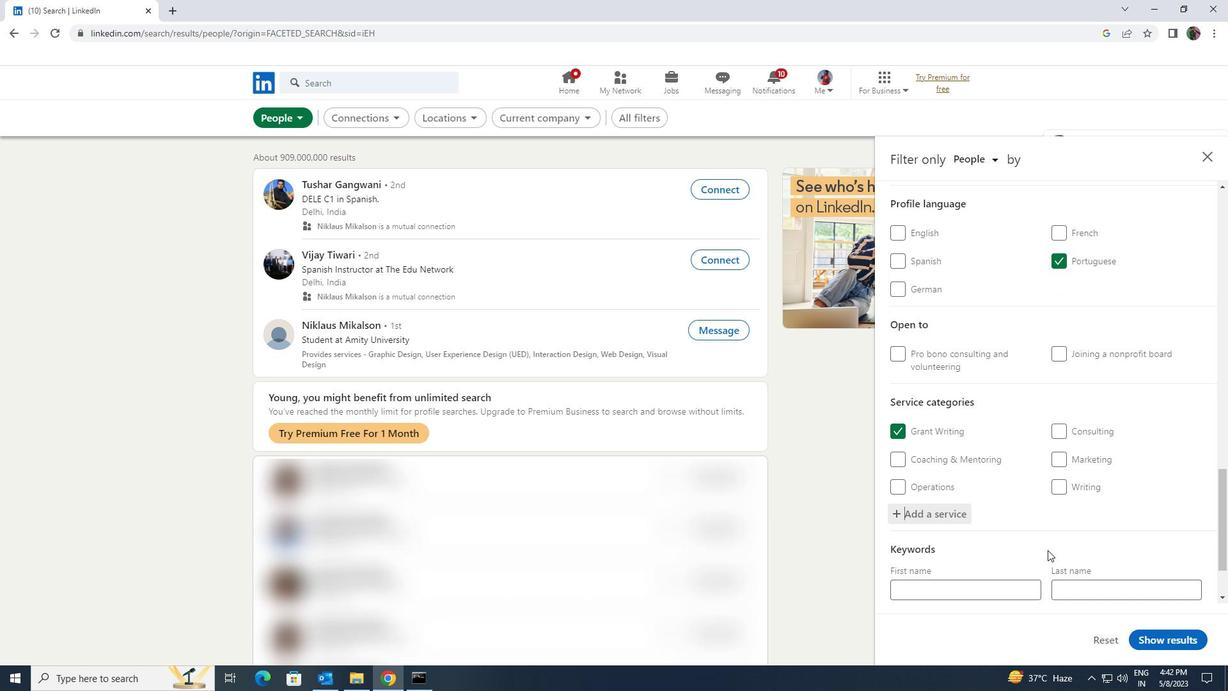 
Action: Mouse moved to (1030, 547)
Screenshot: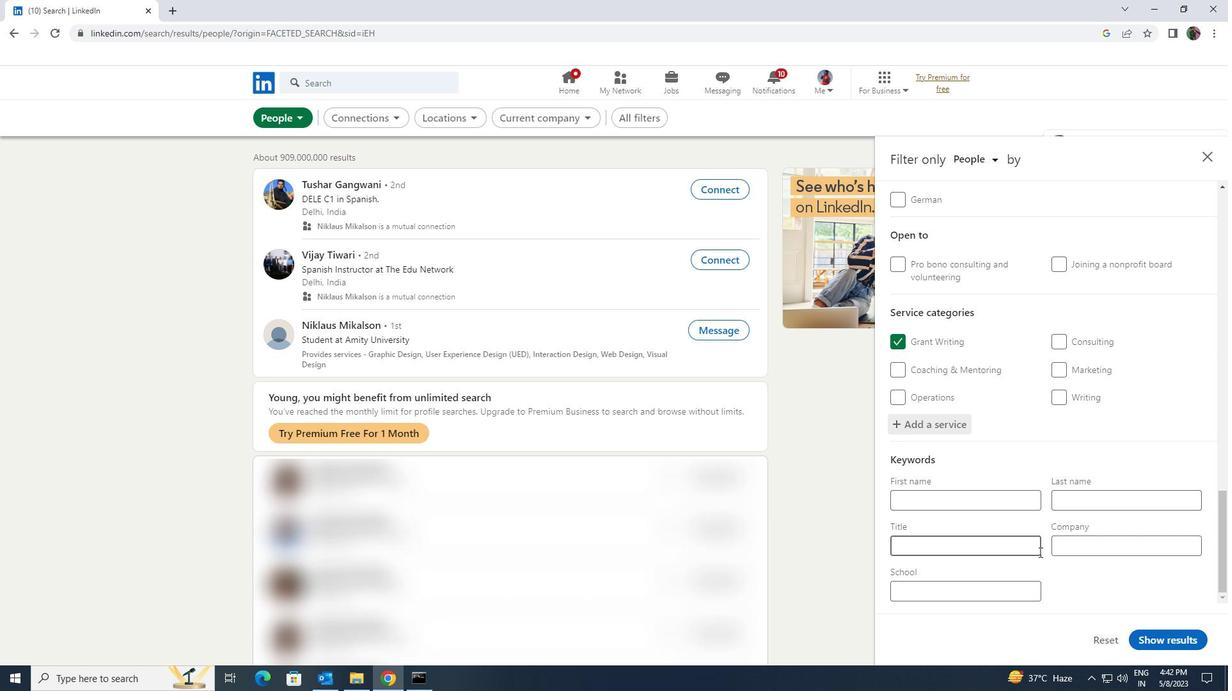 
Action: Mouse pressed left at (1030, 547)
Screenshot: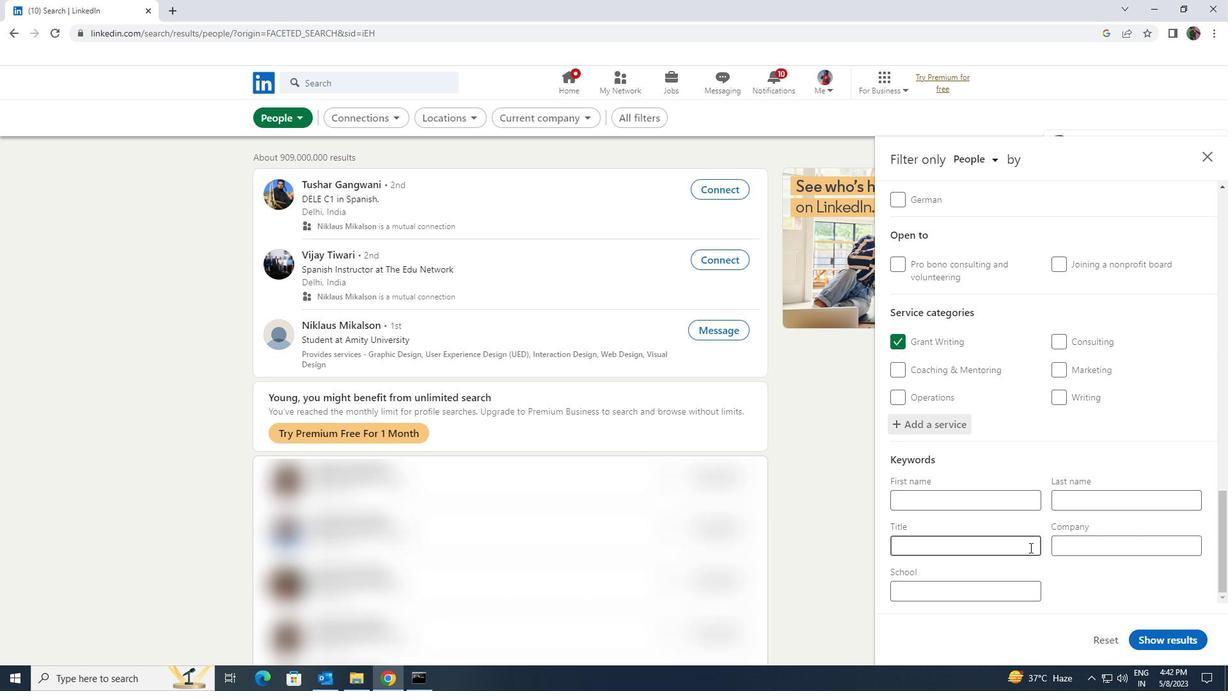 
Action: Key pressed <Key.shift><Key.shift>OUTSIDE<Key.space><Key.shift><Key.shift><Key.shift><Key.shift><Key.shift><Key.shift>SALES<Key.space><Key.shift>MANAGER
Screenshot: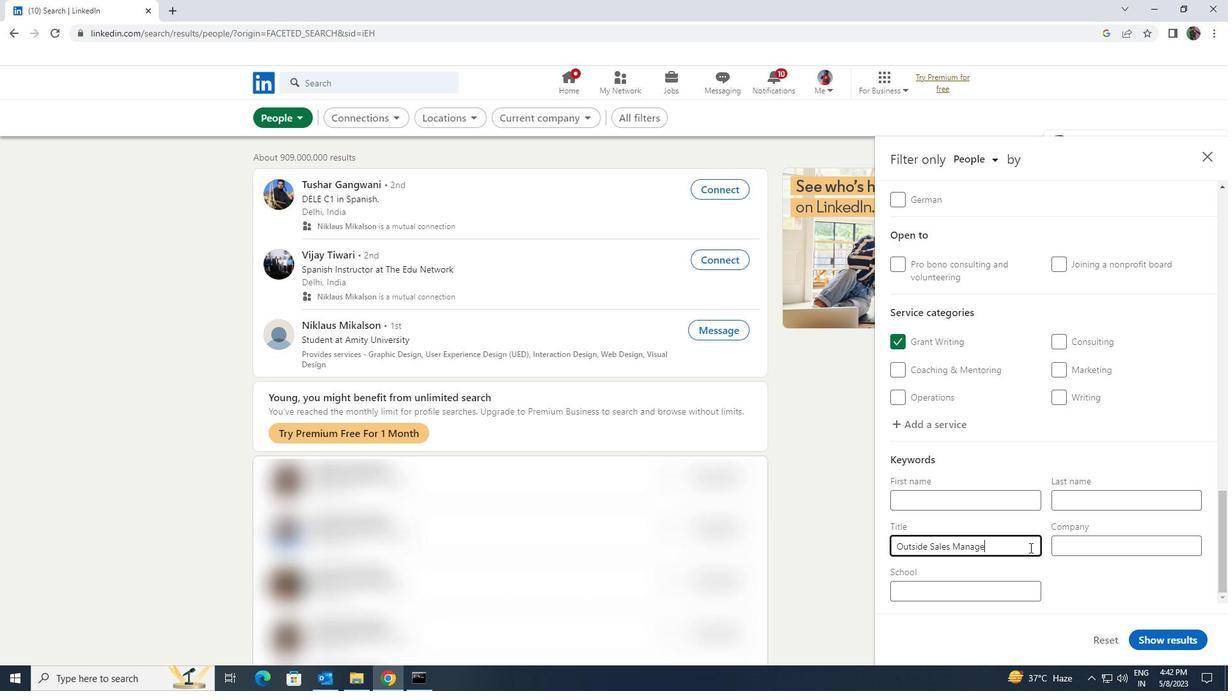 
Action: Mouse moved to (1143, 634)
Screenshot: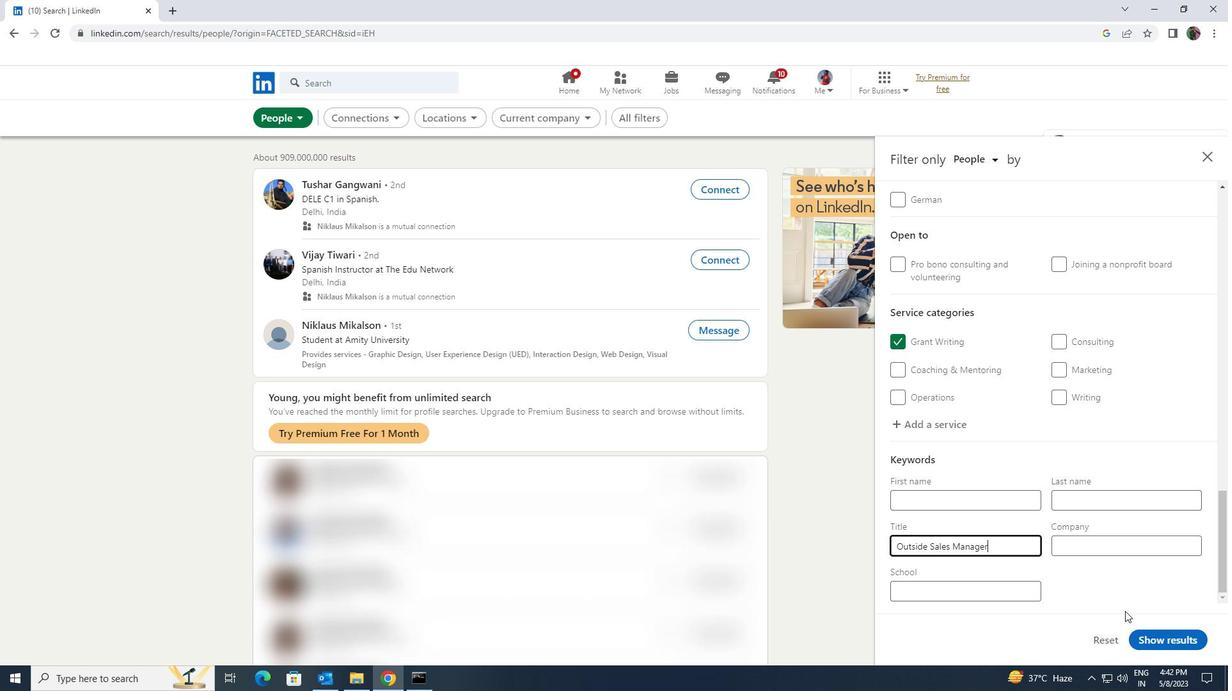 
Action: Mouse pressed left at (1143, 634)
Screenshot: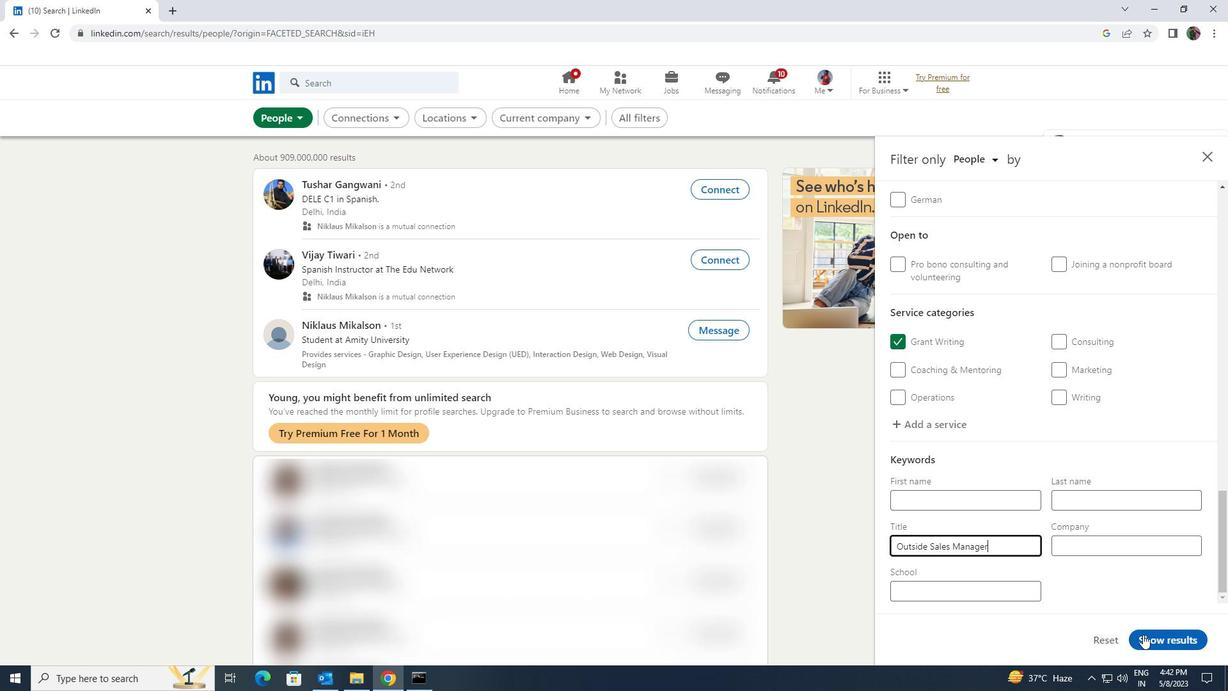 
